 Task: Find connections with filter location Bhawānīgarh with filter topic #lawenforcementwith filter profile language Spanish with filter current company National Payments Corporation Of India (NPCI) with filter school Lions English School with filter industry Language Schools with filter service category Financial Analysis with filter keywords title Bank Teller
Action: Mouse moved to (619, 75)
Screenshot: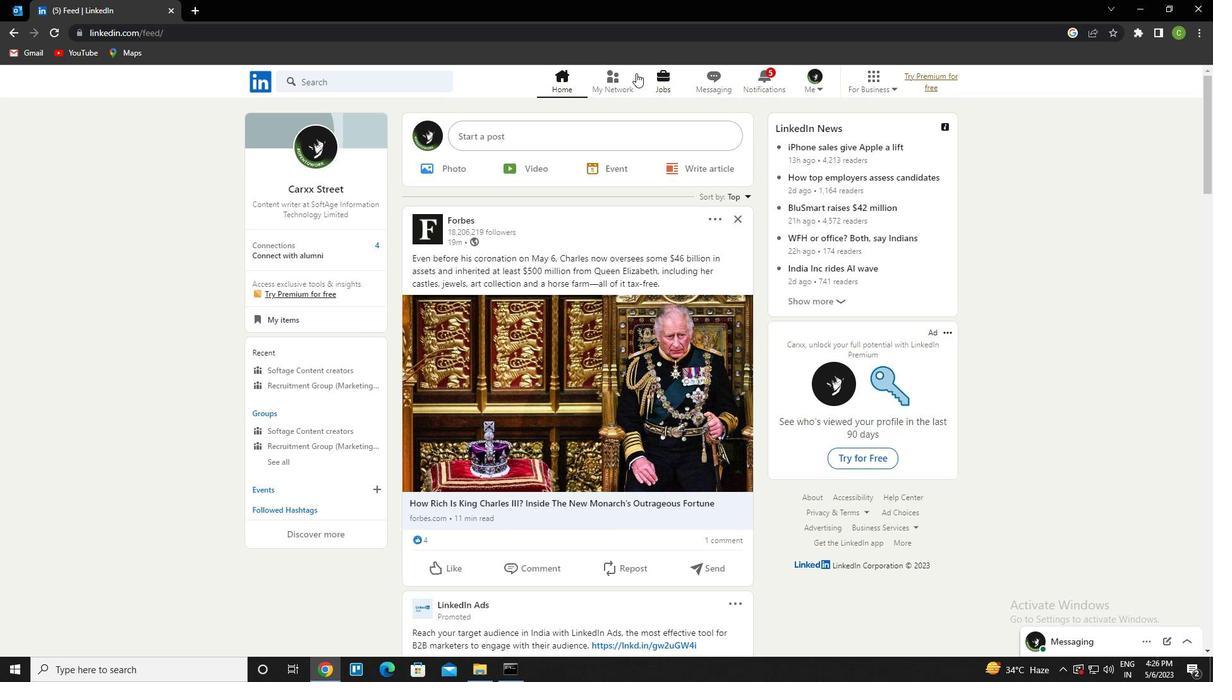 
Action: Mouse pressed left at (619, 75)
Screenshot: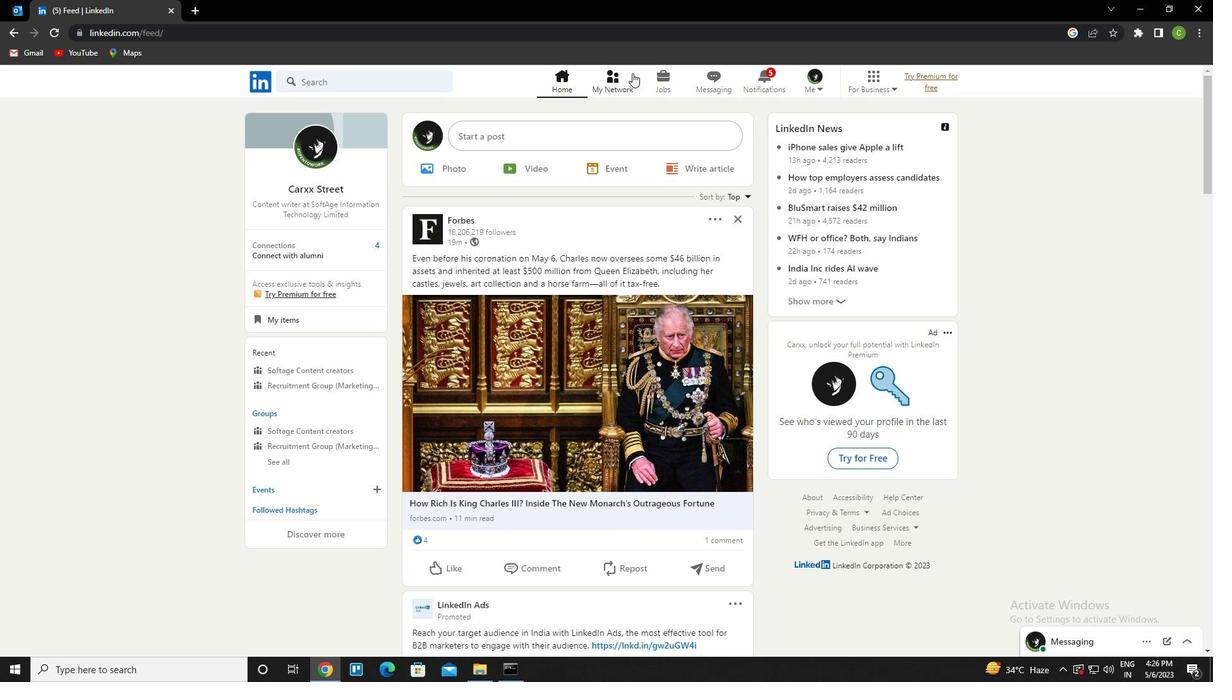 
Action: Mouse moved to (347, 147)
Screenshot: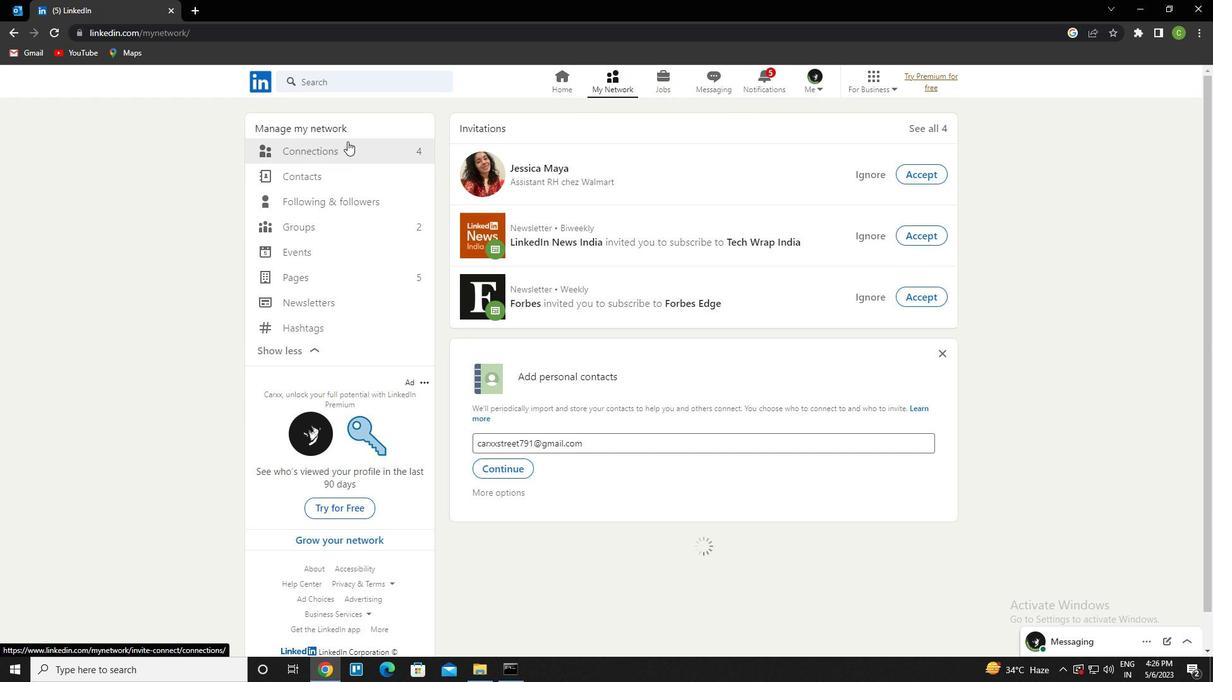 
Action: Mouse pressed left at (347, 147)
Screenshot: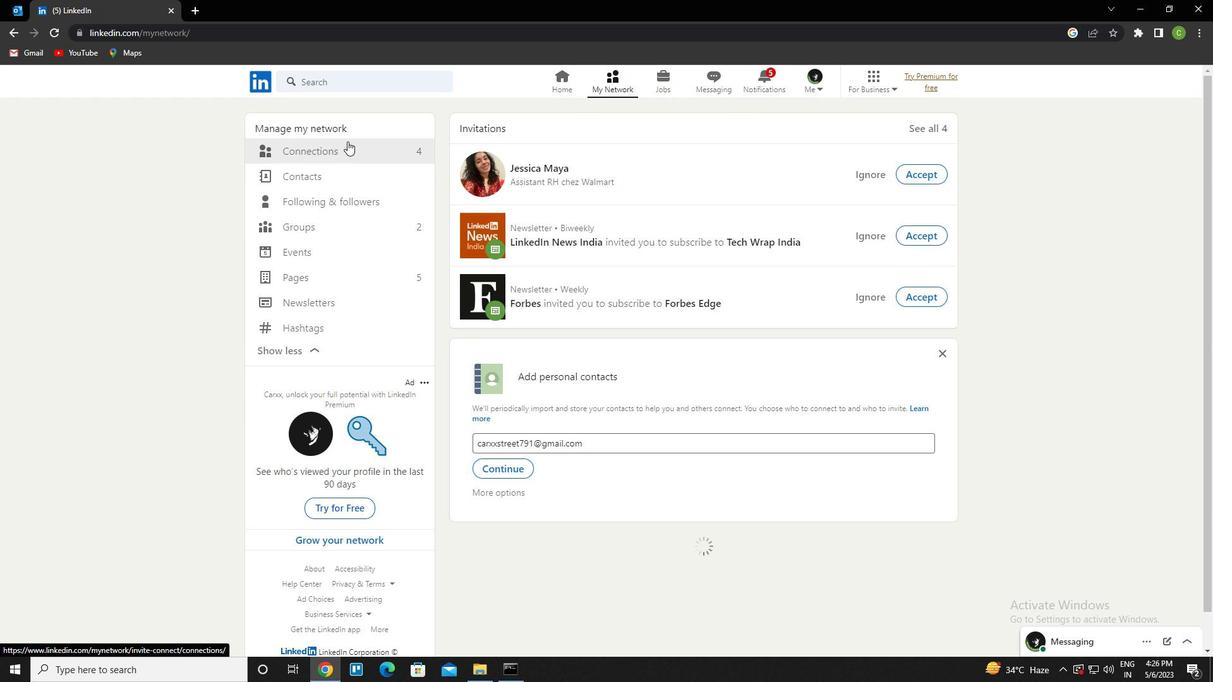 
Action: Mouse moved to (685, 147)
Screenshot: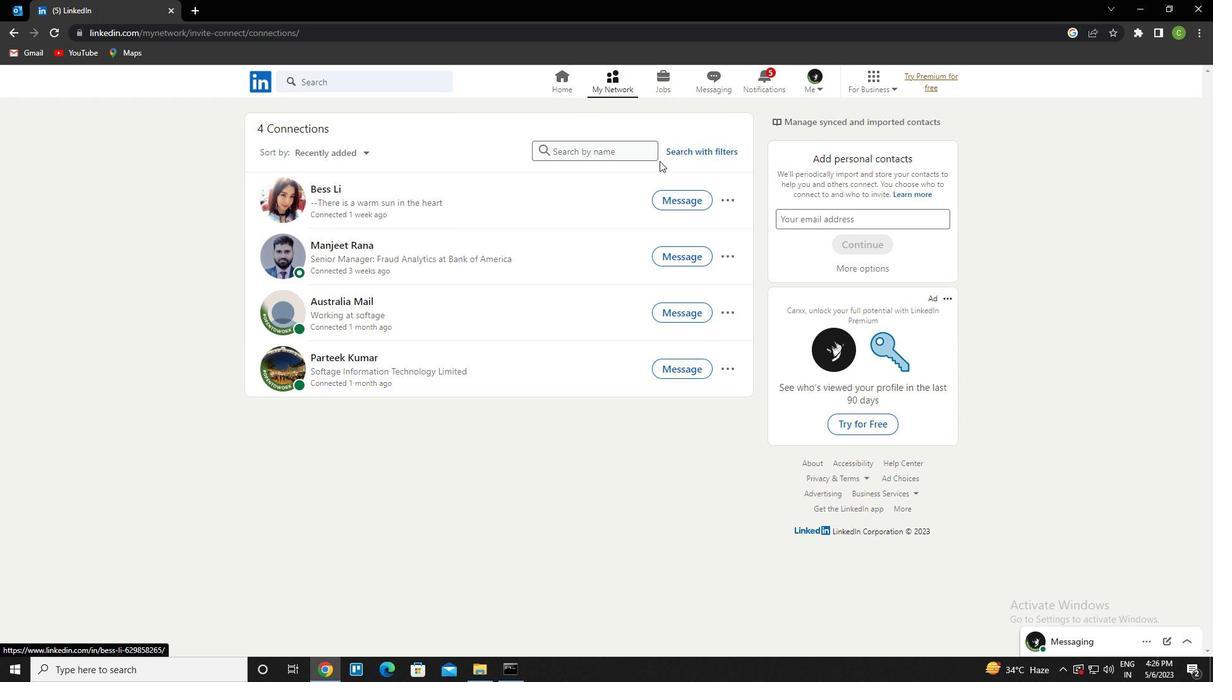 
Action: Mouse pressed left at (685, 147)
Screenshot: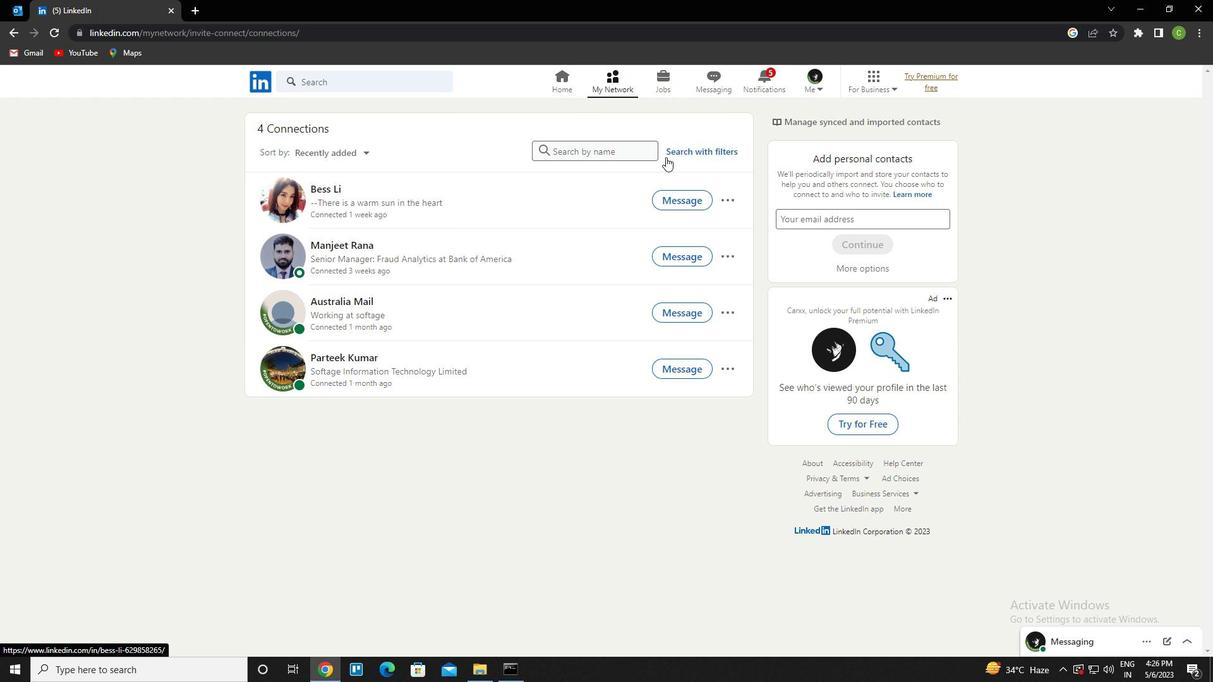 
Action: Mouse moved to (643, 115)
Screenshot: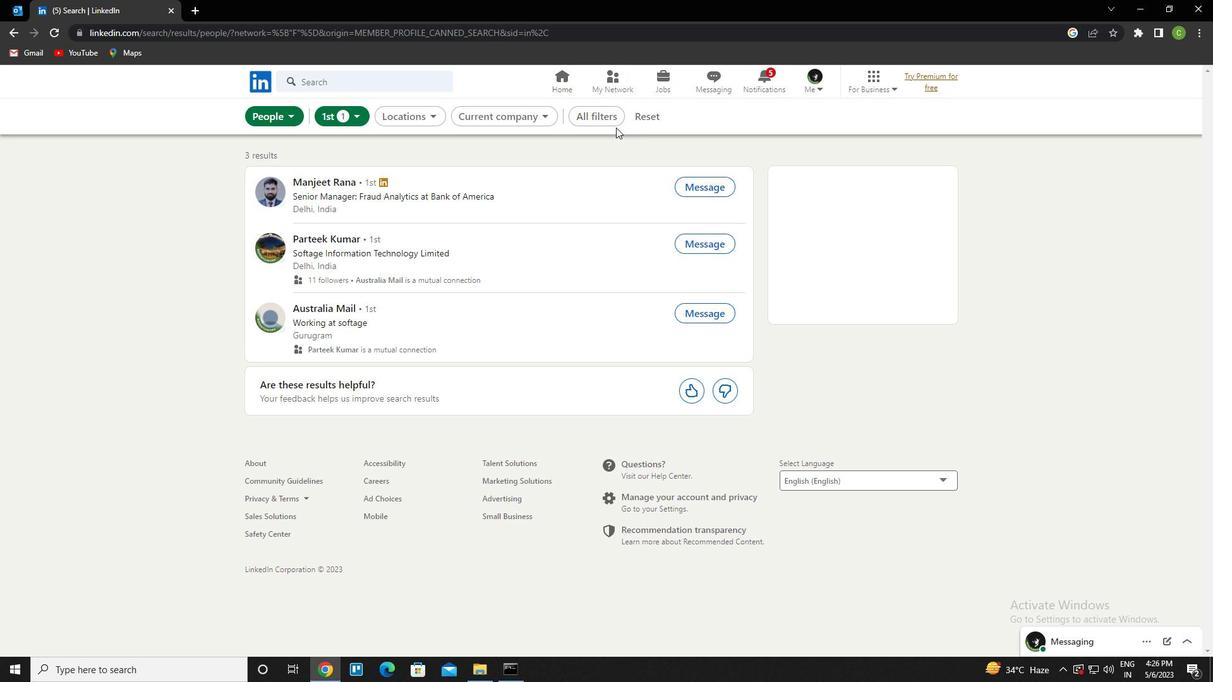 
Action: Mouse pressed left at (643, 115)
Screenshot: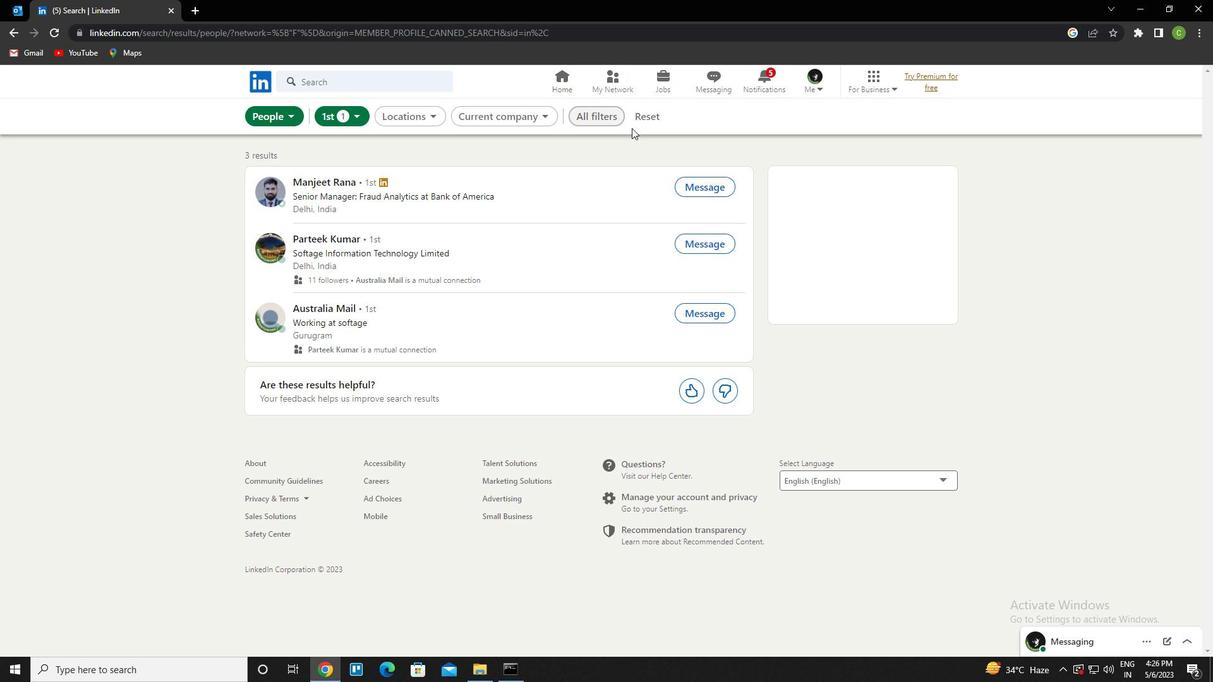 
Action: Mouse moved to (621, 115)
Screenshot: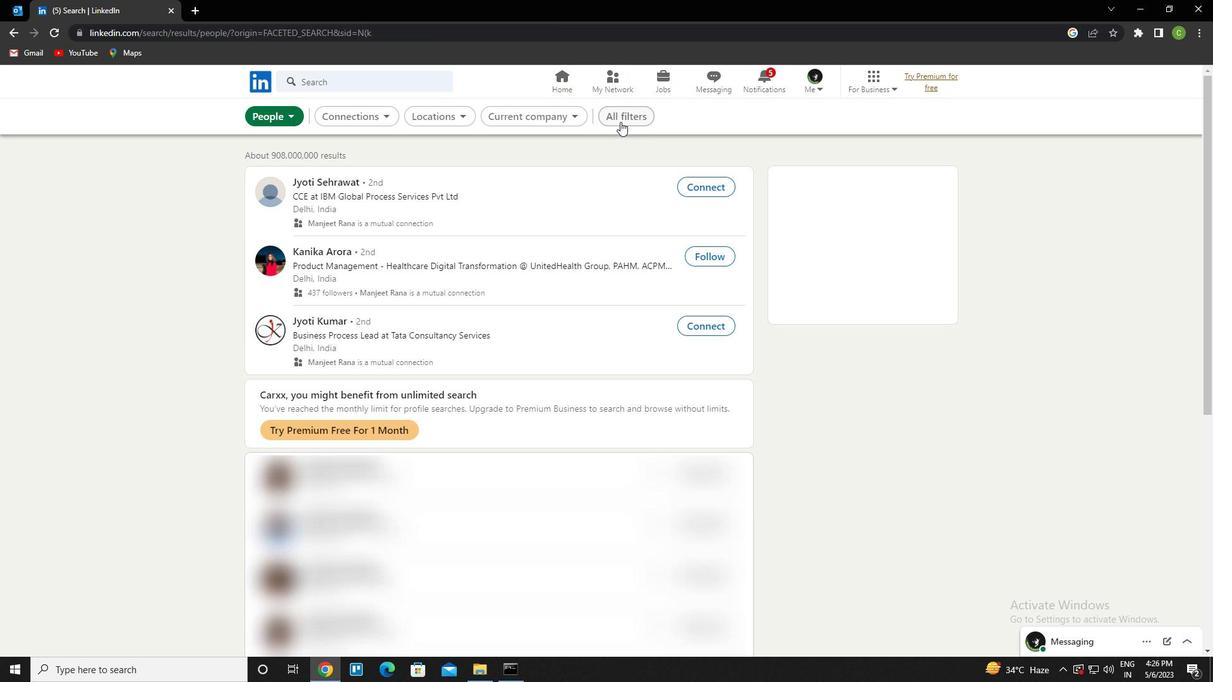 
Action: Mouse pressed left at (621, 115)
Screenshot: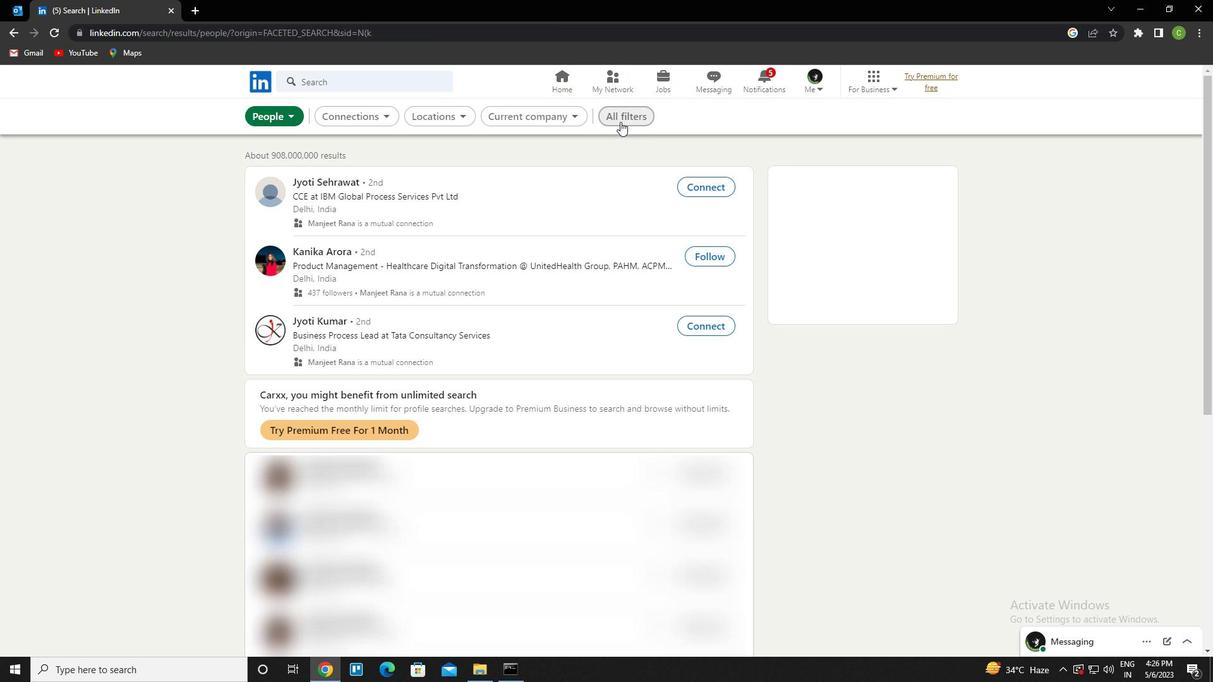 
Action: Mouse moved to (1012, 365)
Screenshot: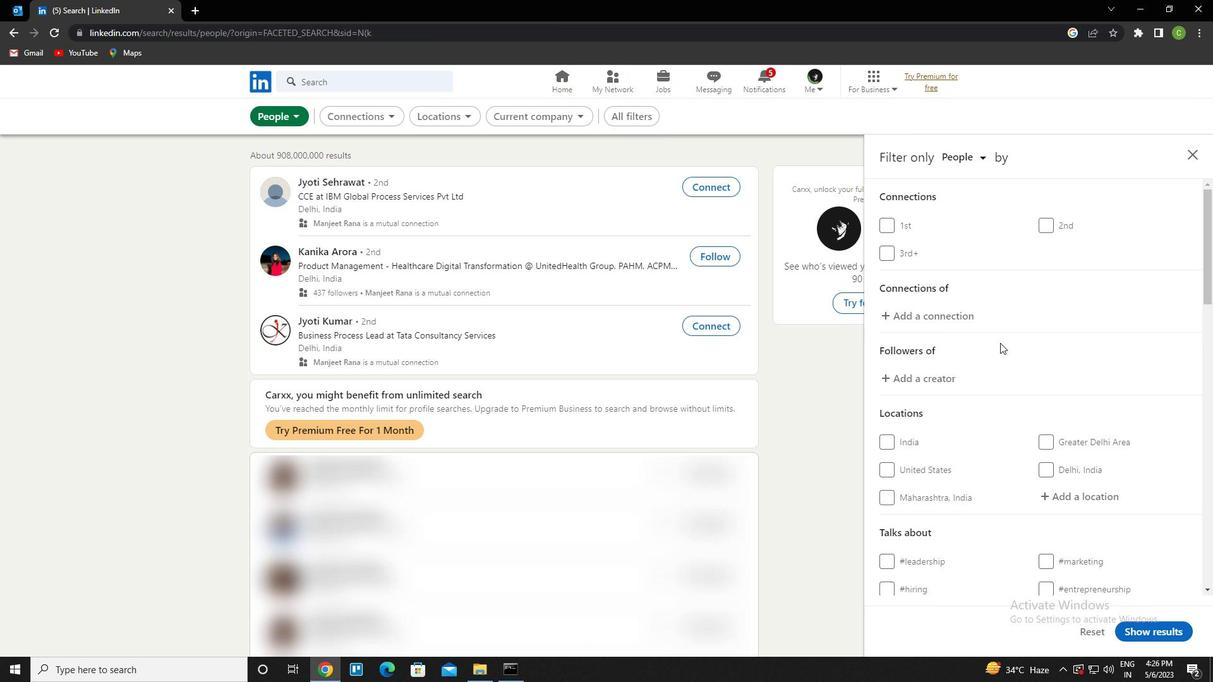 
Action: Mouse scrolled (1012, 365) with delta (0, 0)
Screenshot: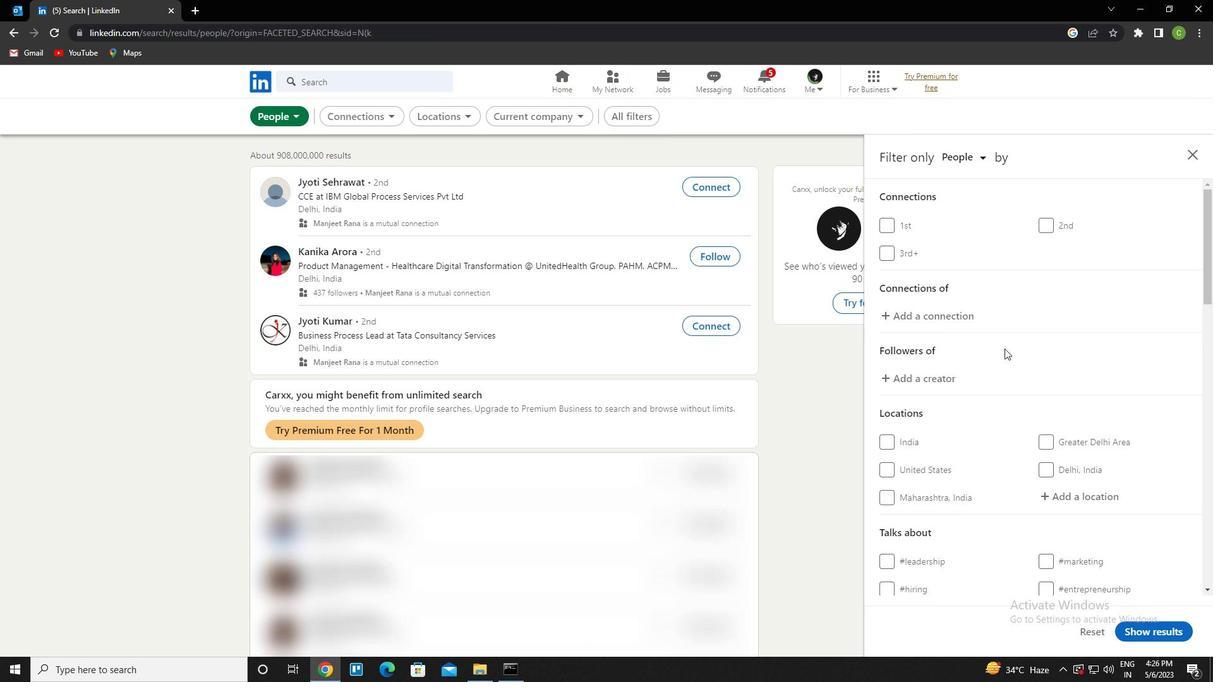 
Action: Mouse moved to (1069, 422)
Screenshot: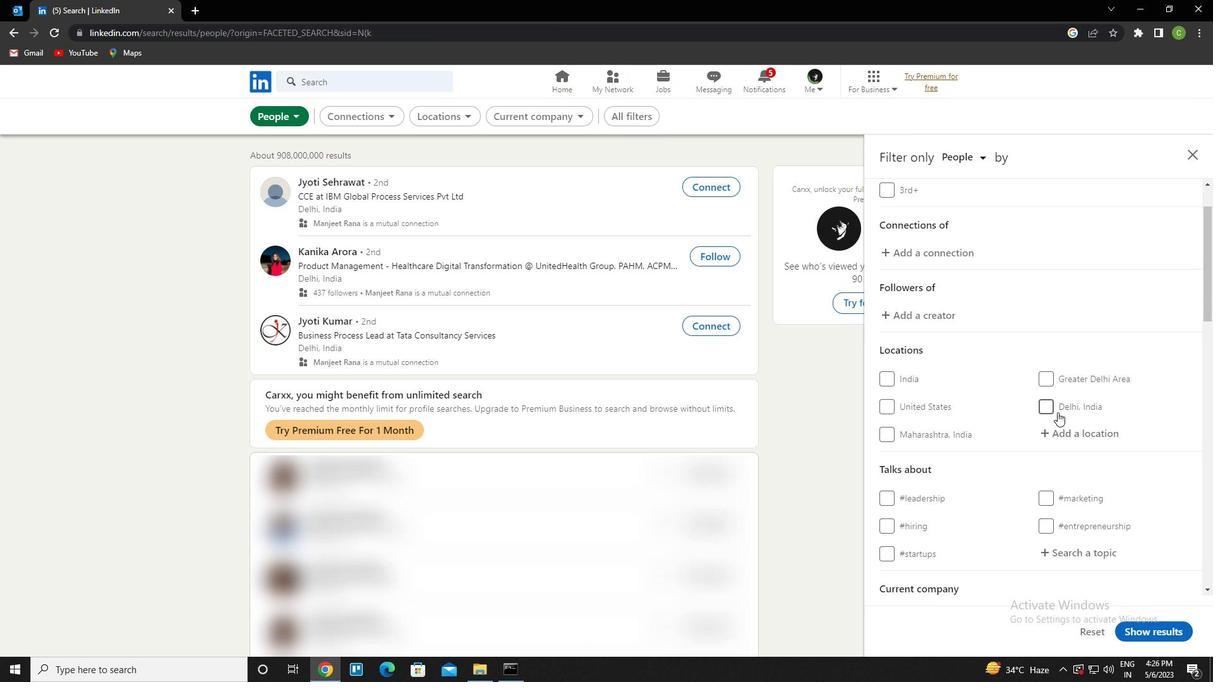 
Action: Mouse pressed left at (1069, 422)
Screenshot: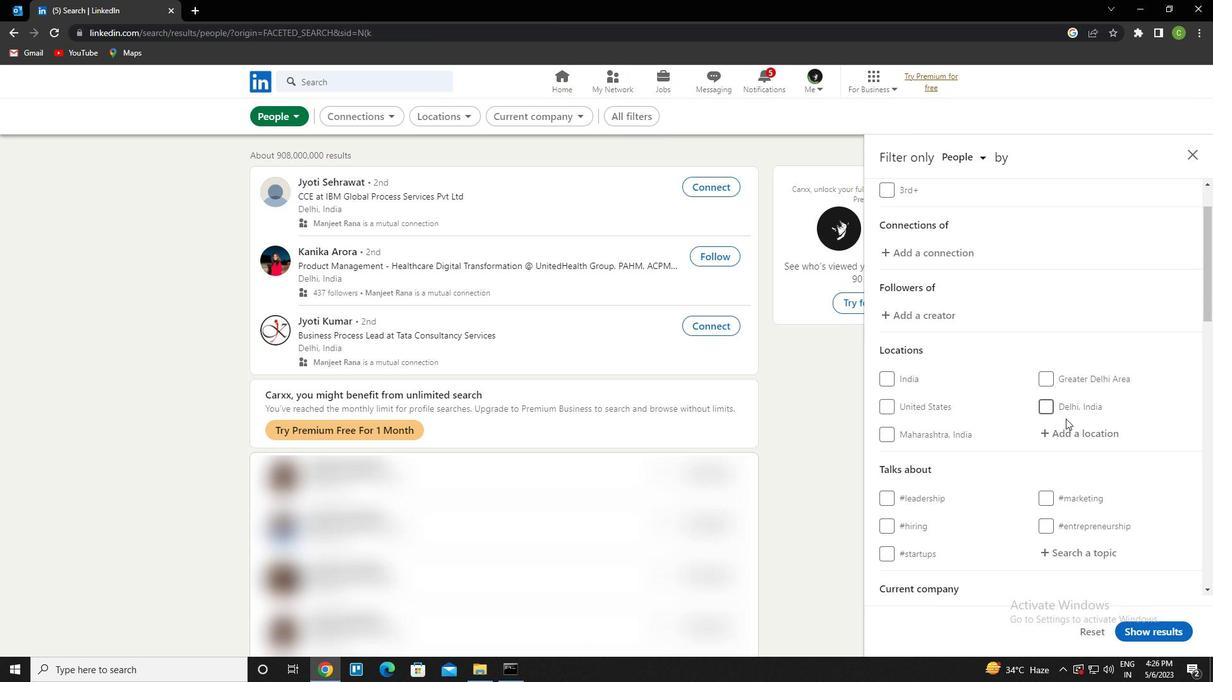 
Action: Mouse moved to (1071, 429)
Screenshot: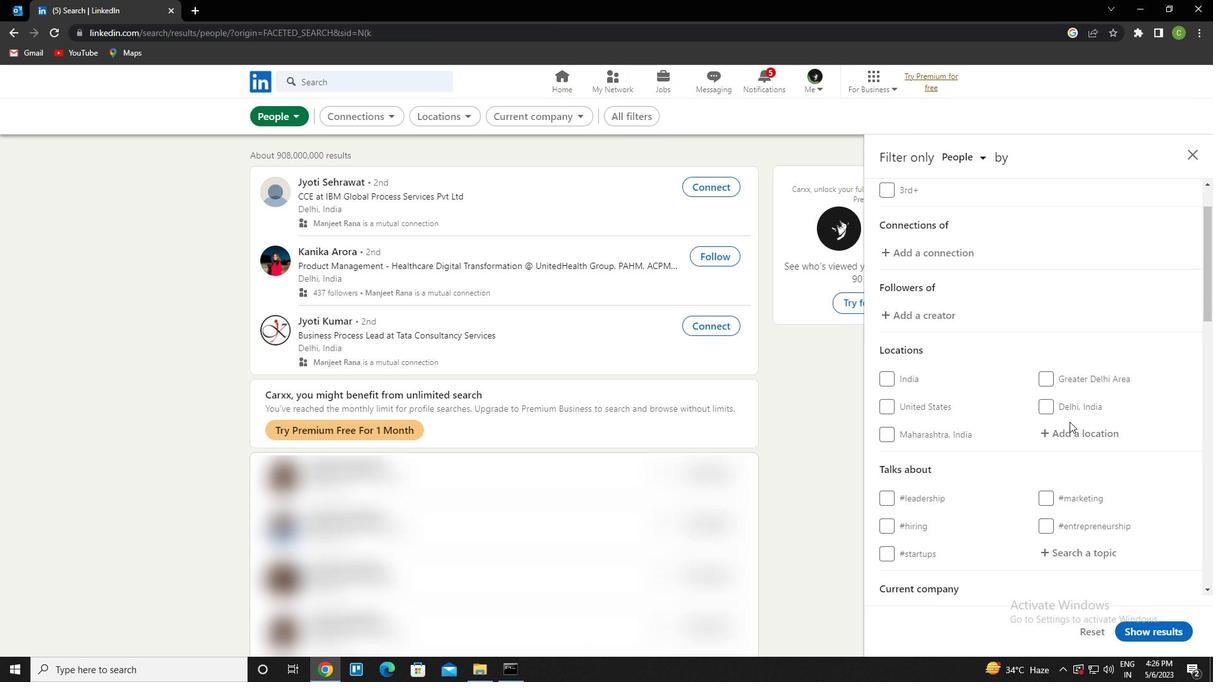 
Action: Mouse pressed left at (1071, 429)
Screenshot: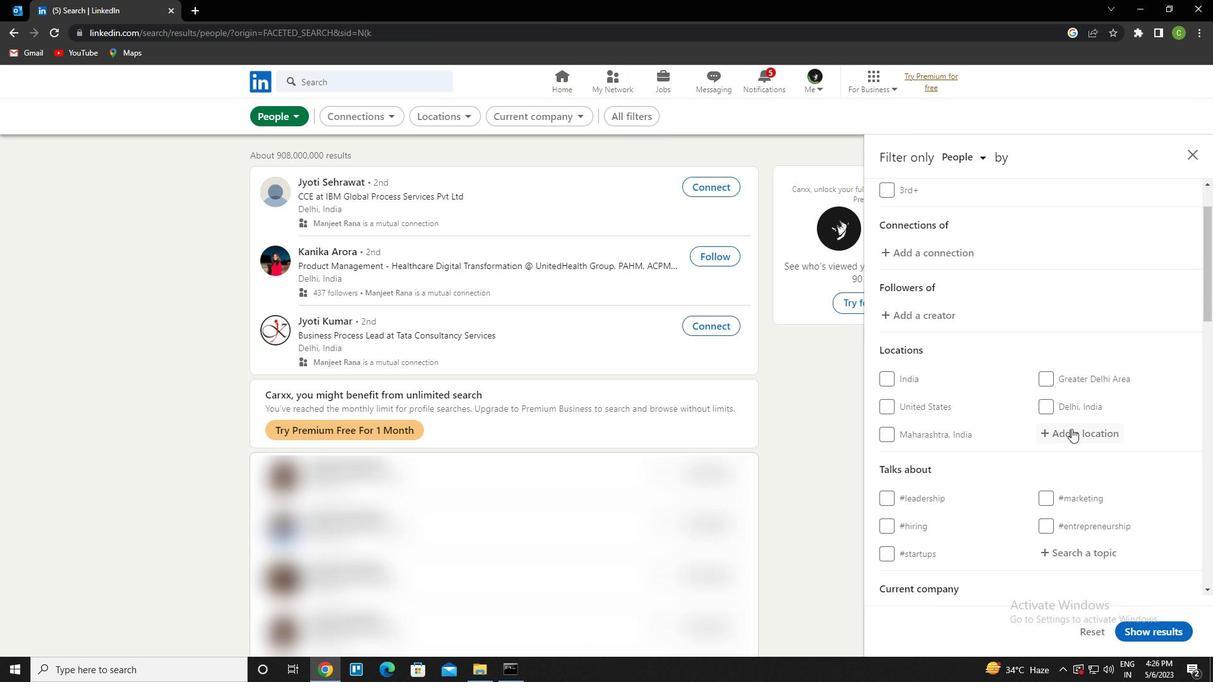 
Action: Key pressed <Key.caps_lock>b<Key.caps_lock>Havani<Key.down><Key.enter>
Screenshot: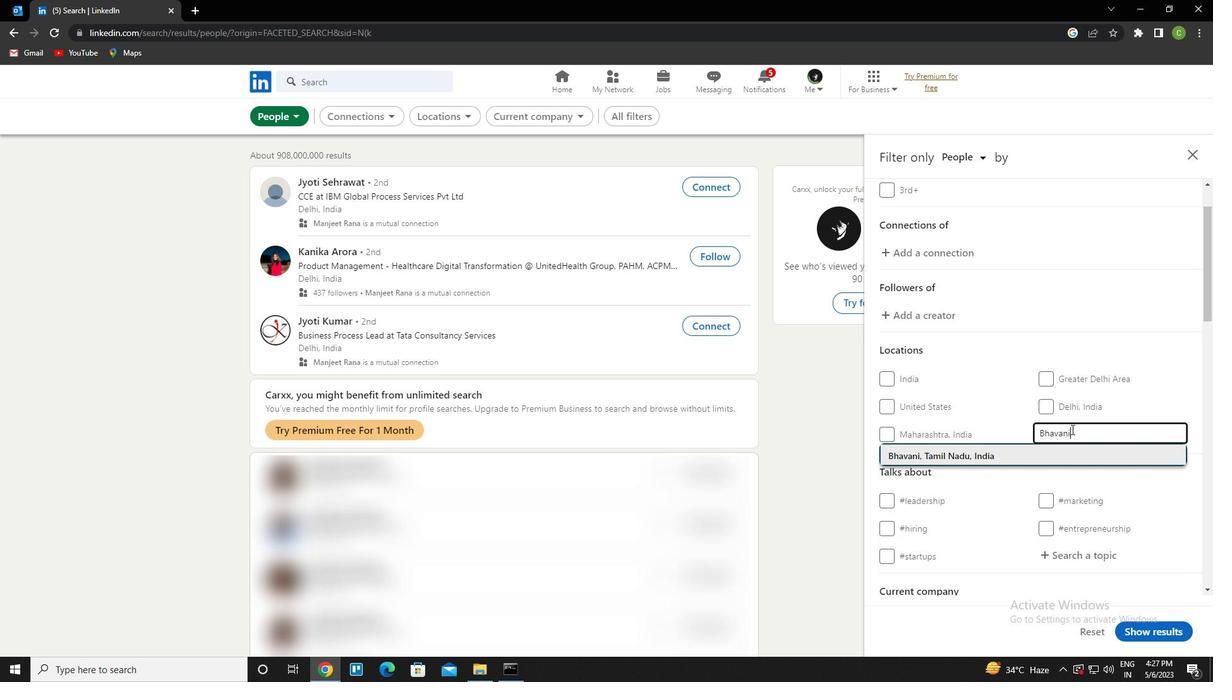 
Action: Mouse moved to (1027, 389)
Screenshot: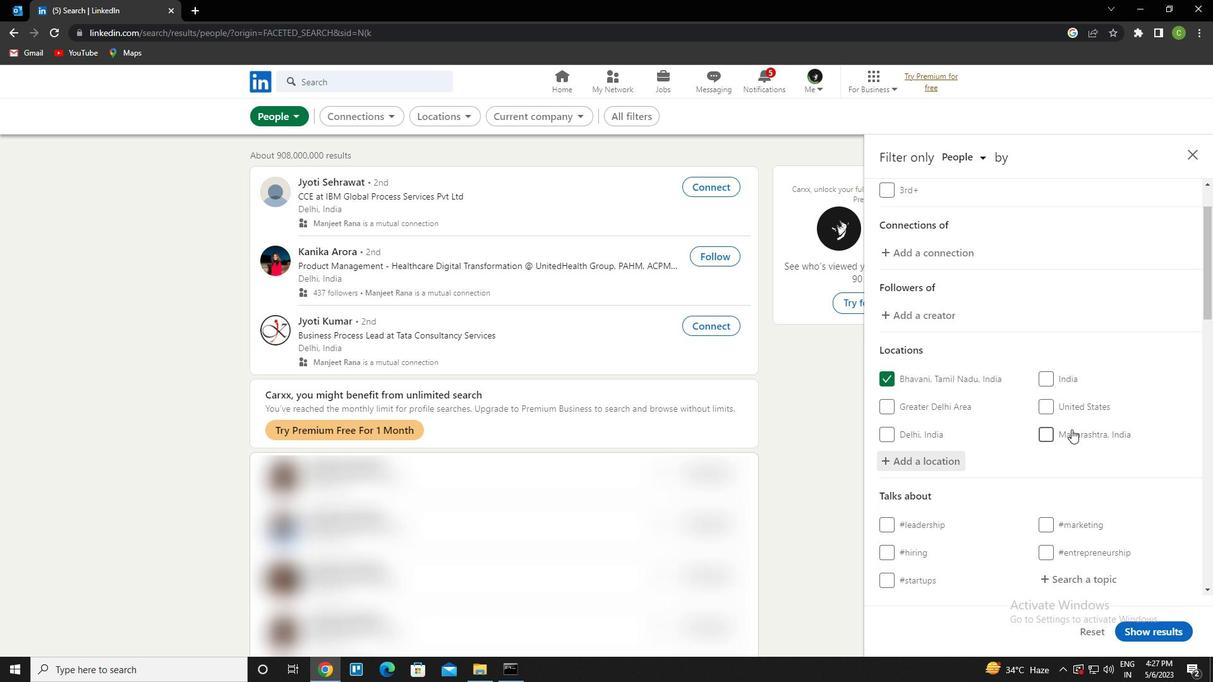 
Action: Mouse scrolled (1027, 388) with delta (0, 0)
Screenshot: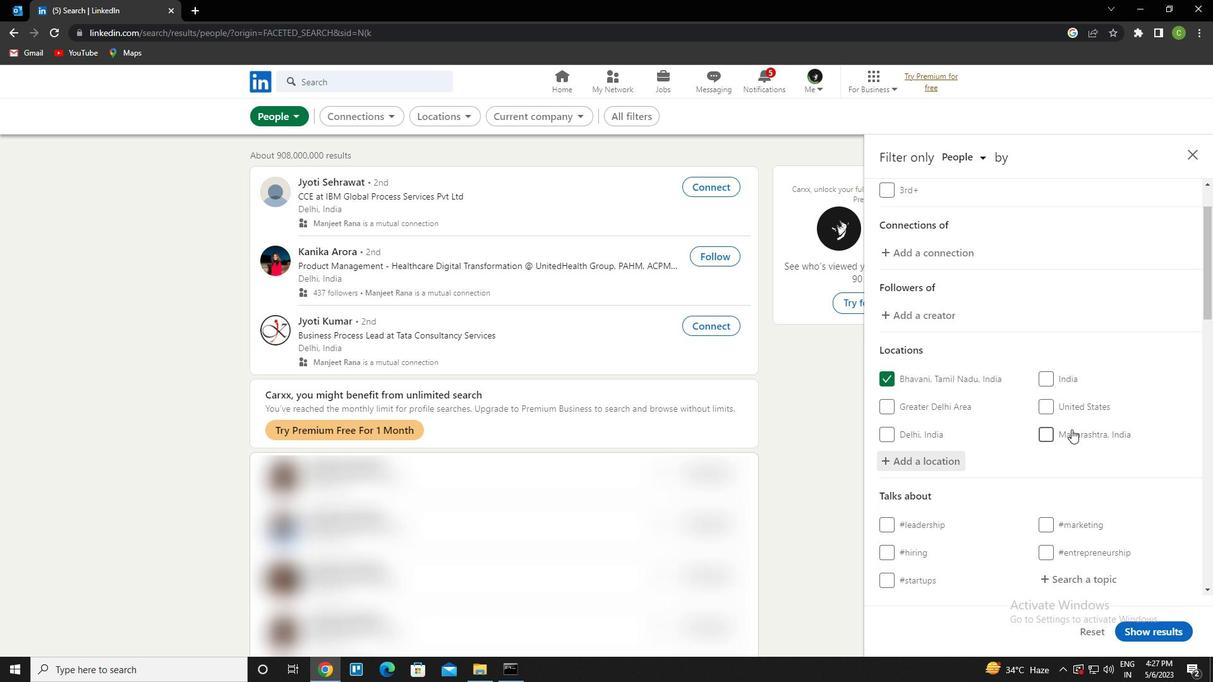 
Action: Mouse moved to (1027, 394)
Screenshot: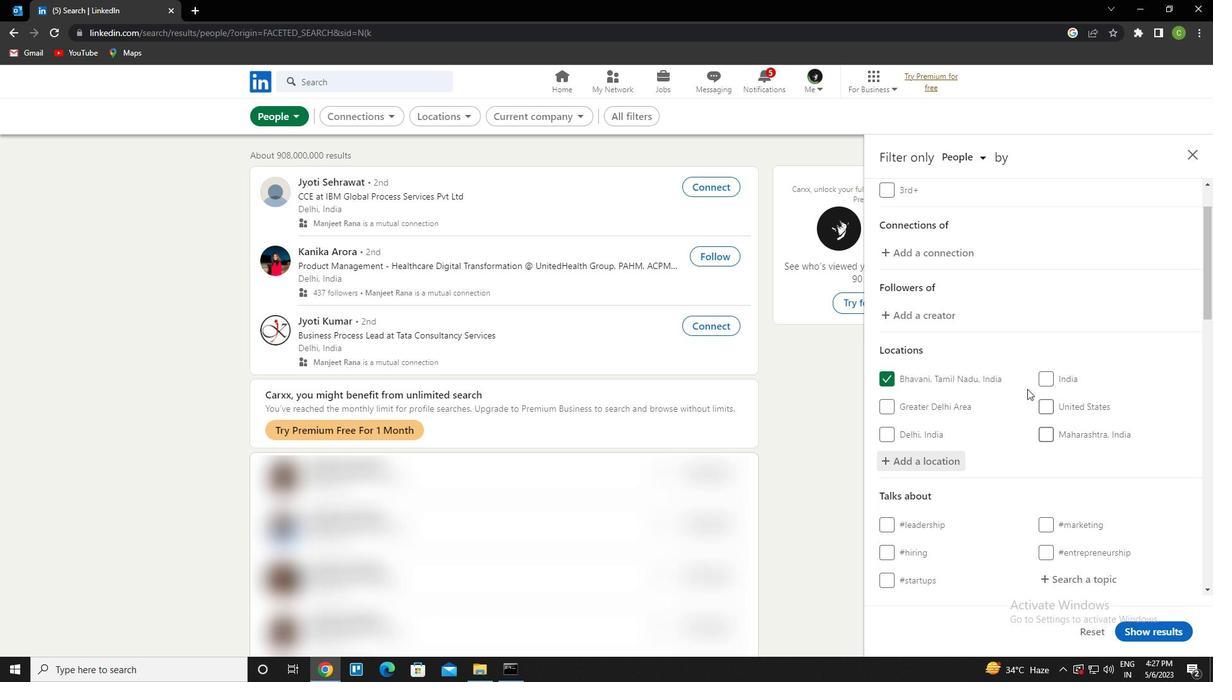 
Action: Mouse scrolled (1027, 393) with delta (0, 0)
Screenshot: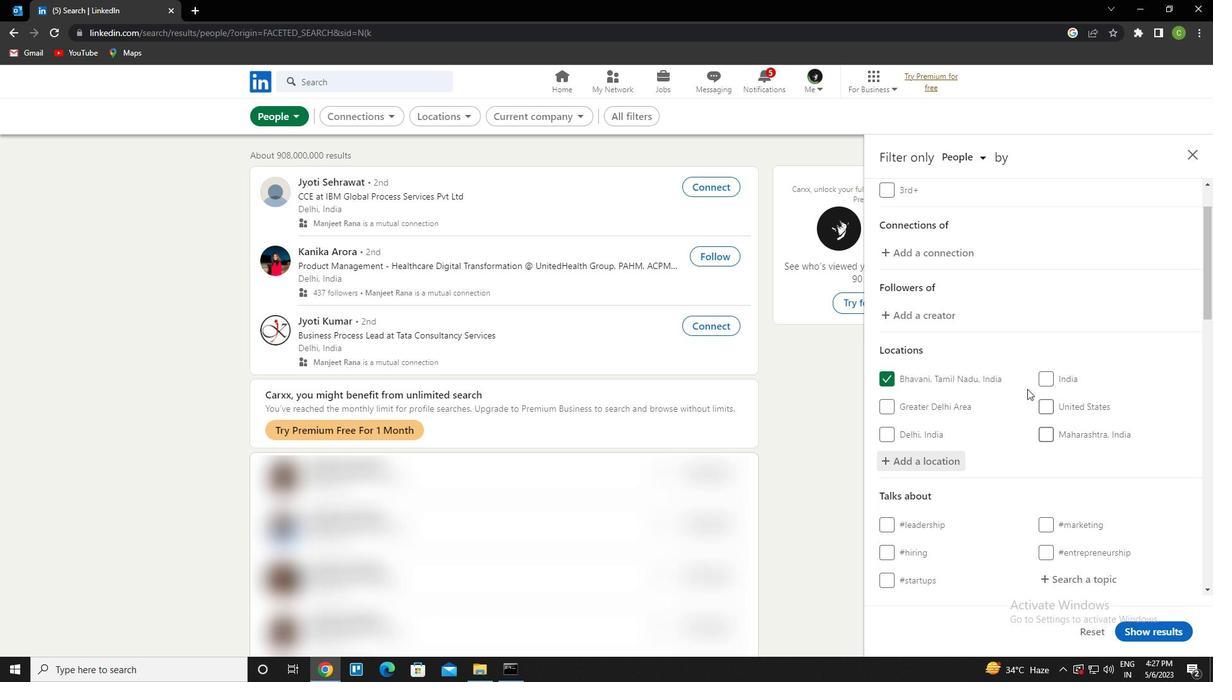 
Action: Mouse moved to (1027, 398)
Screenshot: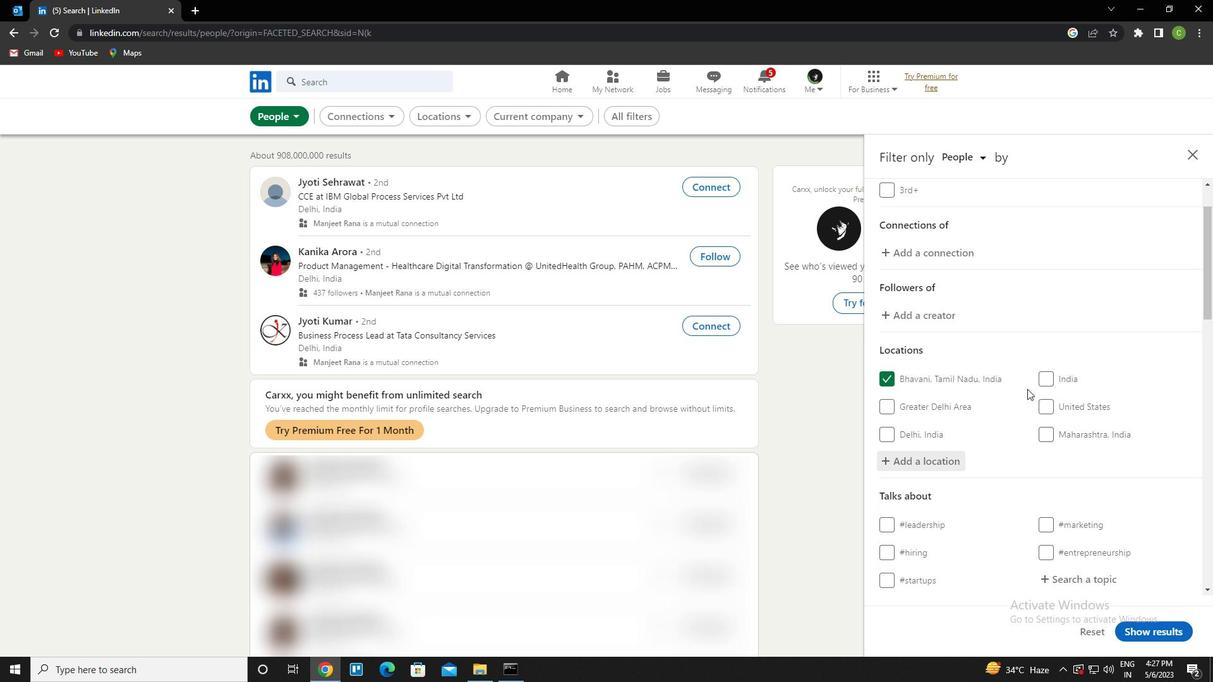 
Action: Mouse scrolled (1027, 398) with delta (0, 0)
Screenshot: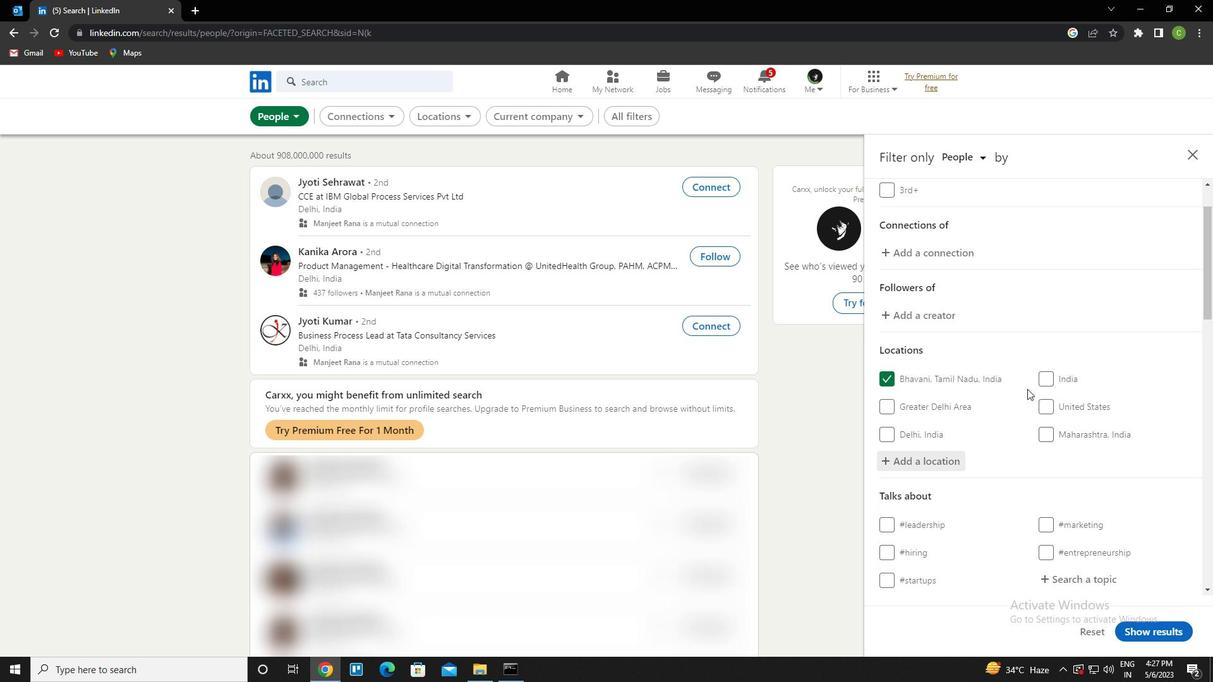 
Action: Mouse moved to (1075, 397)
Screenshot: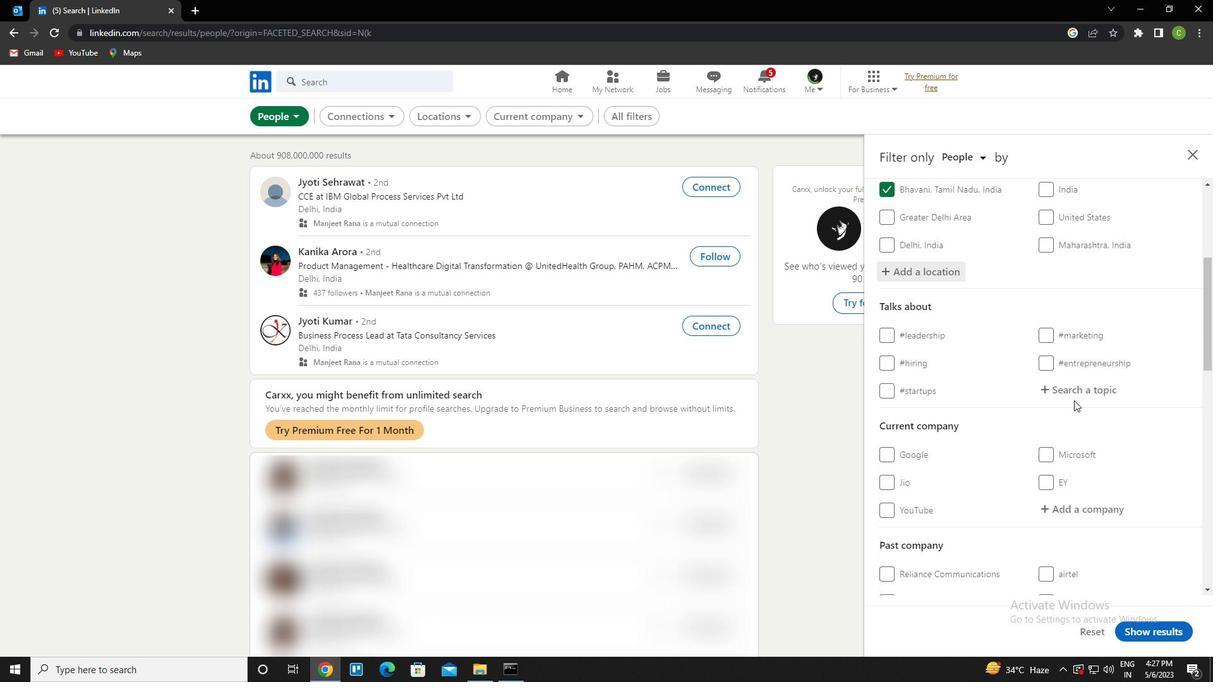 
Action: Mouse pressed left at (1075, 397)
Screenshot: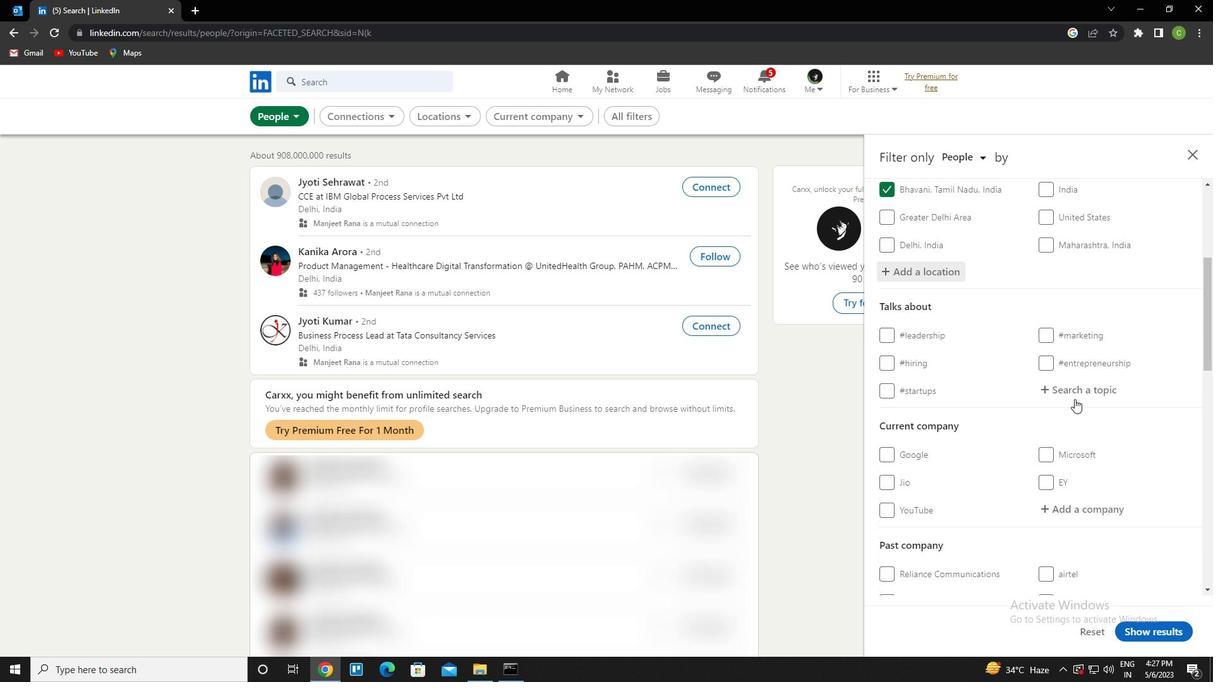 
Action: Key pressed lawenforcement<Key.down><Key.enter>
Screenshot: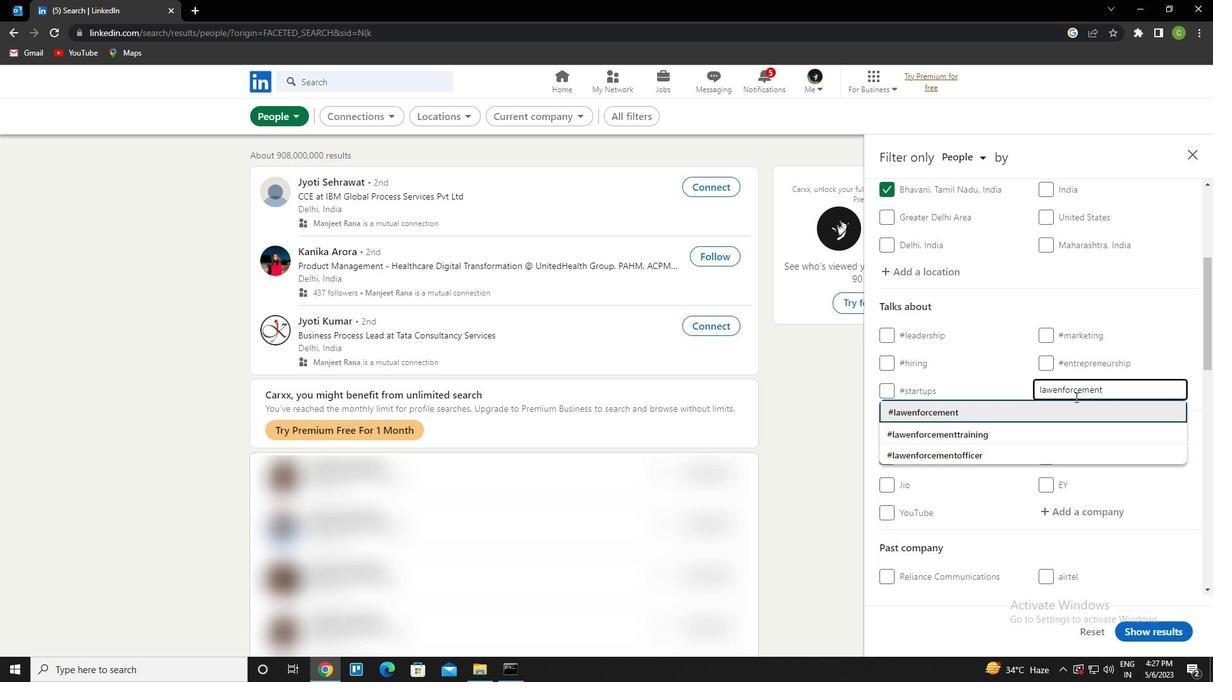 
Action: Mouse moved to (1054, 403)
Screenshot: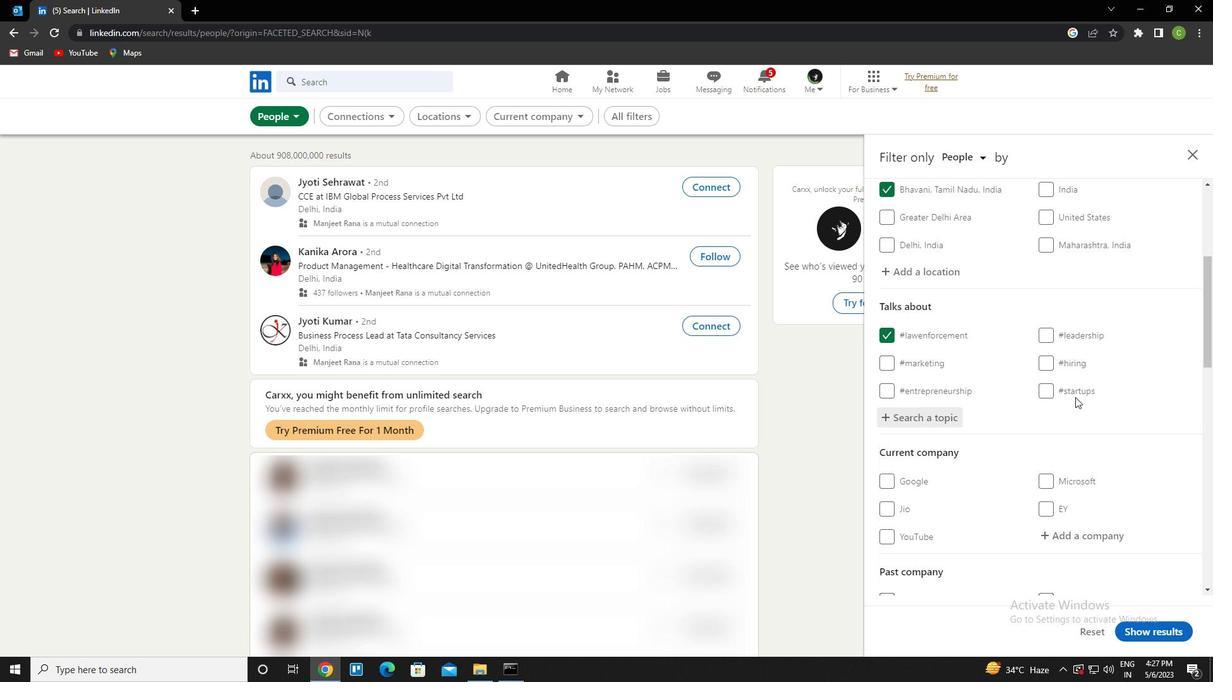 
Action: Mouse scrolled (1054, 402) with delta (0, 0)
Screenshot: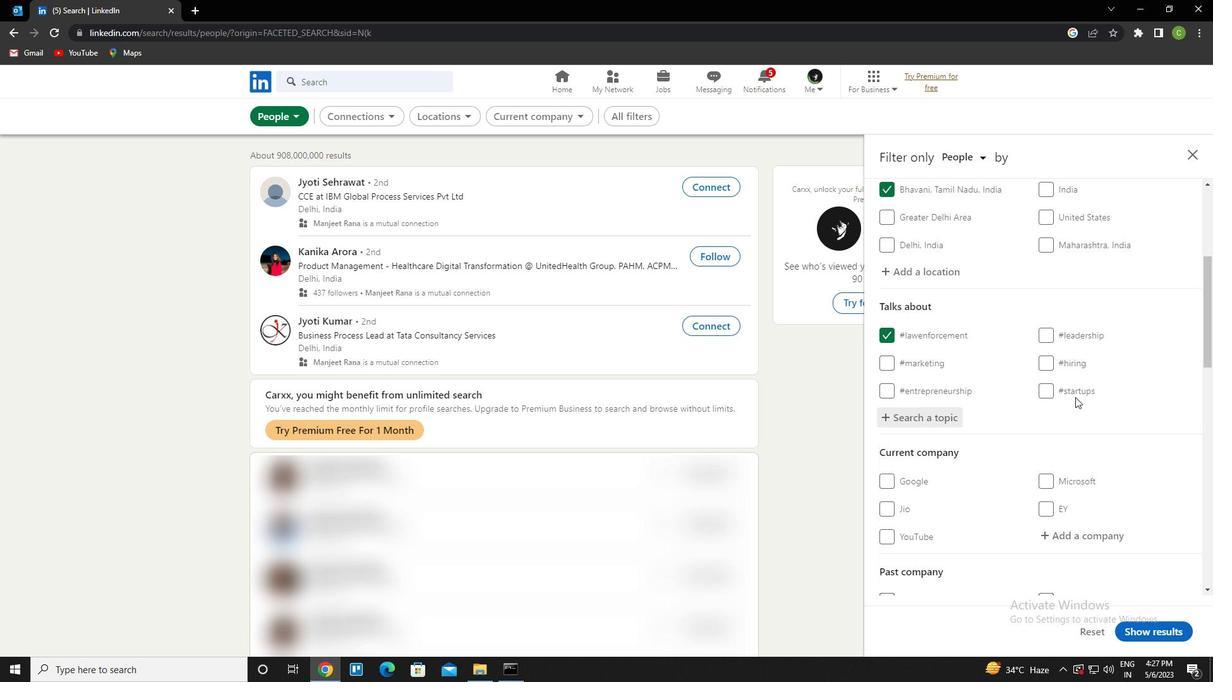 
Action: Mouse moved to (1054, 405)
Screenshot: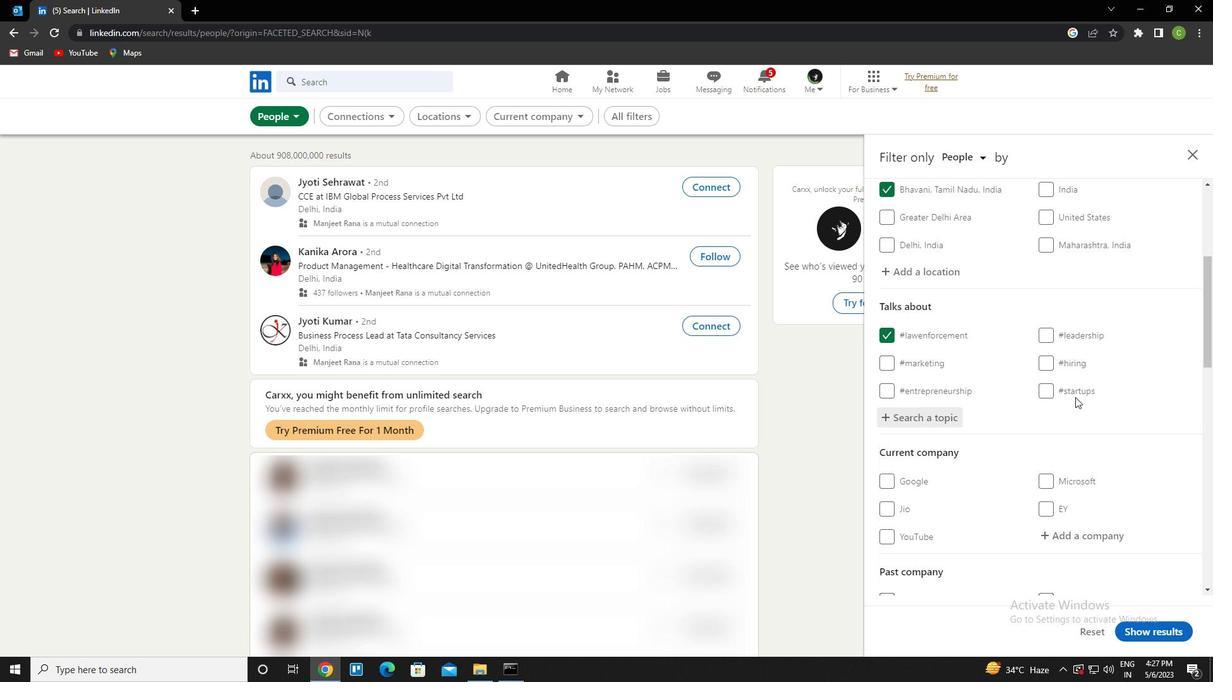 
Action: Mouse scrolled (1054, 404) with delta (0, 0)
Screenshot: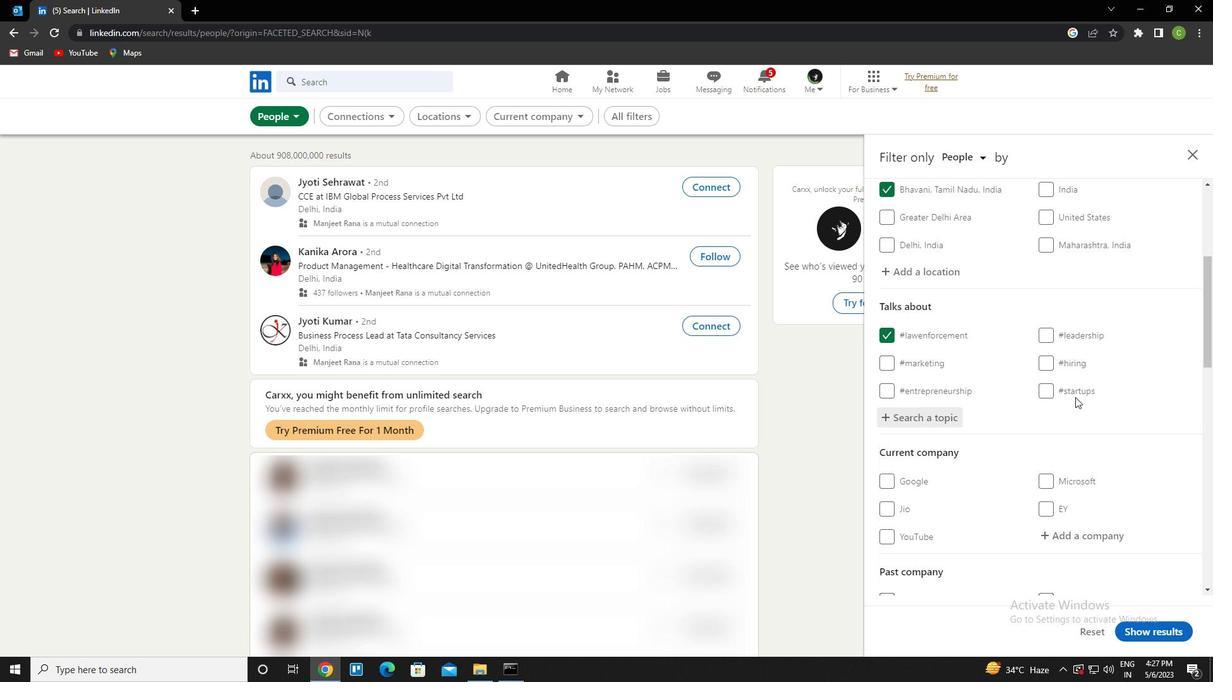 
Action: Mouse moved to (1050, 407)
Screenshot: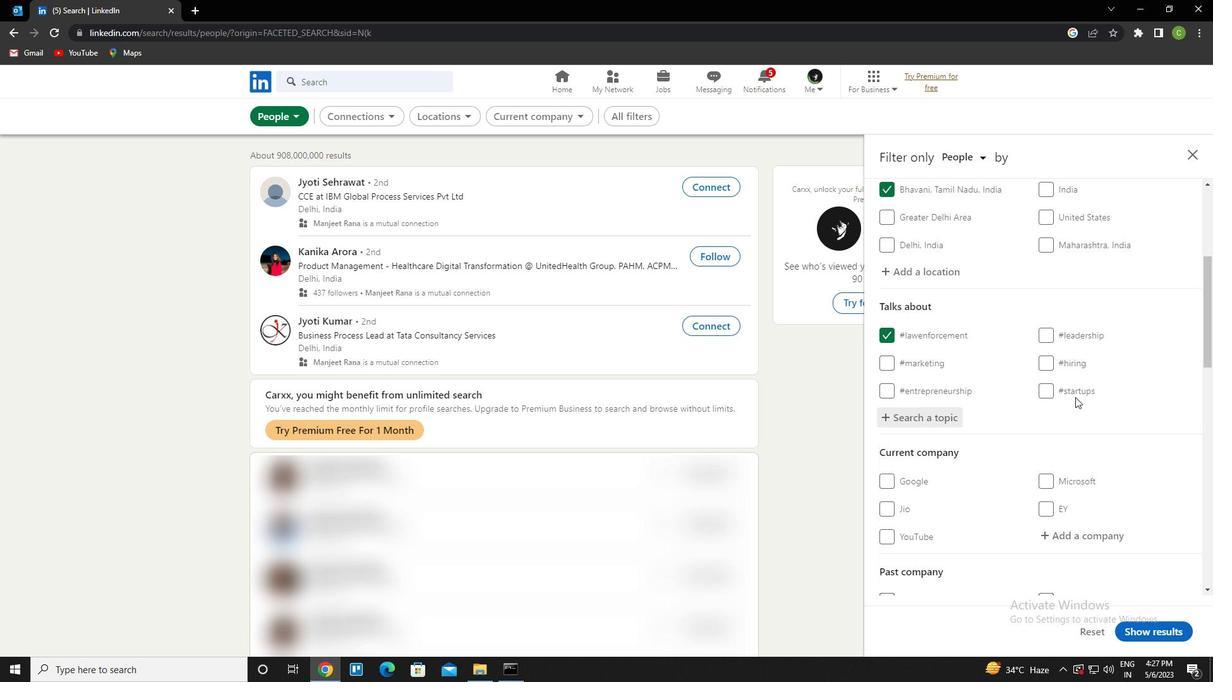 
Action: Mouse scrolled (1050, 407) with delta (0, 0)
Screenshot: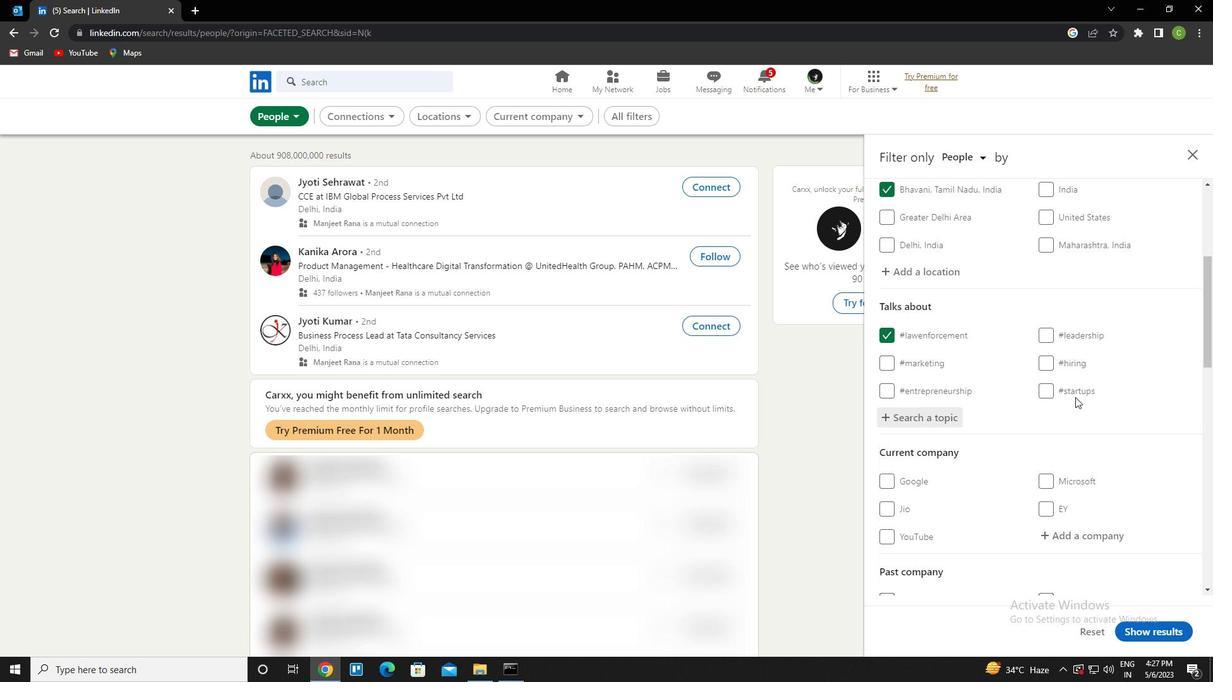 
Action: Mouse moved to (1044, 409)
Screenshot: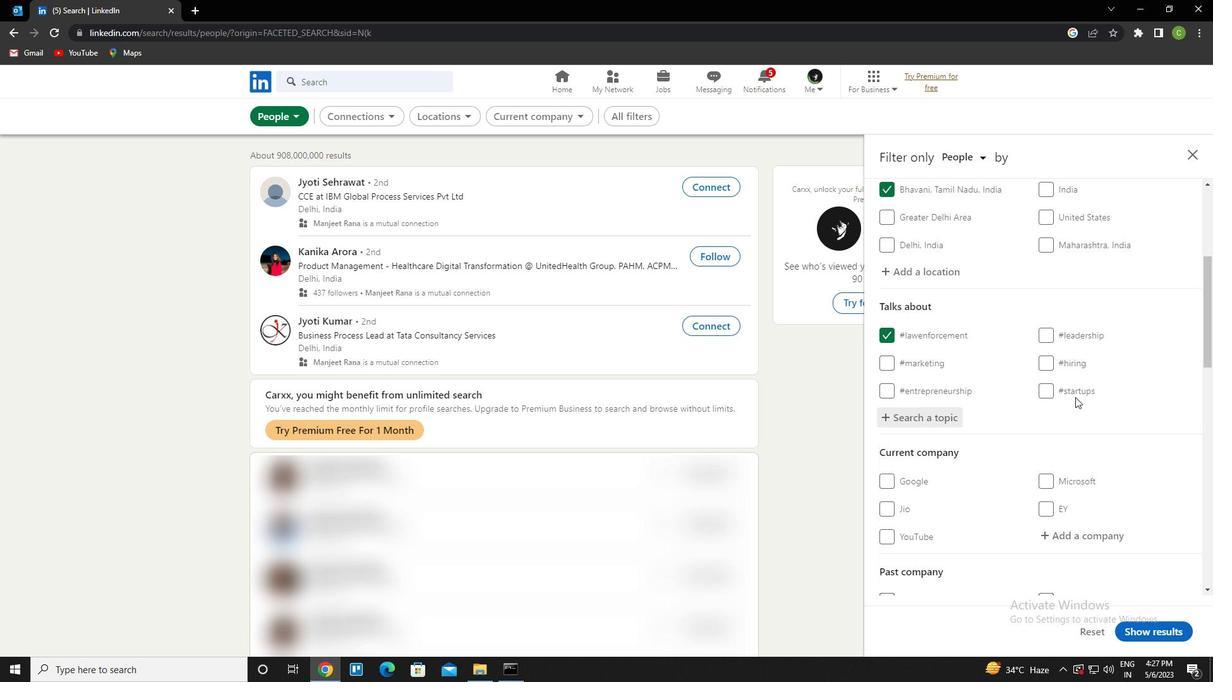 
Action: Mouse scrolled (1044, 408) with delta (0, 0)
Screenshot: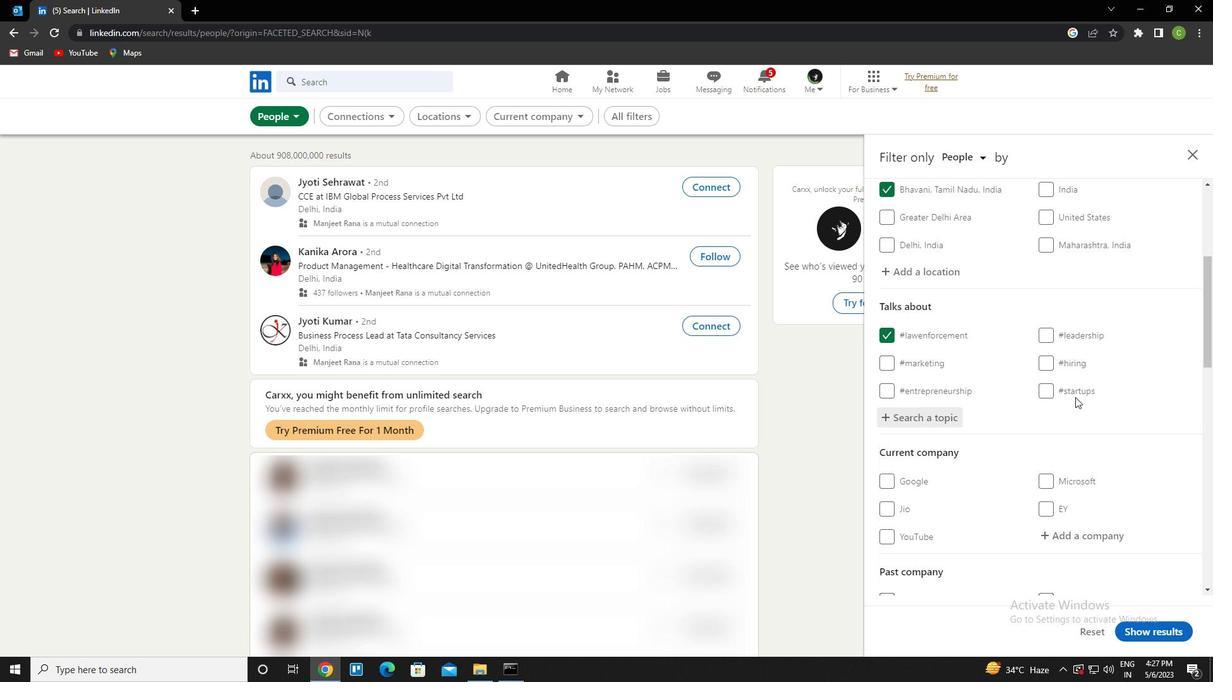 
Action: Mouse moved to (1040, 410)
Screenshot: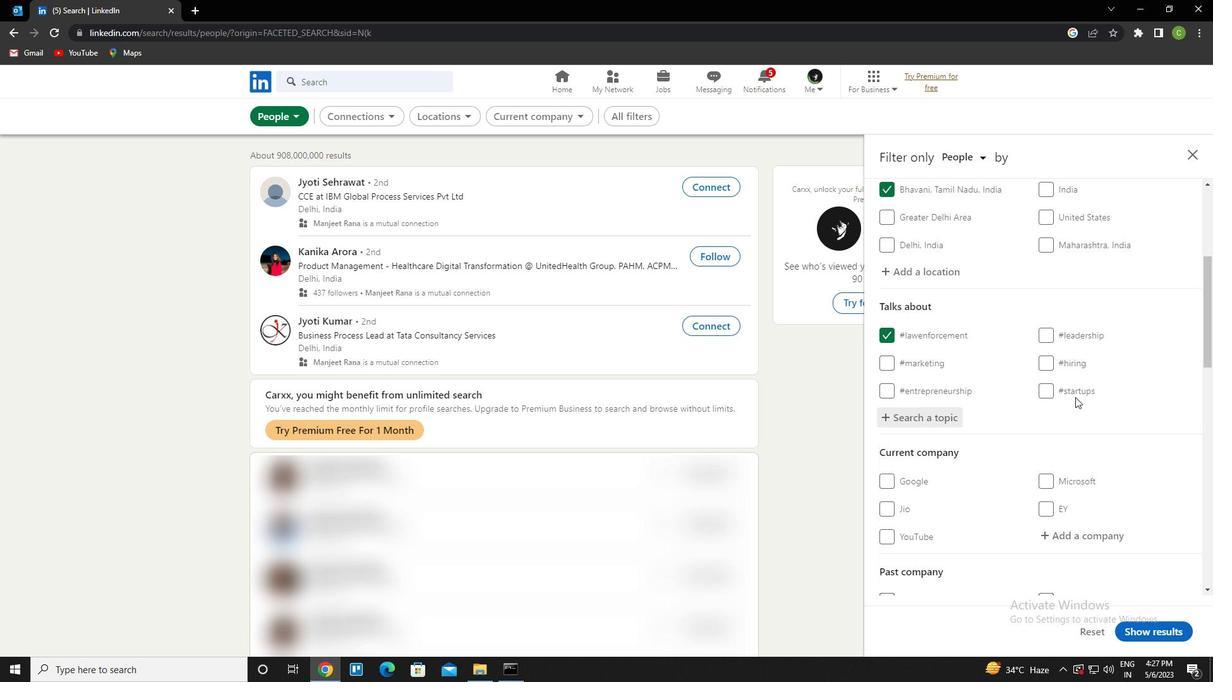 
Action: Mouse scrolled (1040, 410) with delta (0, 0)
Screenshot: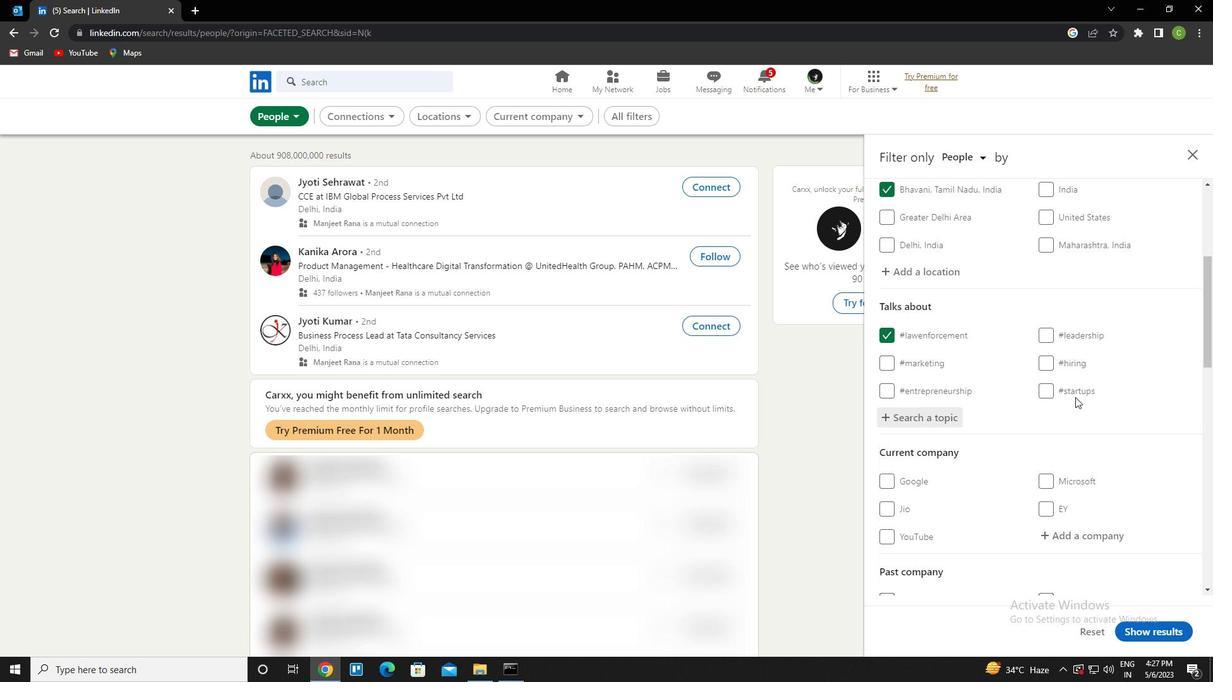 
Action: Mouse moved to (1037, 412)
Screenshot: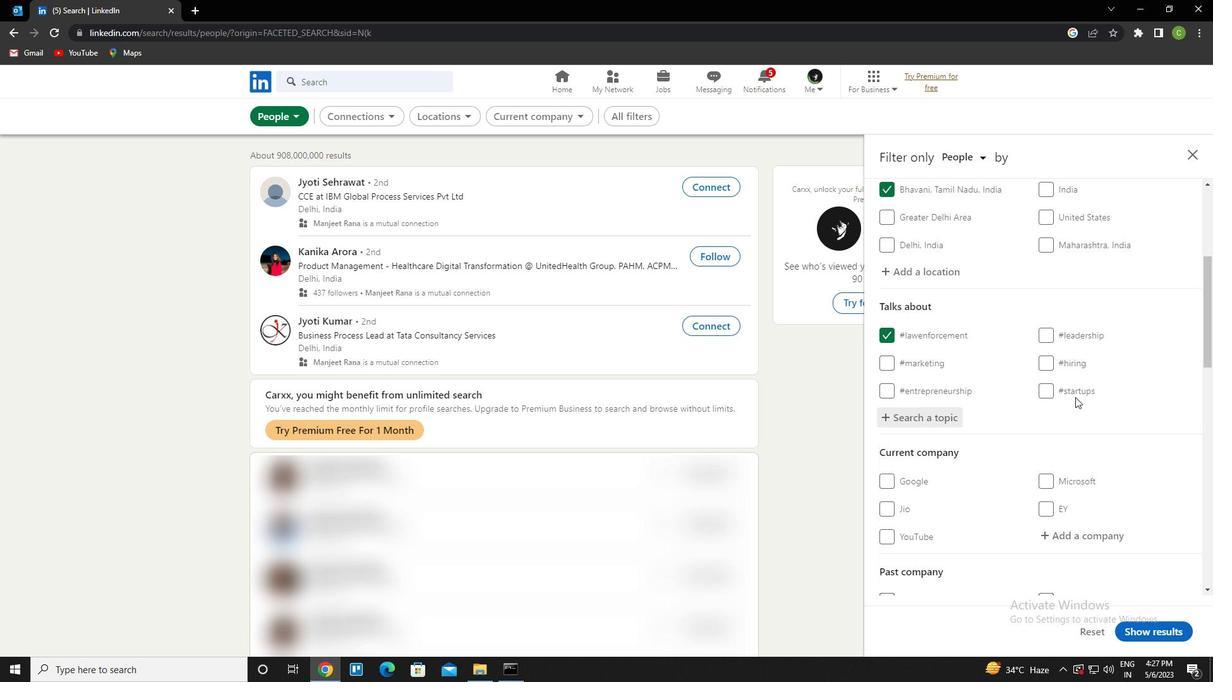 
Action: Mouse scrolled (1037, 411) with delta (0, 0)
Screenshot: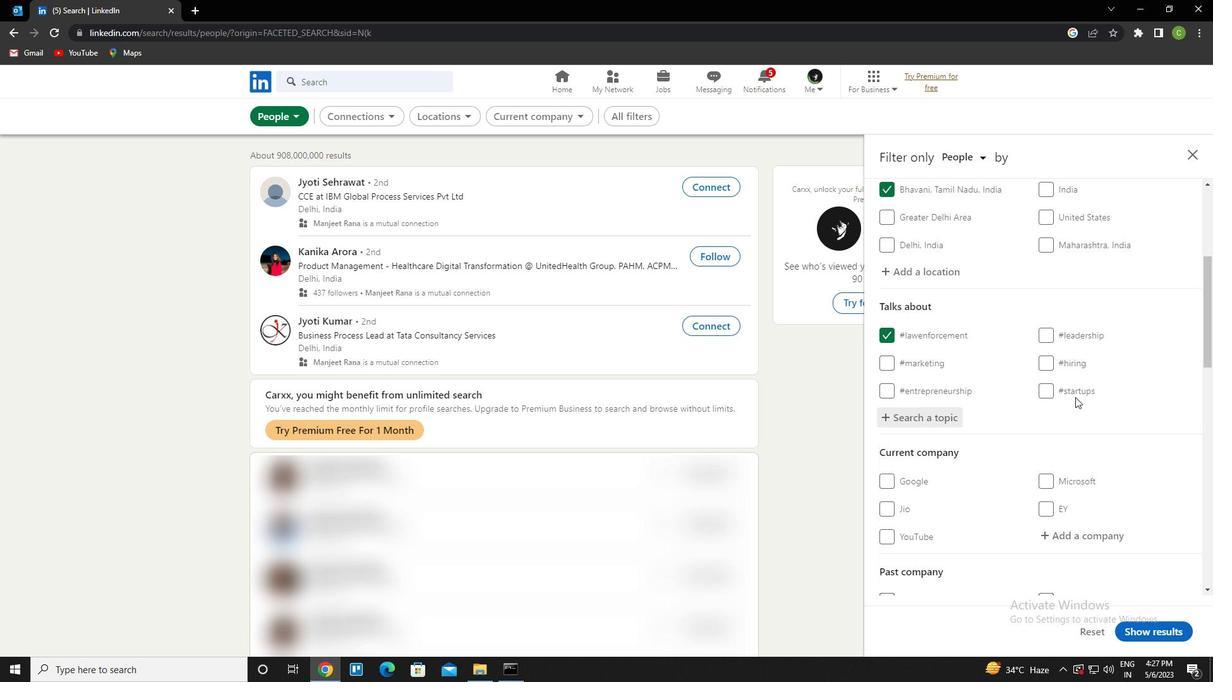 
Action: Mouse moved to (1035, 412)
Screenshot: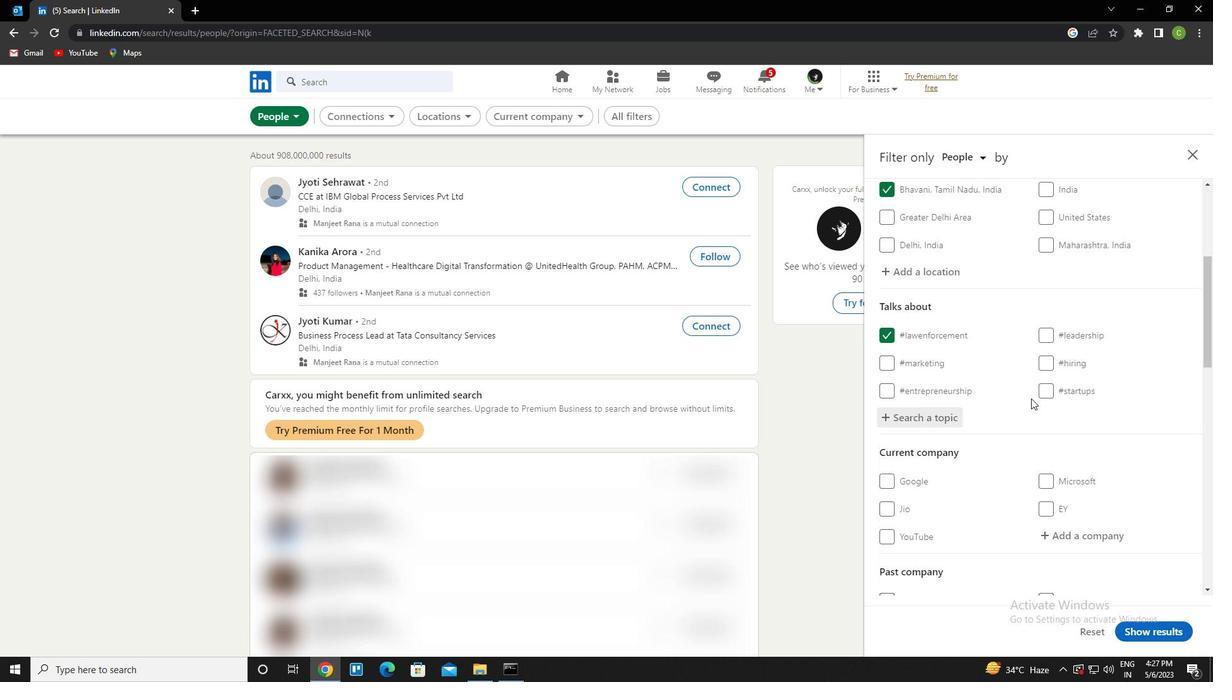 
Action: Mouse scrolled (1035, 412) with delta (0, 0)
Screenshot: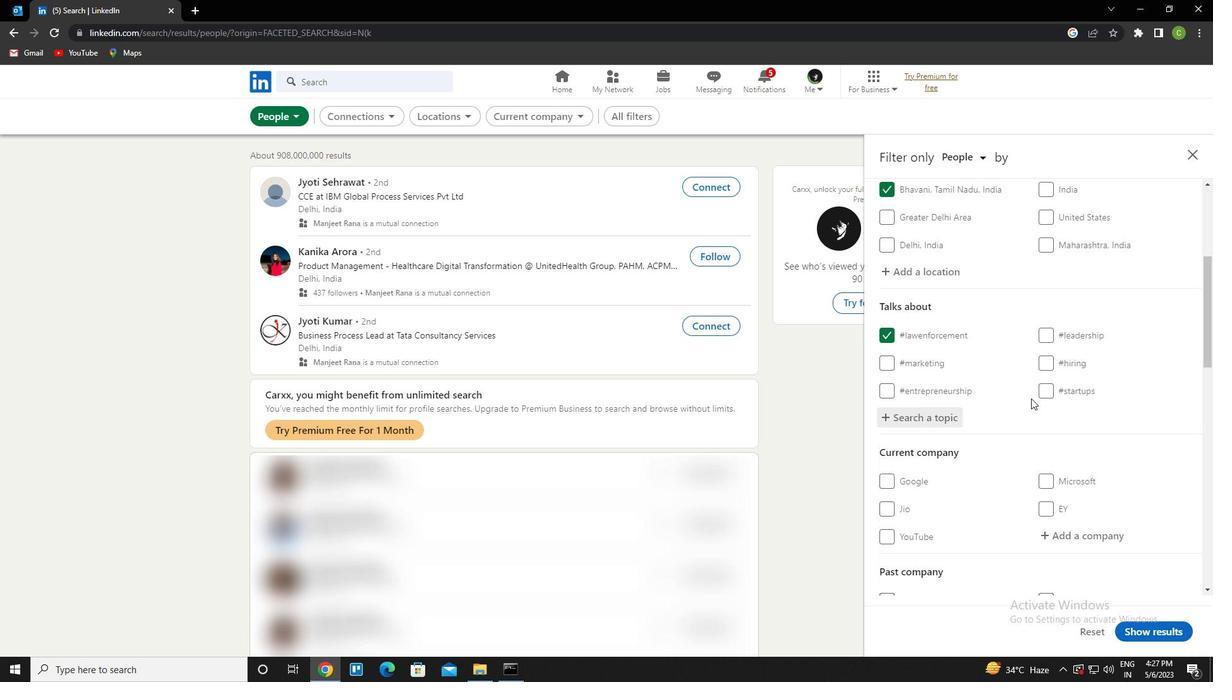 
Action: Mouse moved to (1033, 412)
Screenshot: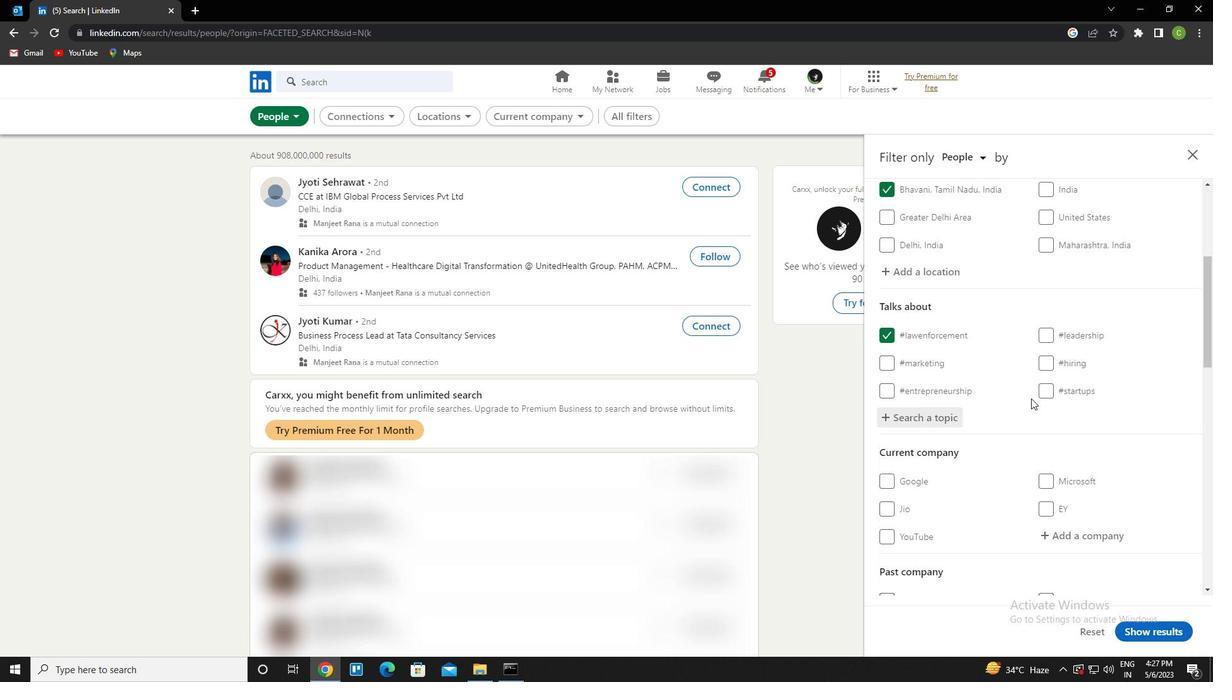 
Action: Mouse scrolled (1033, 412) with delta (0, 0)
Screenshot: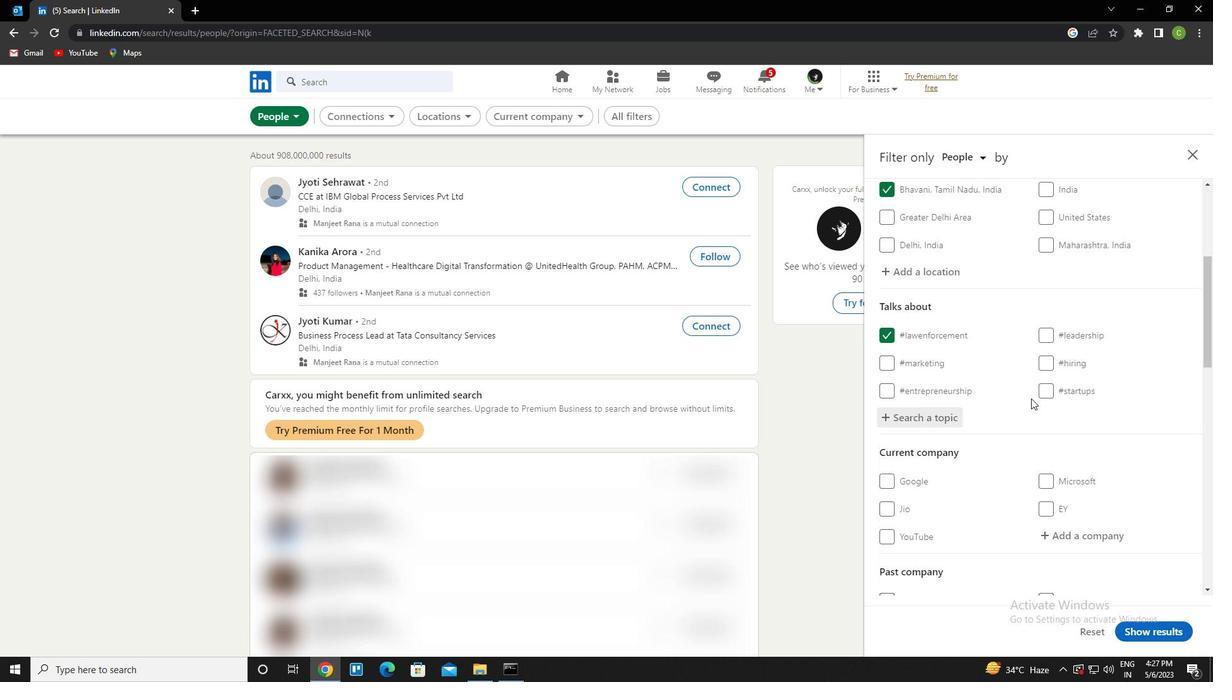 
Action: Mouse moved to (1031, 412)
Screenshot: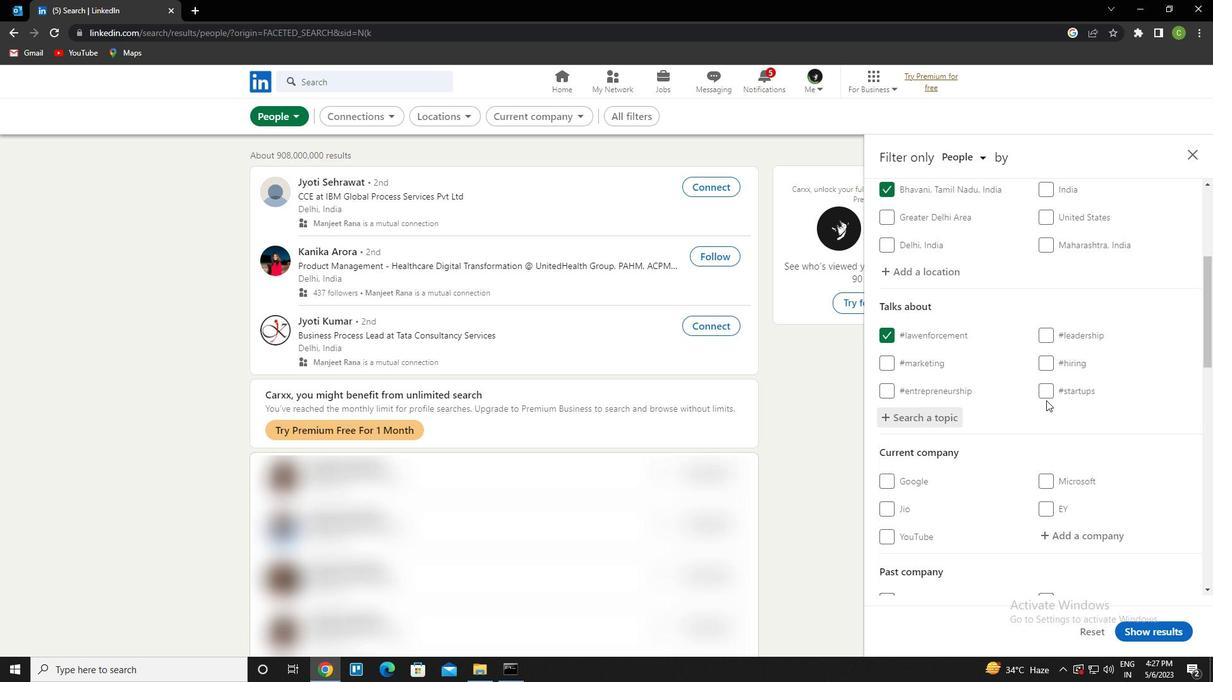 
Action: Mouse scrolled (1032, 412) with delta (0, 0)
Screenshot: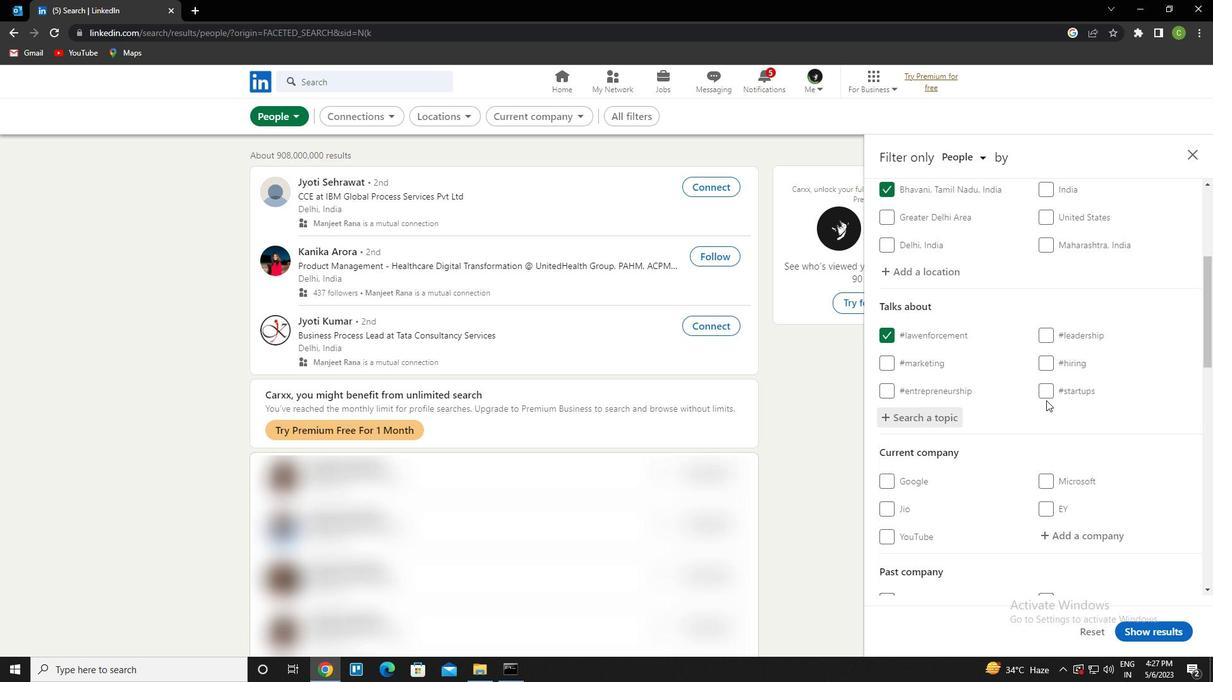 
Action: Mouse moved to (1031, 413)
Screenshot: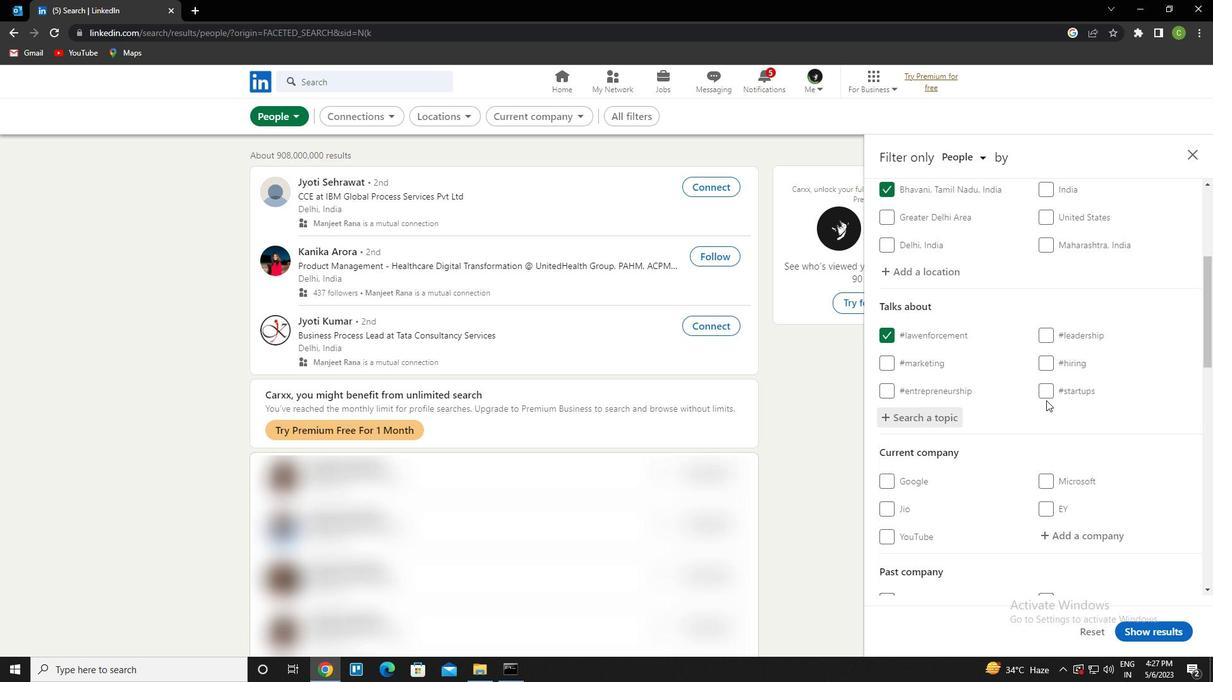 
Action: Mouse scrolled (1031, 412) with delta (0, 0)
Screenshot: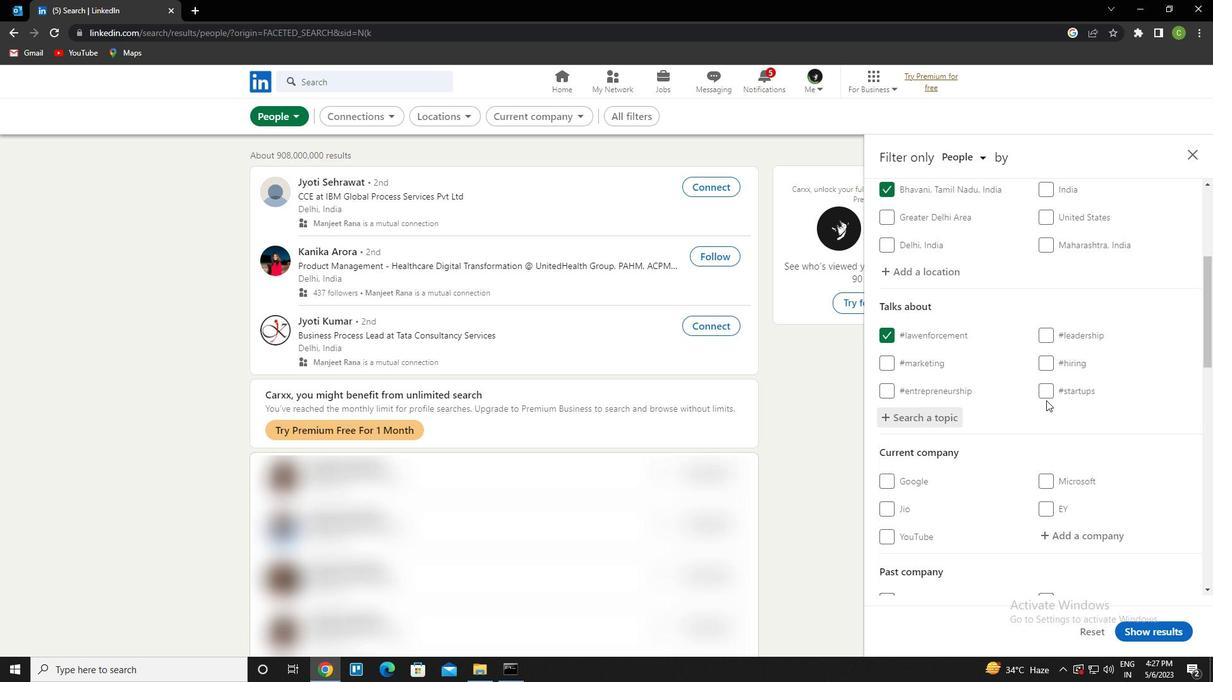 
Action: Mouse moved to (895, 382)
Screenshot: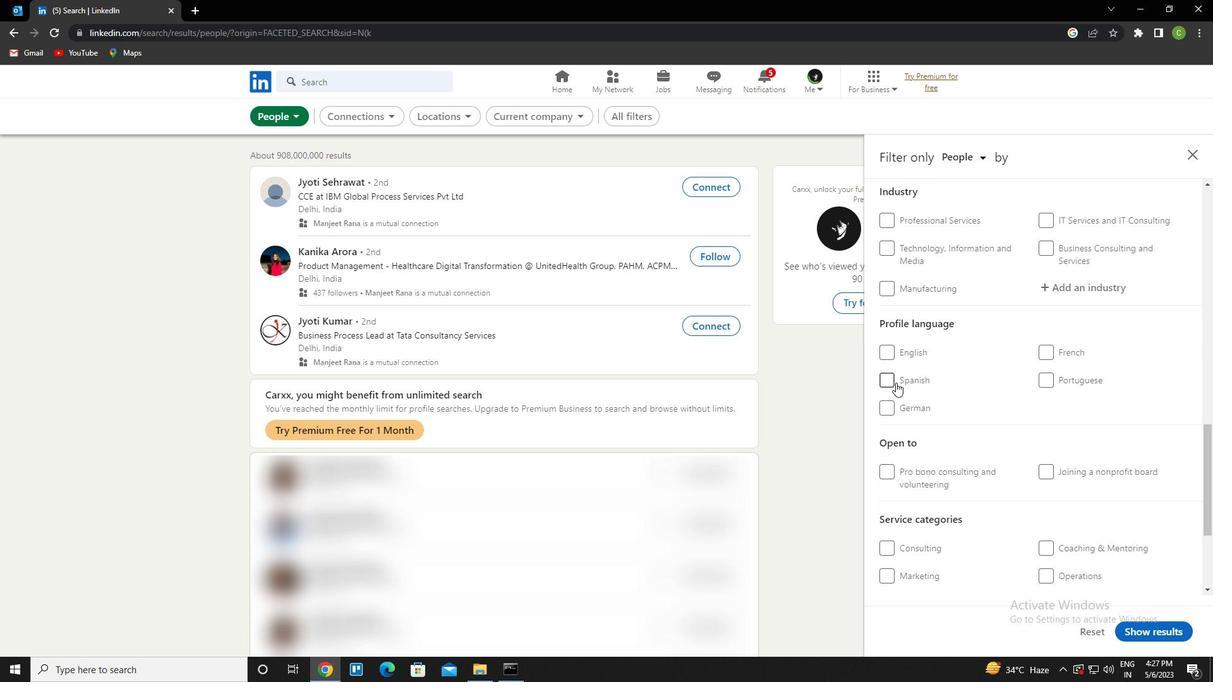 
Action: Mouse pressed left at (895, 382)
Screenshot: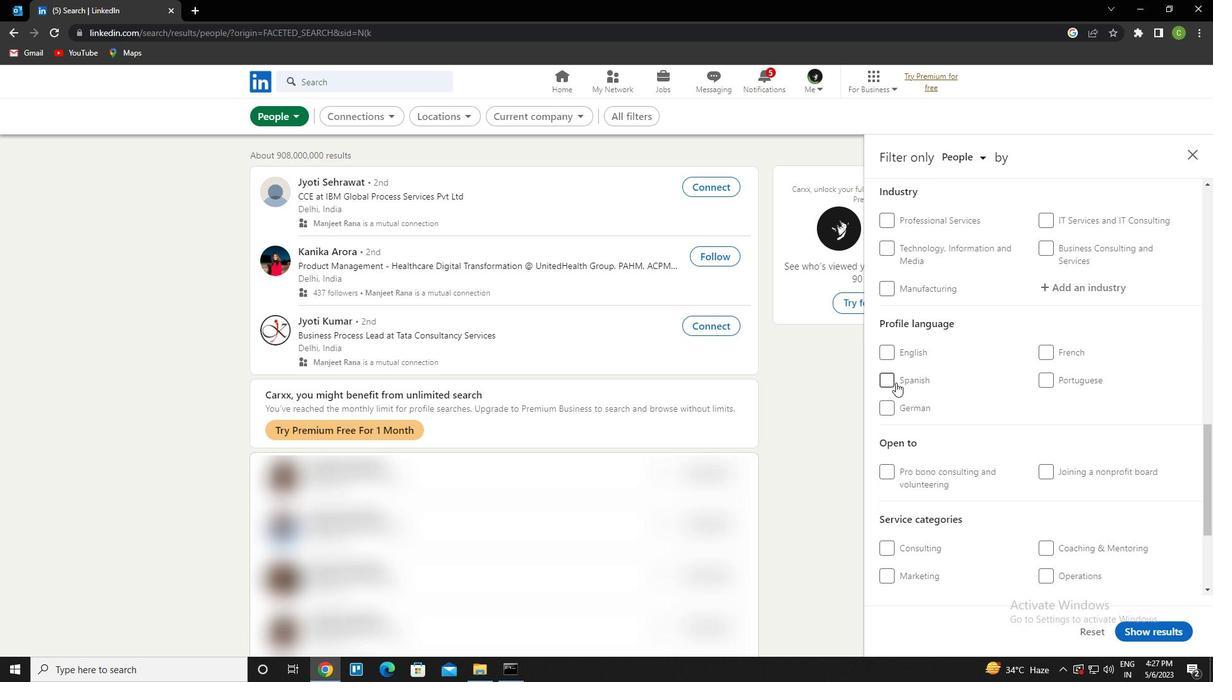 
Action: Mouse moved to (894, 382)
Screenshot: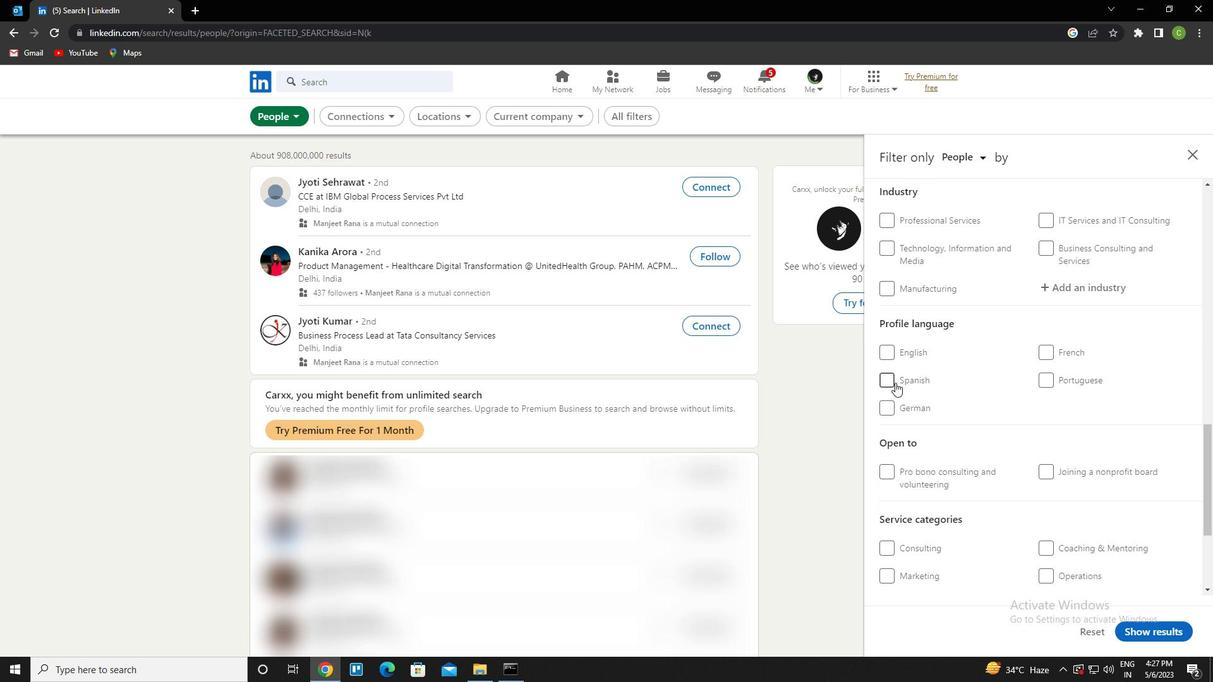
Action: Mouse scrolled (894, 382) with delta (0, 0)
Screenshot: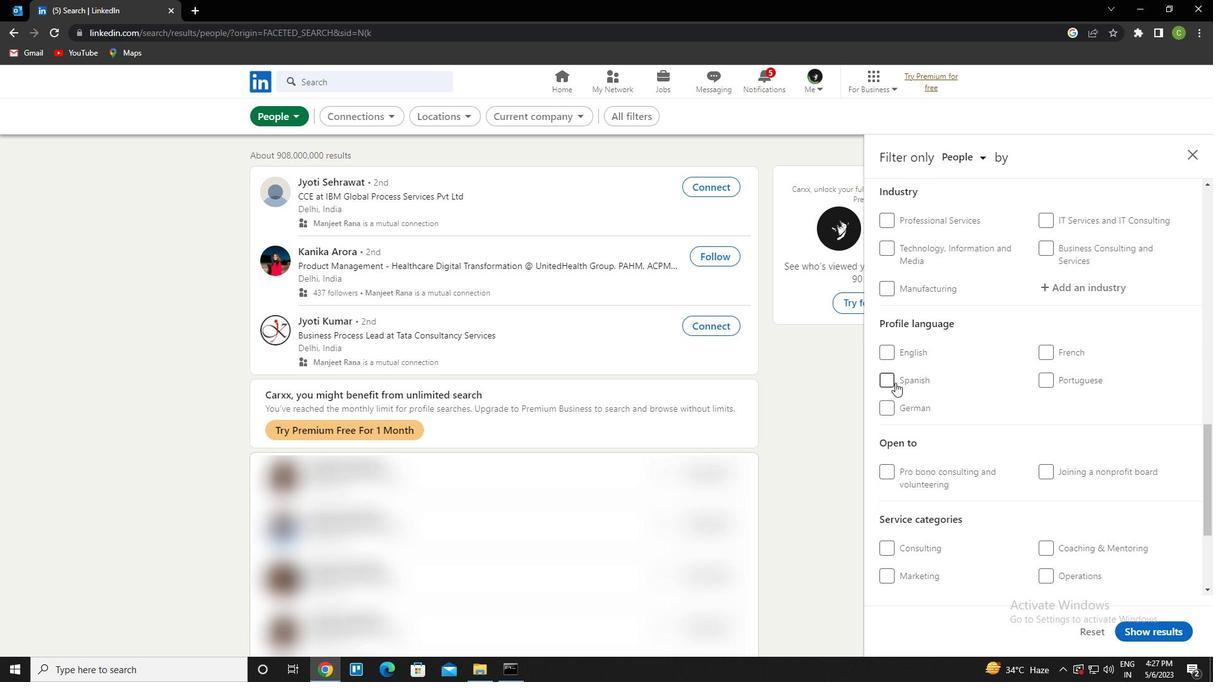 
Action: Mouse scrolled (894, 382) with delta (0, 0)
Screenshot: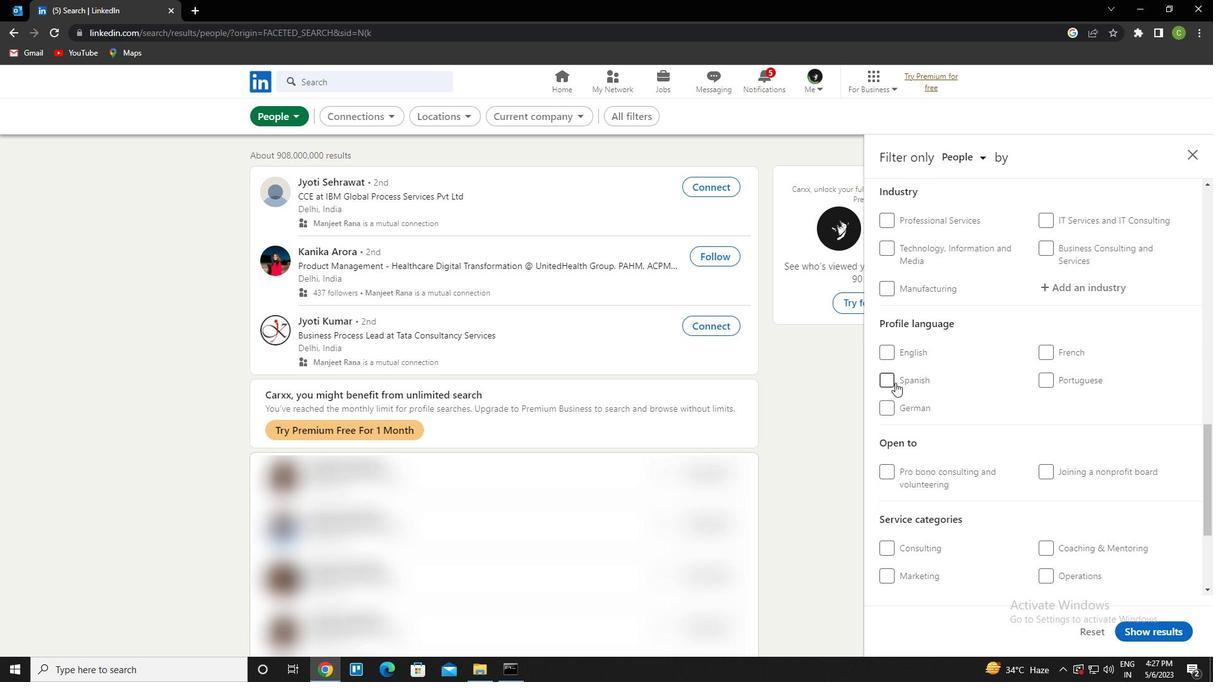 
Action: Mouse scrolled (894, 382) with delta (0, 0)
Screenshot: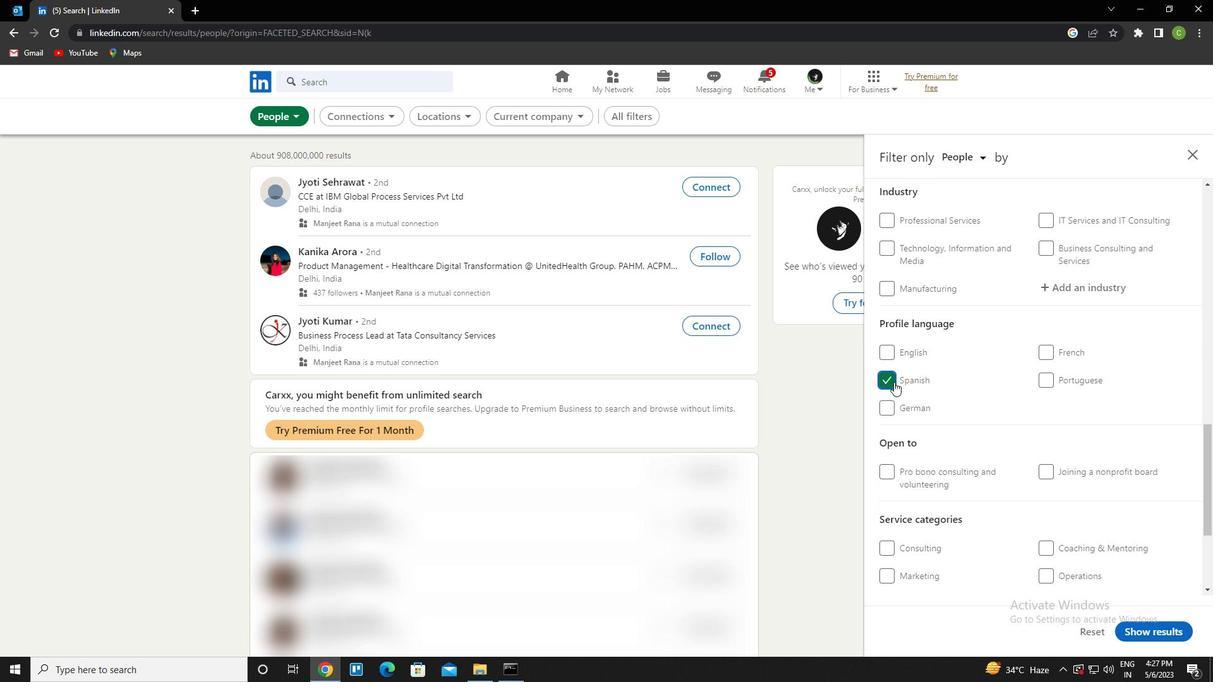 
Action: Mouse scrolled (894, 382) with delta (0, 0)
Screenshot: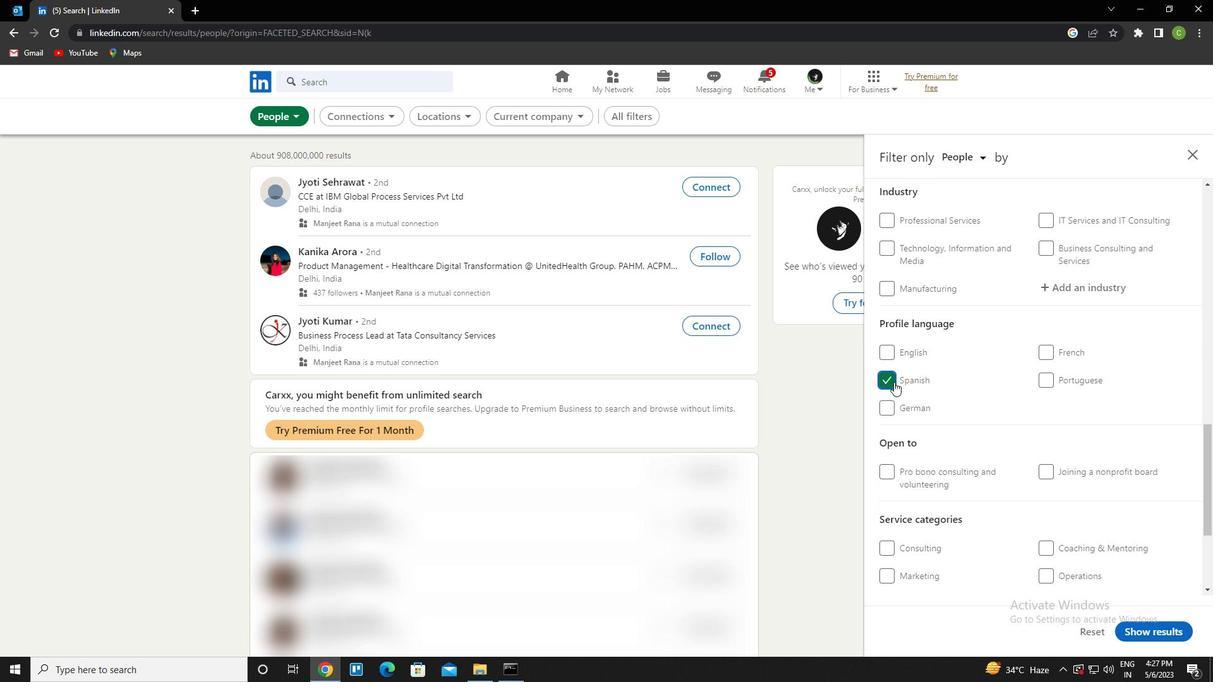 
Action: Mouse scrolled (894, 382) with delta (0, 0)
Screenshot: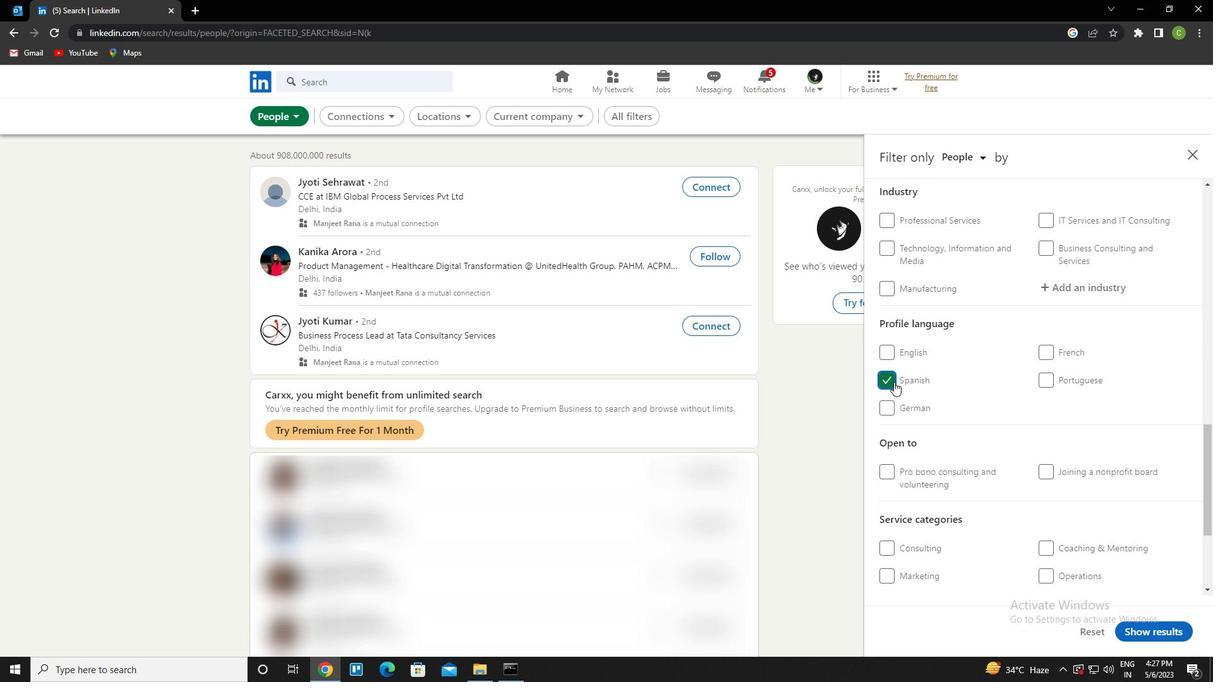 
Action: Mouse scrolled (894, 382) with delta (0, 0)
Screenshot: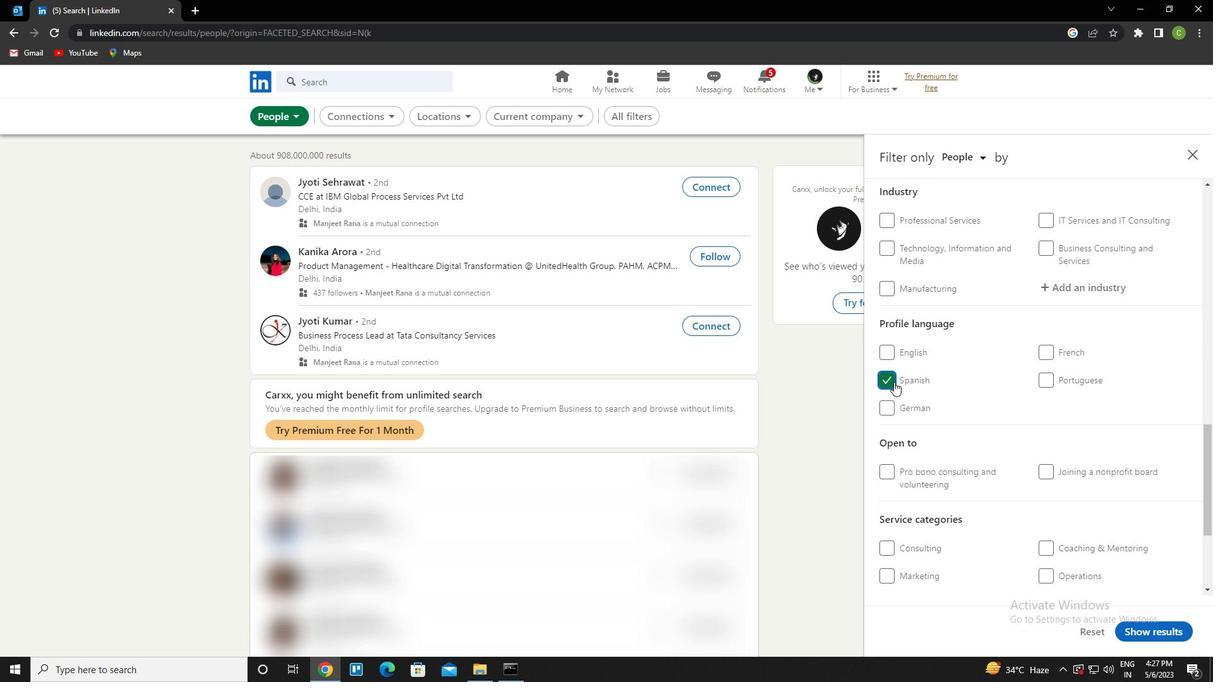 
Action: Mouse moved to (1087, 342)
Screenshot: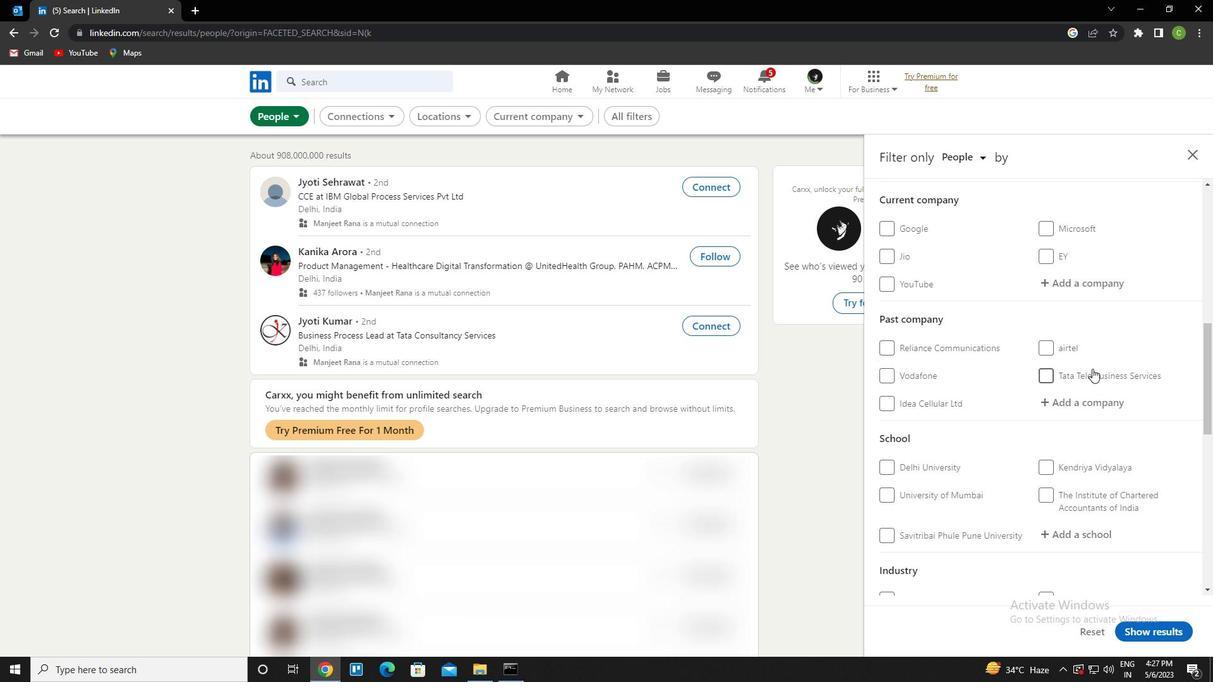 
Action: Mouse scrolled (1087, 343) with delta (0, 0)
Screenshot: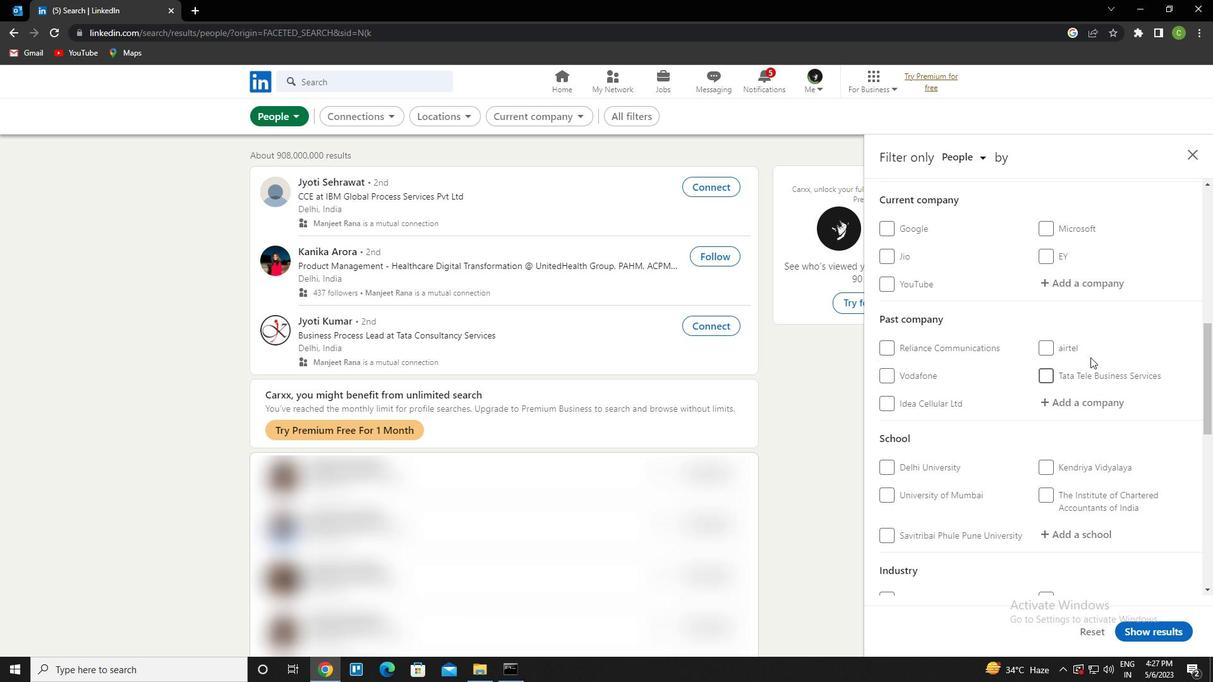 
Action: Mouse moved to (1078, 341)
Screenshot: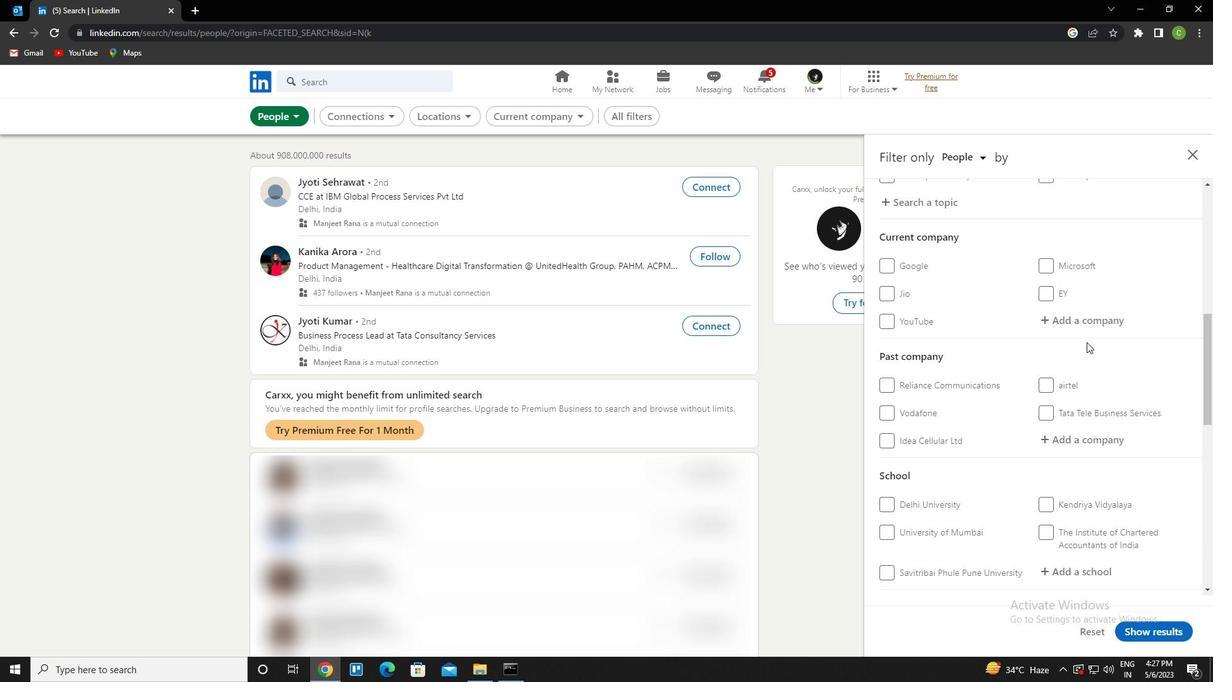 
Action: Mouse pressed left at (1078, 341)
Screenshot: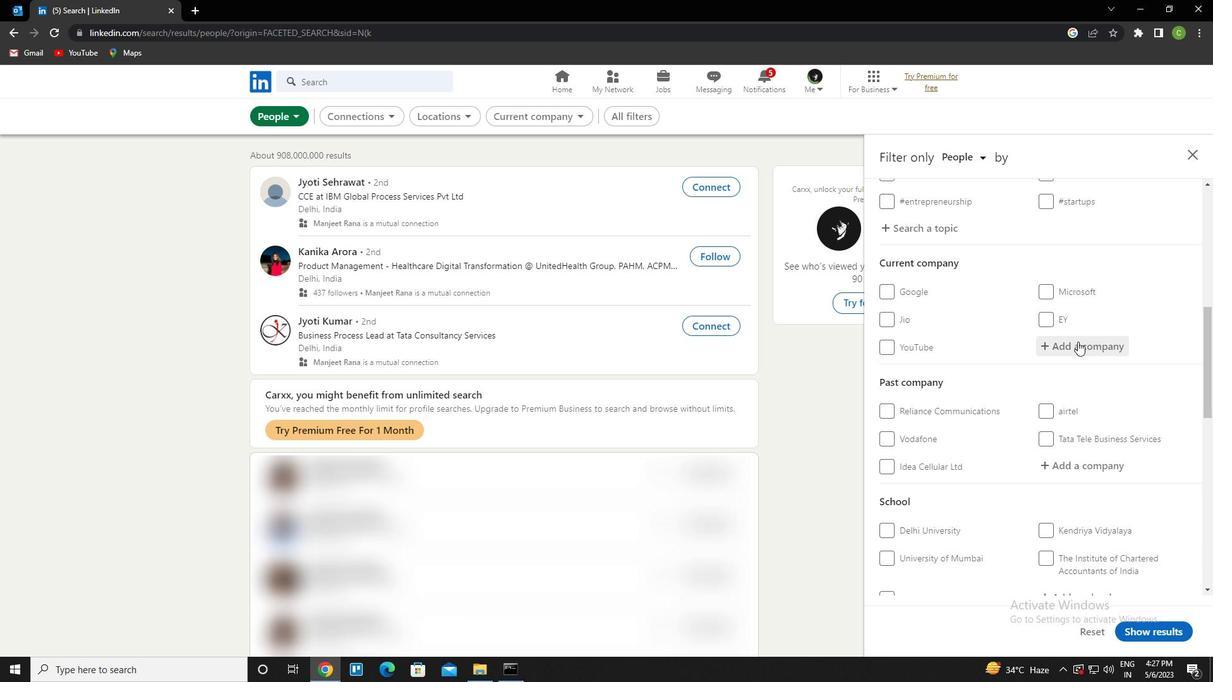 
Action: Key pressed <Key.caps_lock>npci<Key.down><Key.enter>
Screenshot: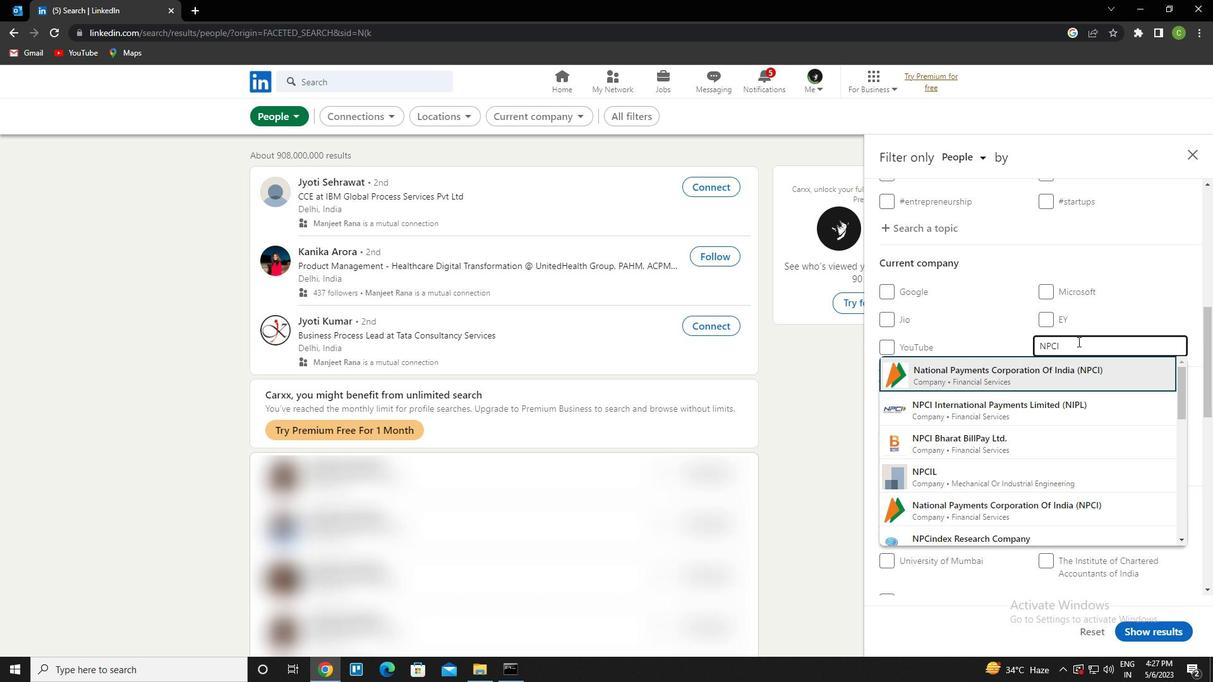 
Action: Mouse moved to (1124, 311)
Screenshot: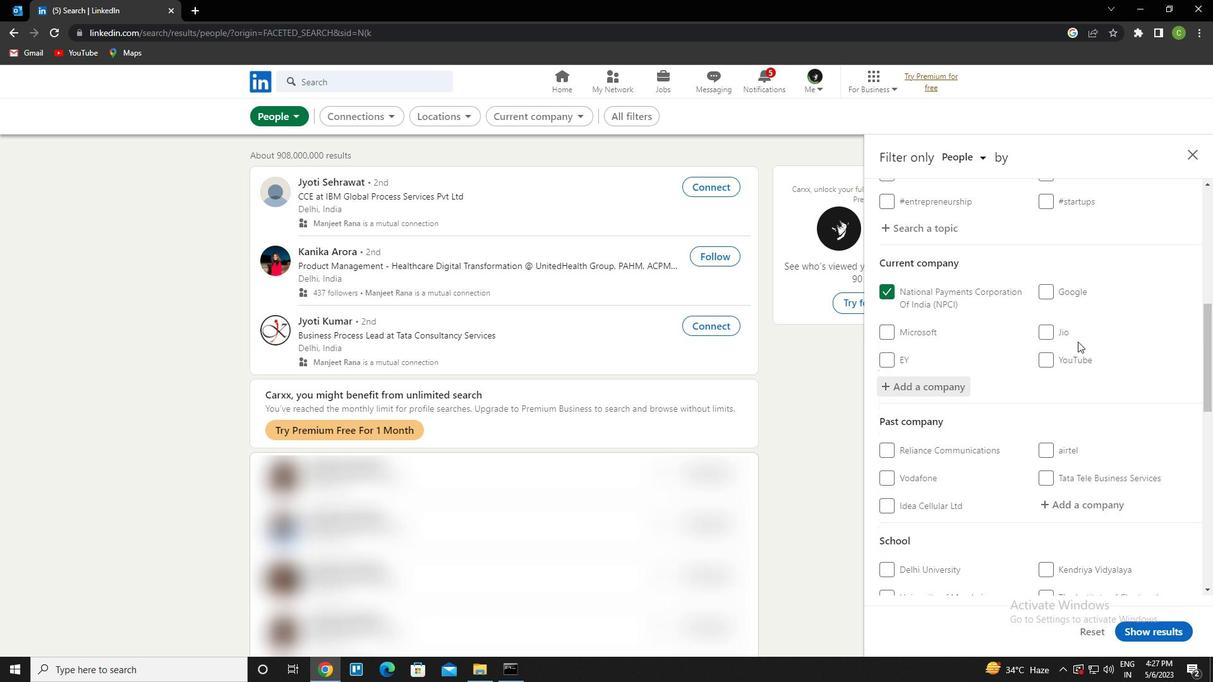 
Action: Mouse scrolled (1124, 310) with delta (0, 0)
Screenshot: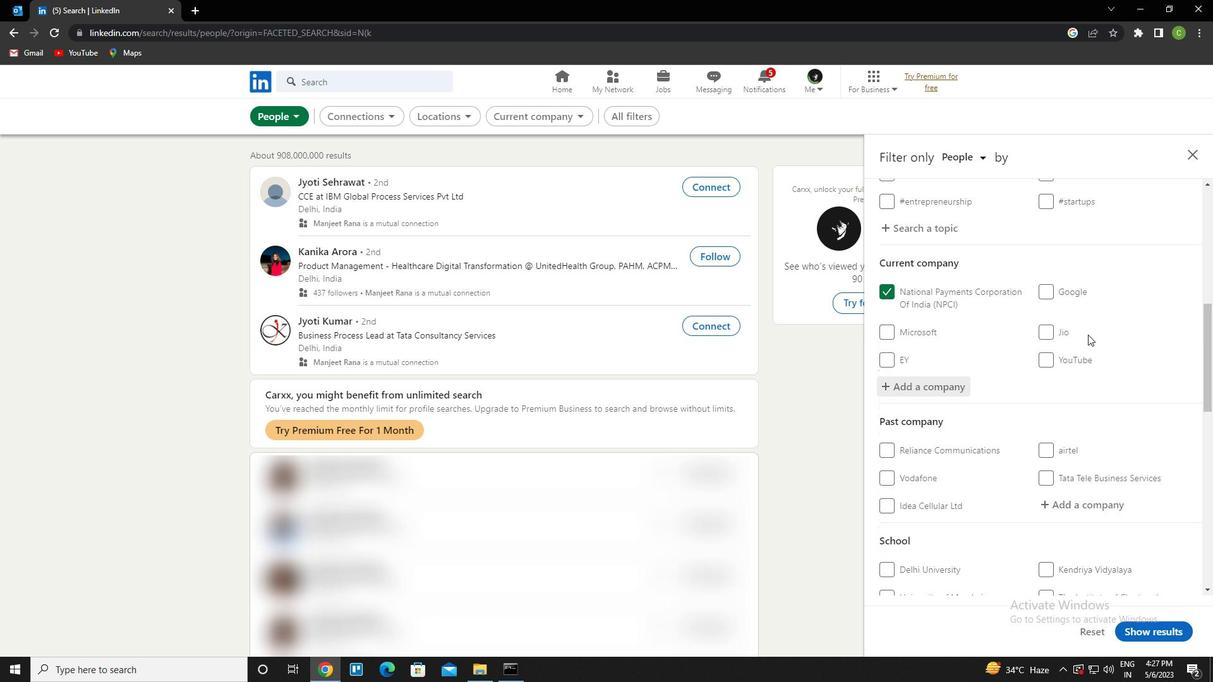
Action: Mouse moved to (1120, 314)
Screenshot: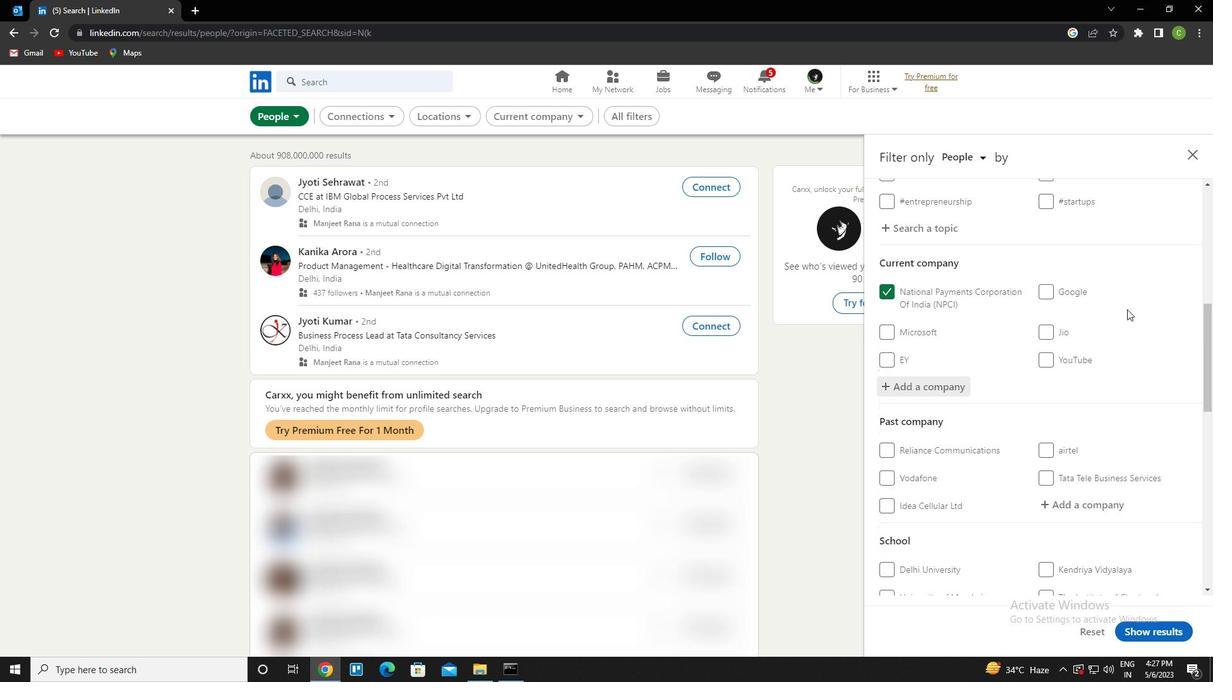 
Action: Mouse scrolled (1120, 314) with delta (0, 0)
Screenshot: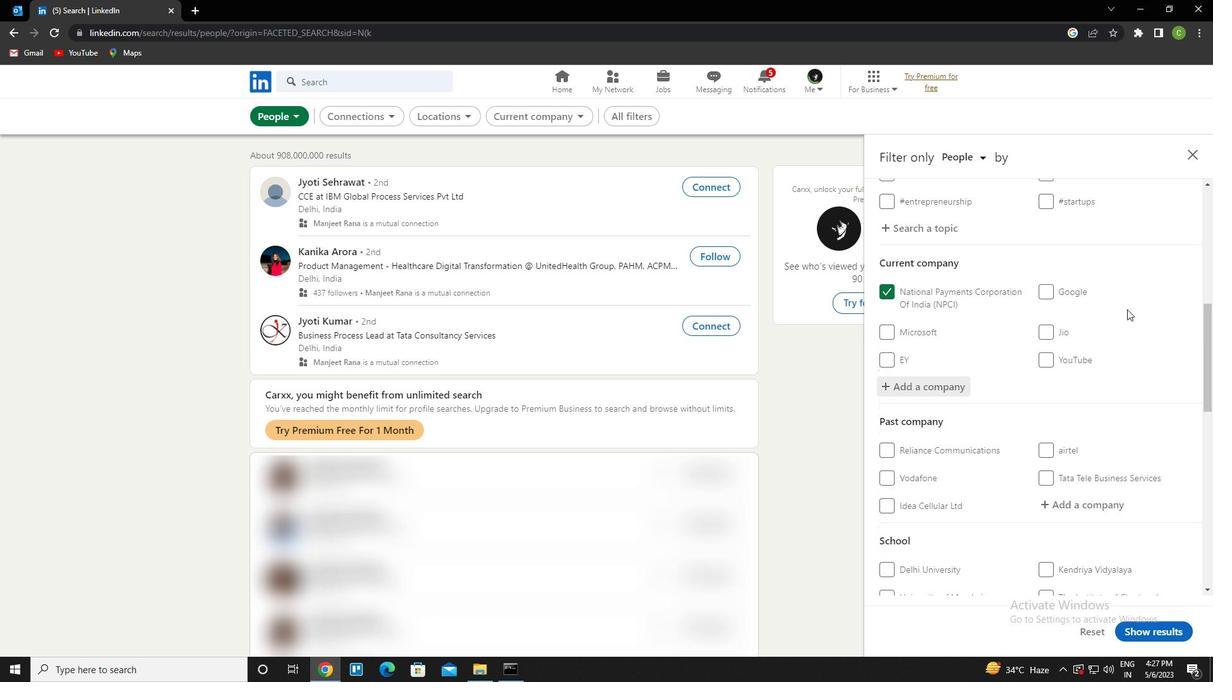 
Action: Mouse moved to (1107, 321)
Screenshot: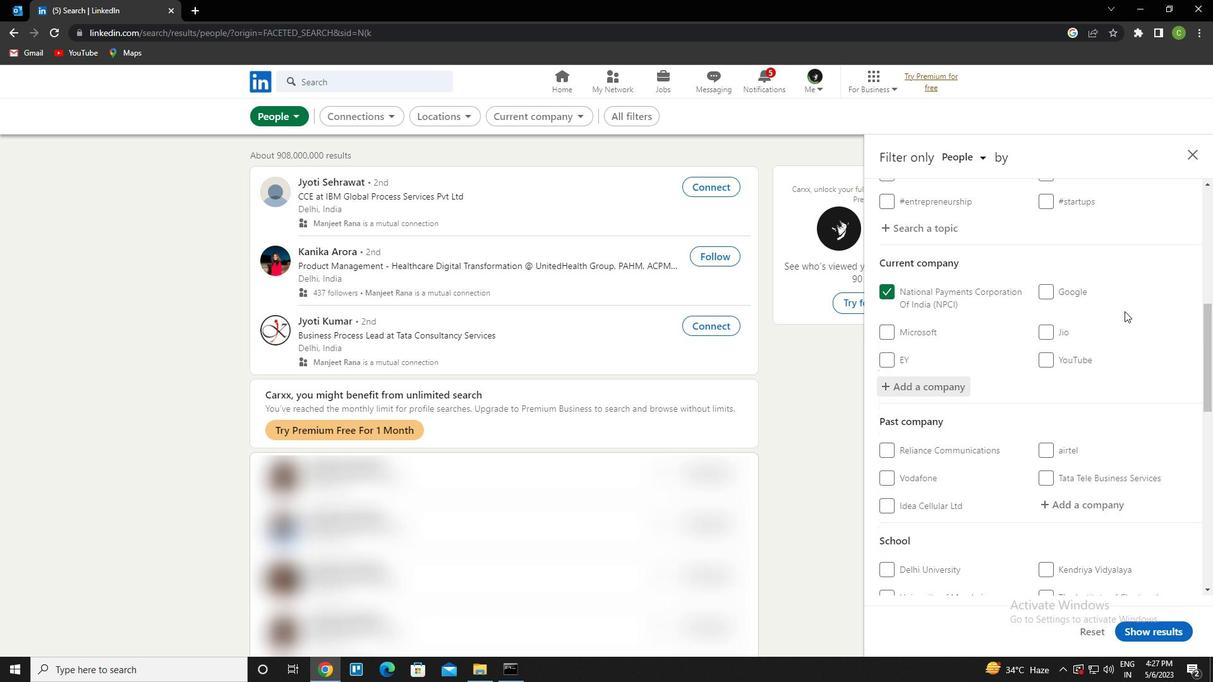 
Action: Mouse scrolled (1107, 321) with delta (0, 0)
Screenshot: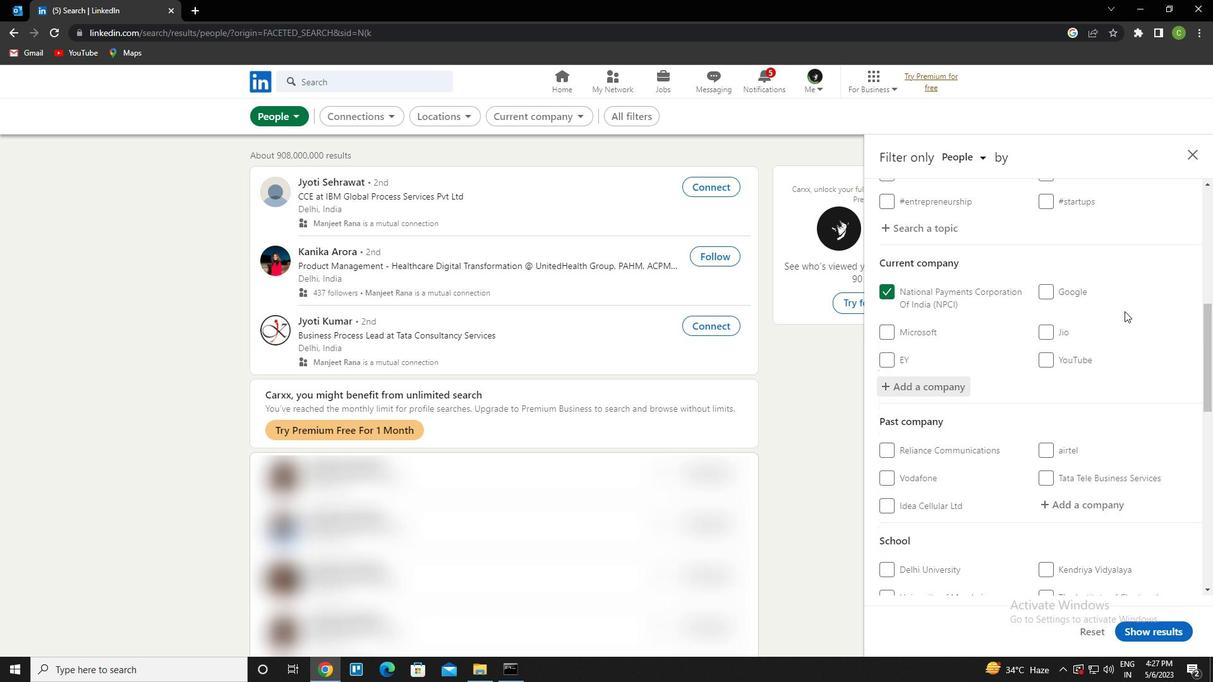 
Action: Mouse moved to (1090, 325)
Screenshot: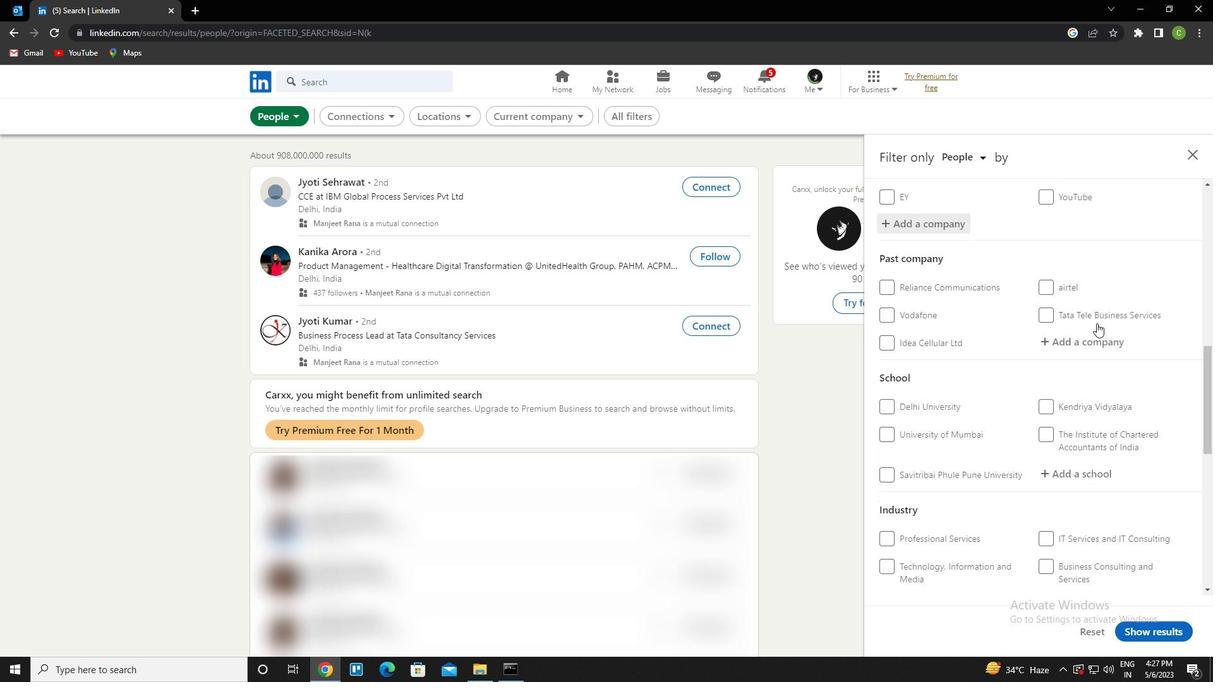 
Action: Mouse scrolled (1090, 324) with delta (0, 0)
Screenshot: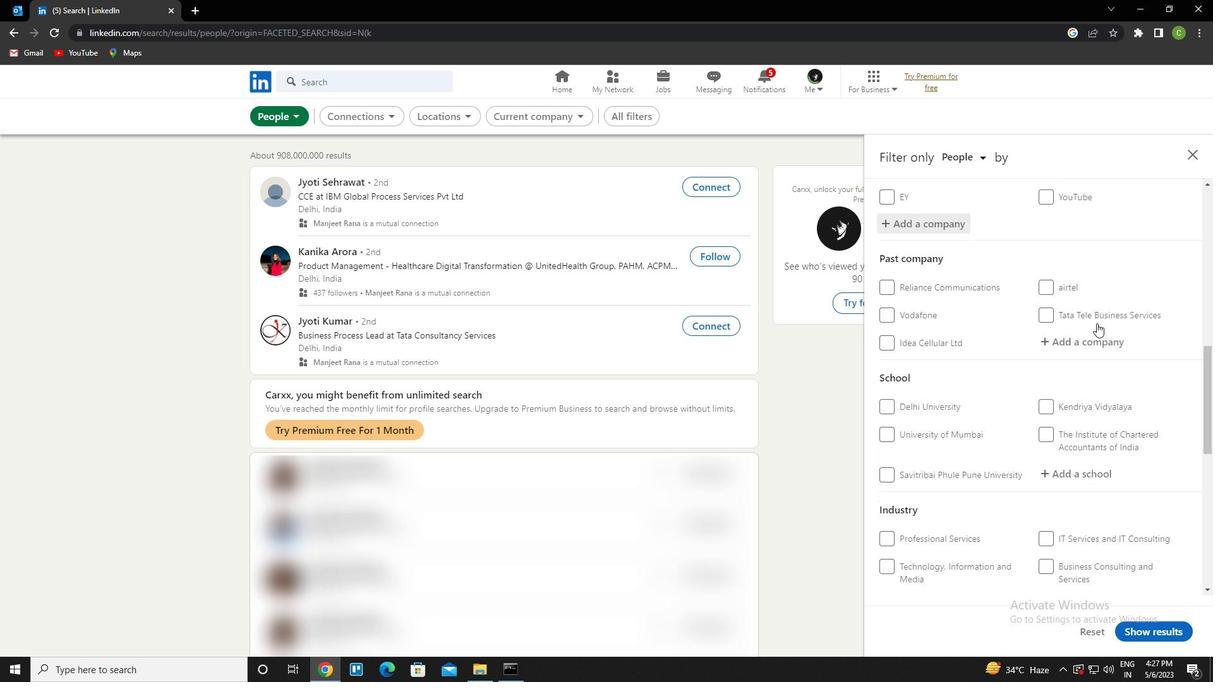 
Action: Mouse moved to (1075, 387)
Screenshot: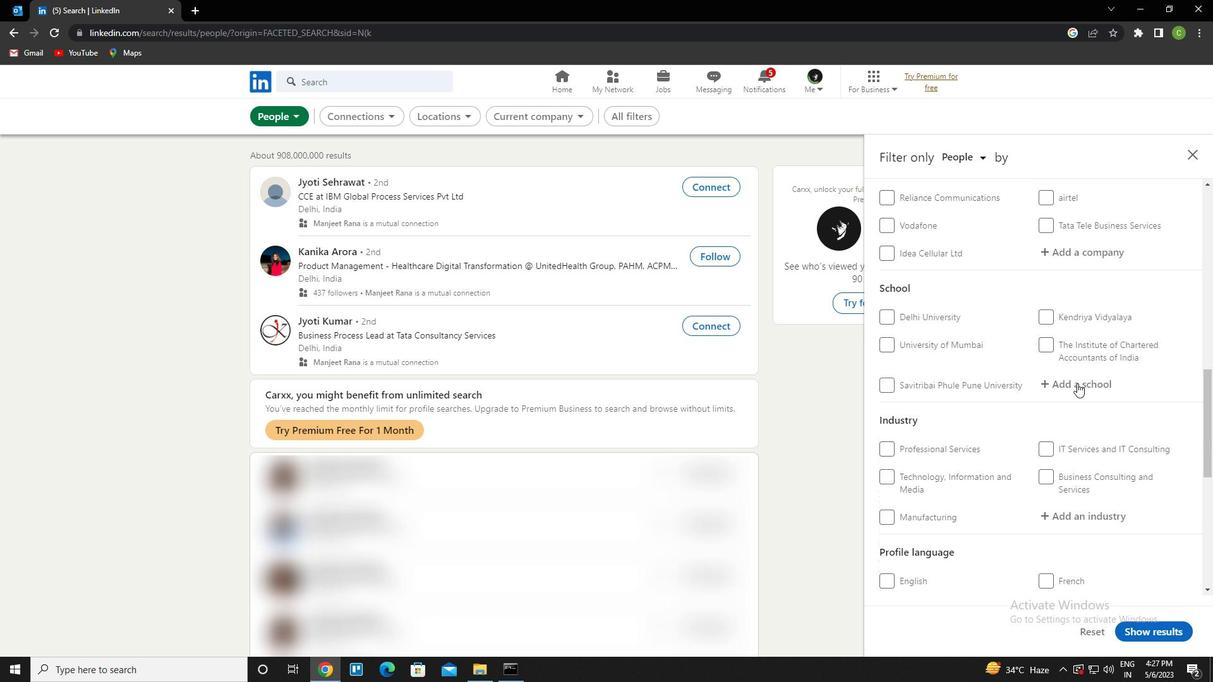 
Action: Mouse pressed left at (1075, 387)
Screenshot: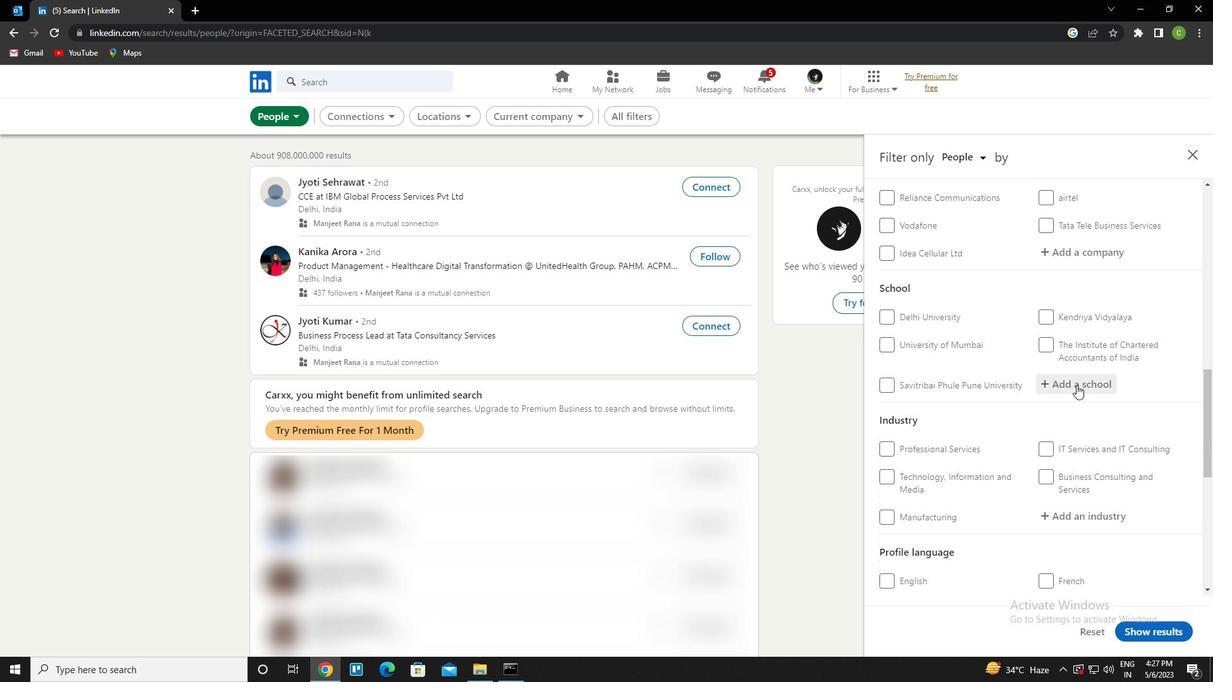 
Action: Key pressed <Key.caps_lock><Key.caps_lock>l<Key.caps_lock>ions<Key.space>english<Key.down><Key.enter>
Screenshot: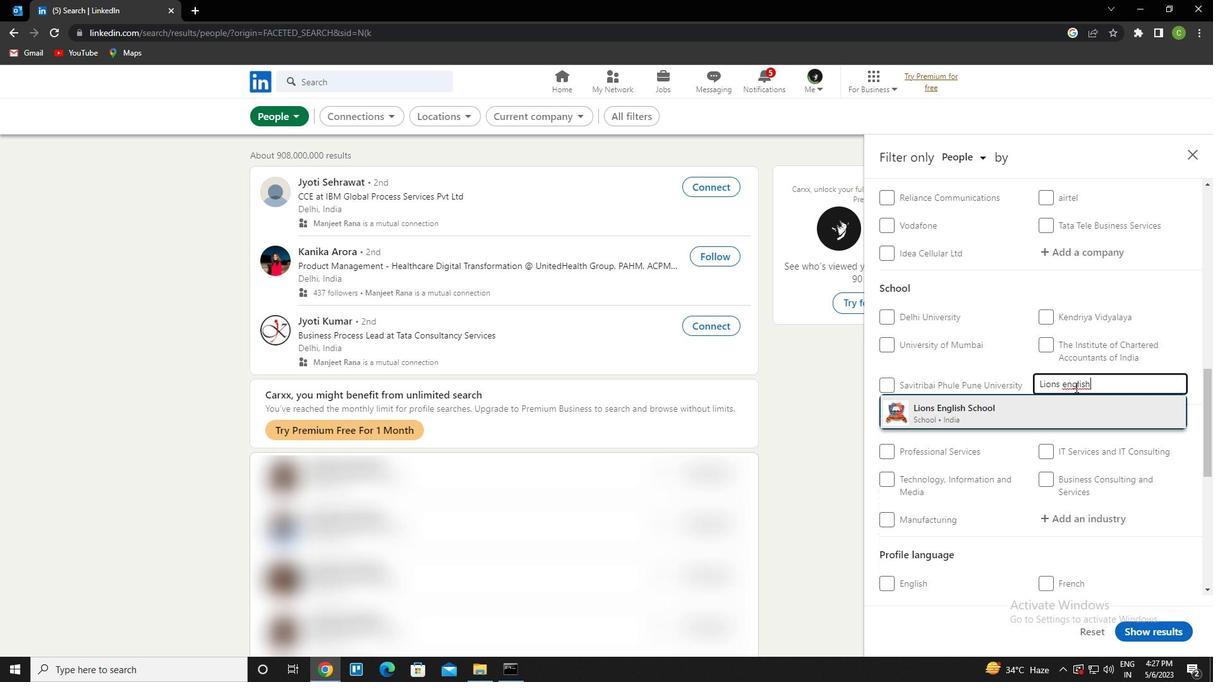 
Action: Mouse moved to (1069, 391)
Screenshot: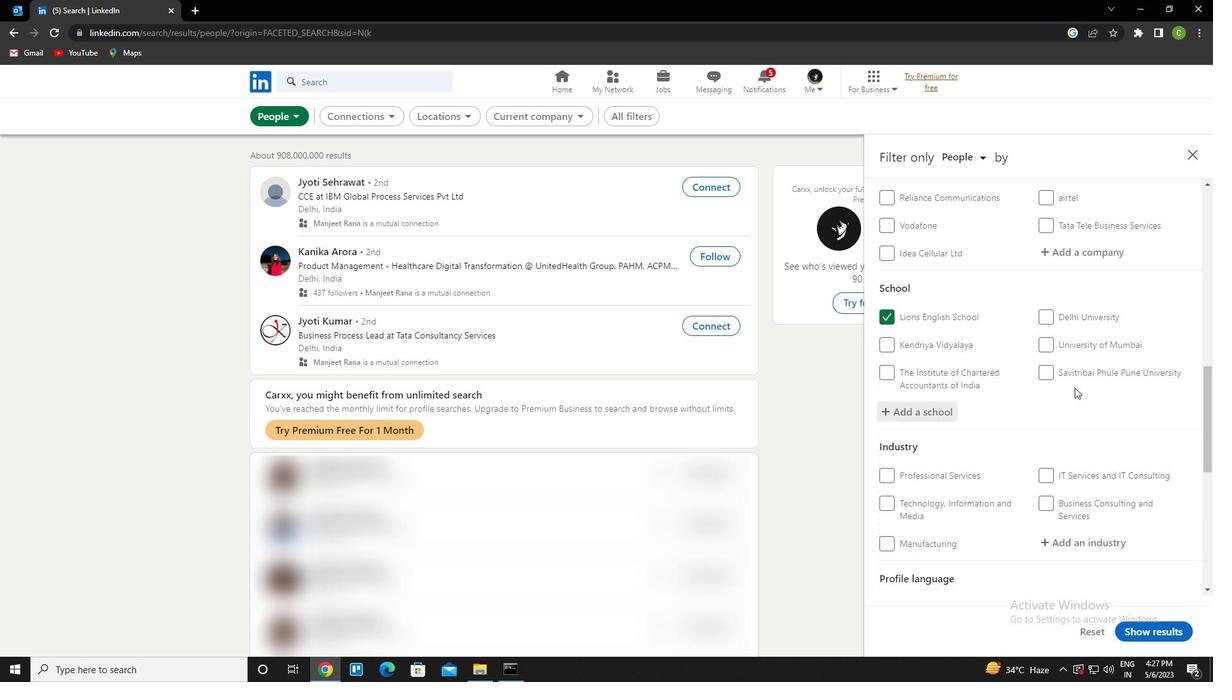 
Action: Mouse scrolled (1069, 390) with delta (0, 0)
Screenshot: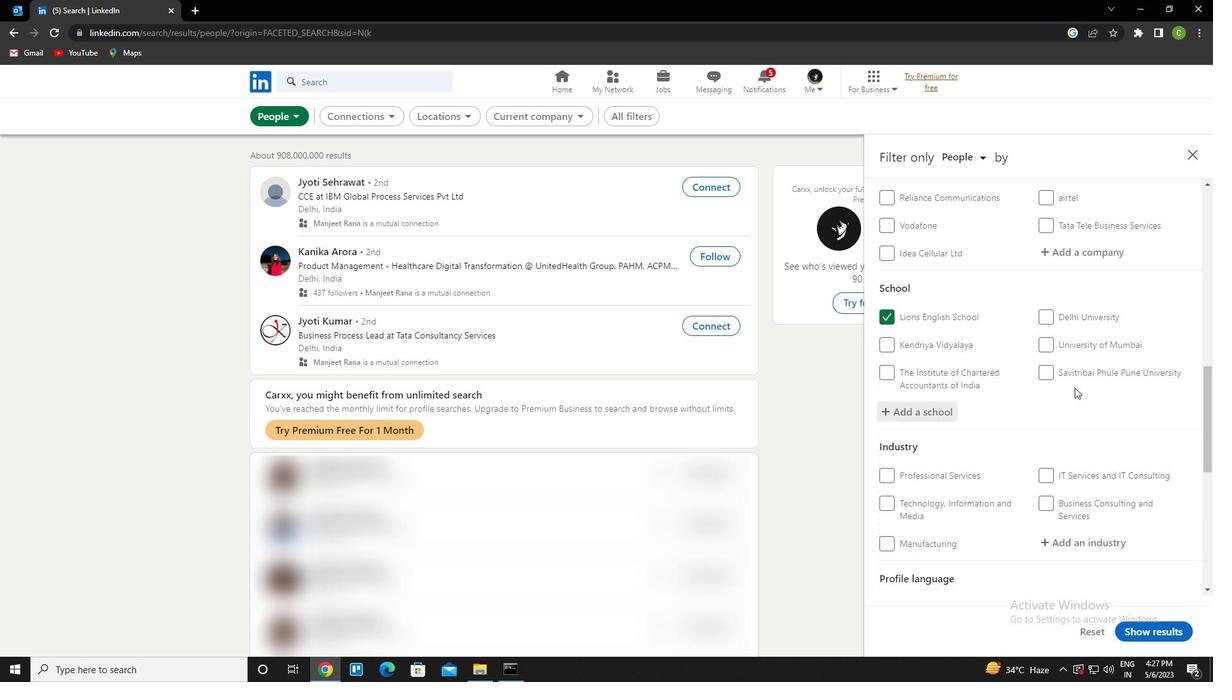 
Action: Mouse moved to (1068, 392)
Screenshot: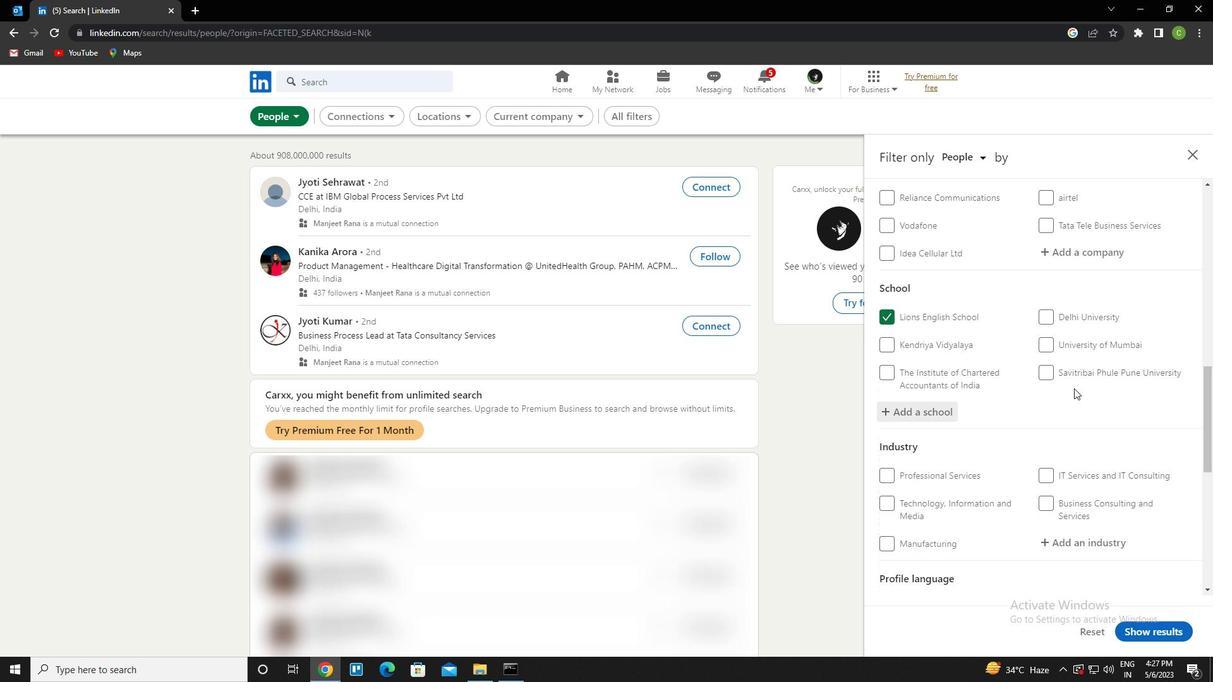 
Action: Mouse scrolled (1068, 391) with delta (0, 0)
Screenshot: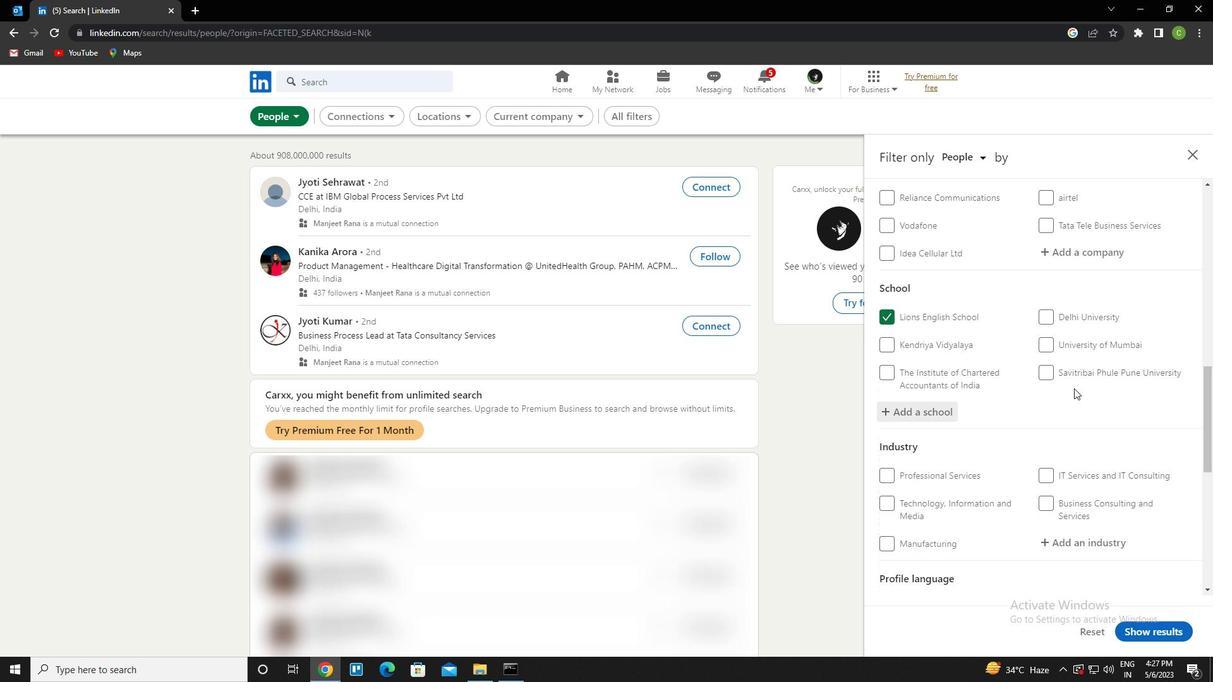 
Action: Mouse moved to (1065, 393)
Screenshot: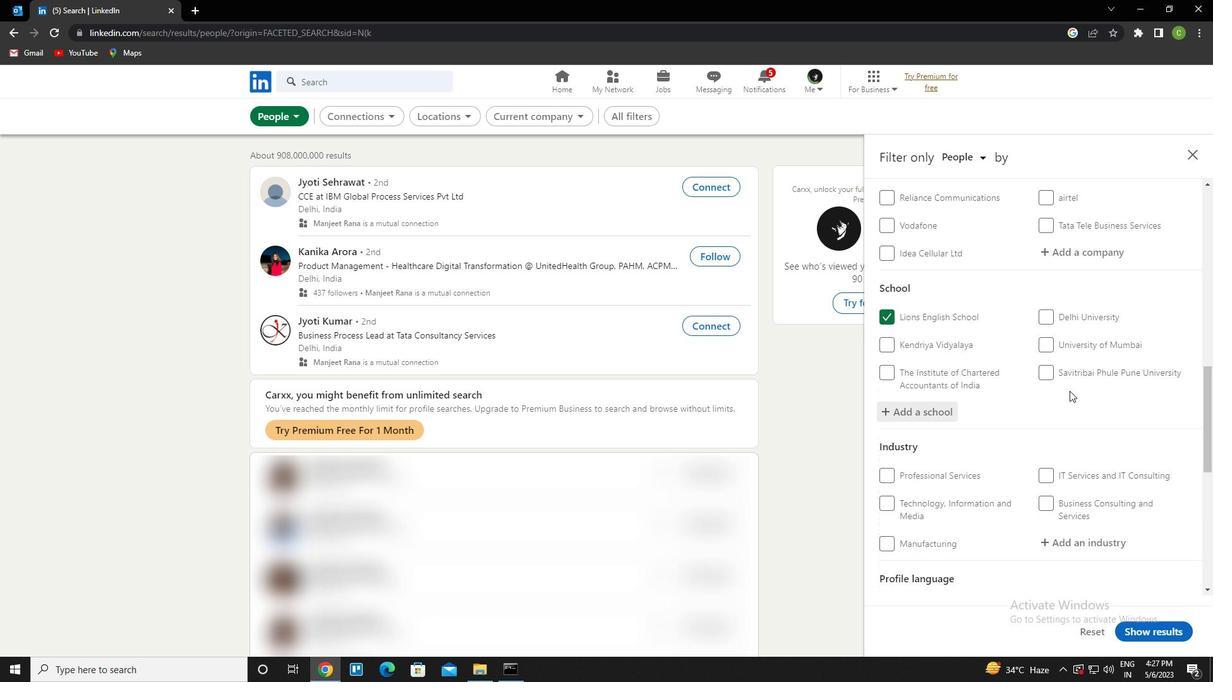 
Action: Mouse scrolled (1065, 393) with delta (0, 0)
Screenshot: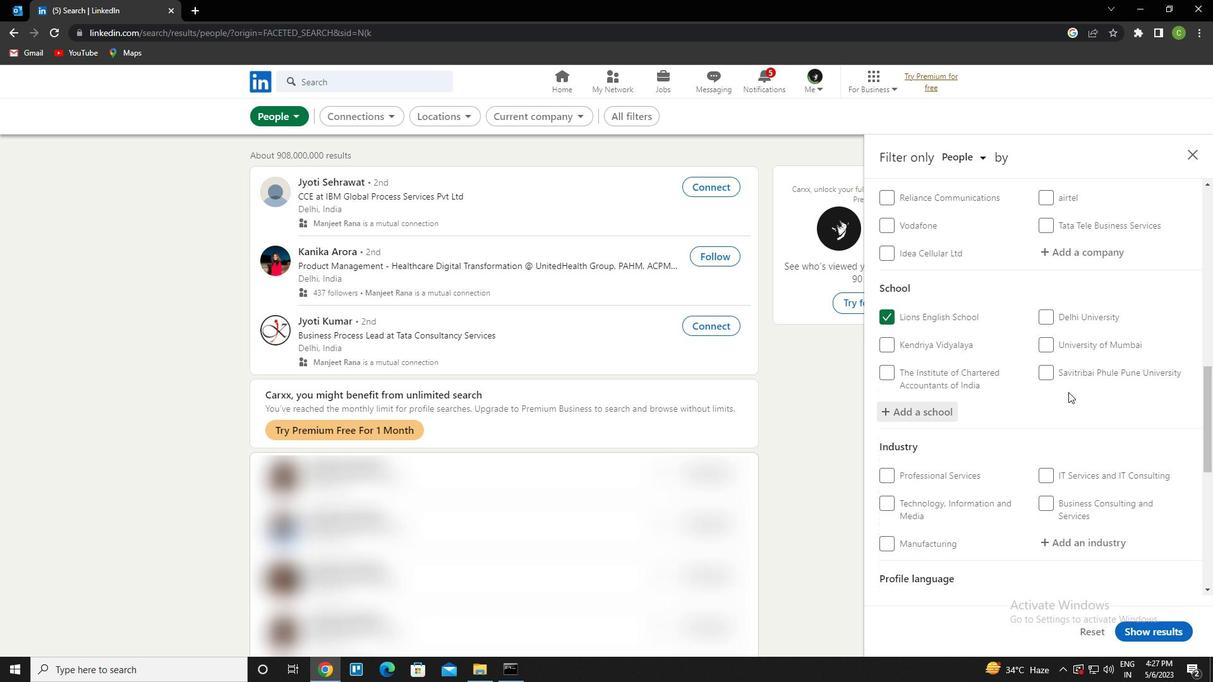 
Action: Mouse moved to (1108, 346)
Screenshot: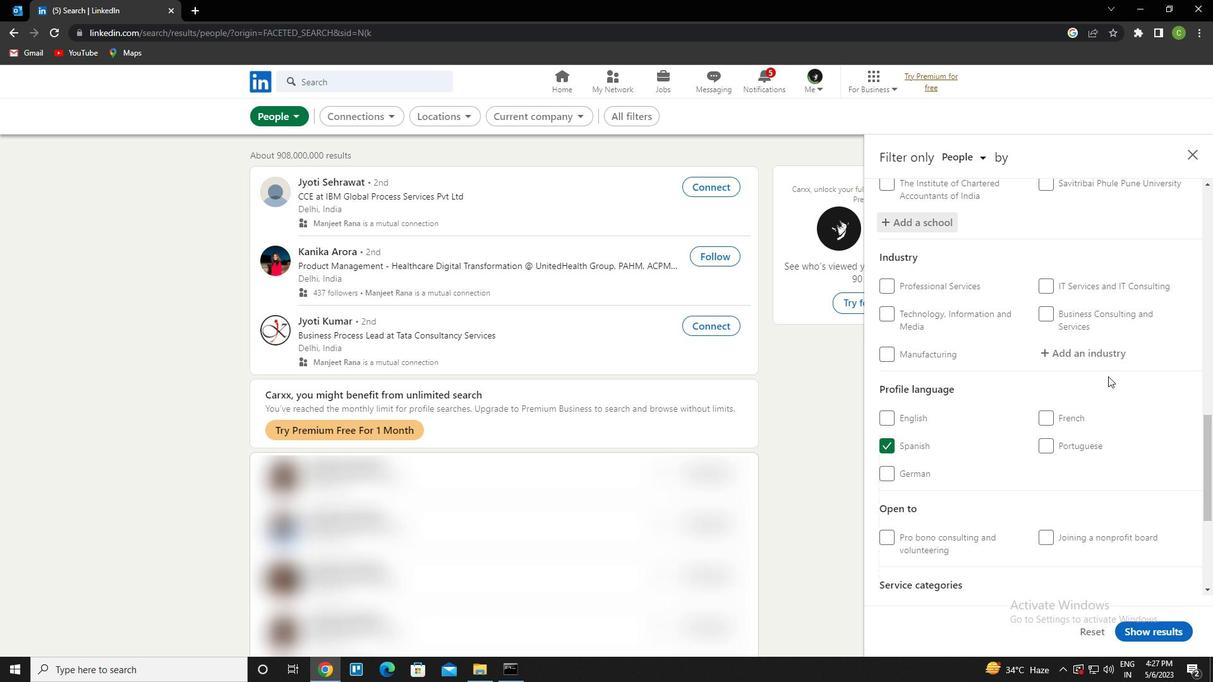 
Action: Mouse pressed left at (1108, 346)
Screenshot: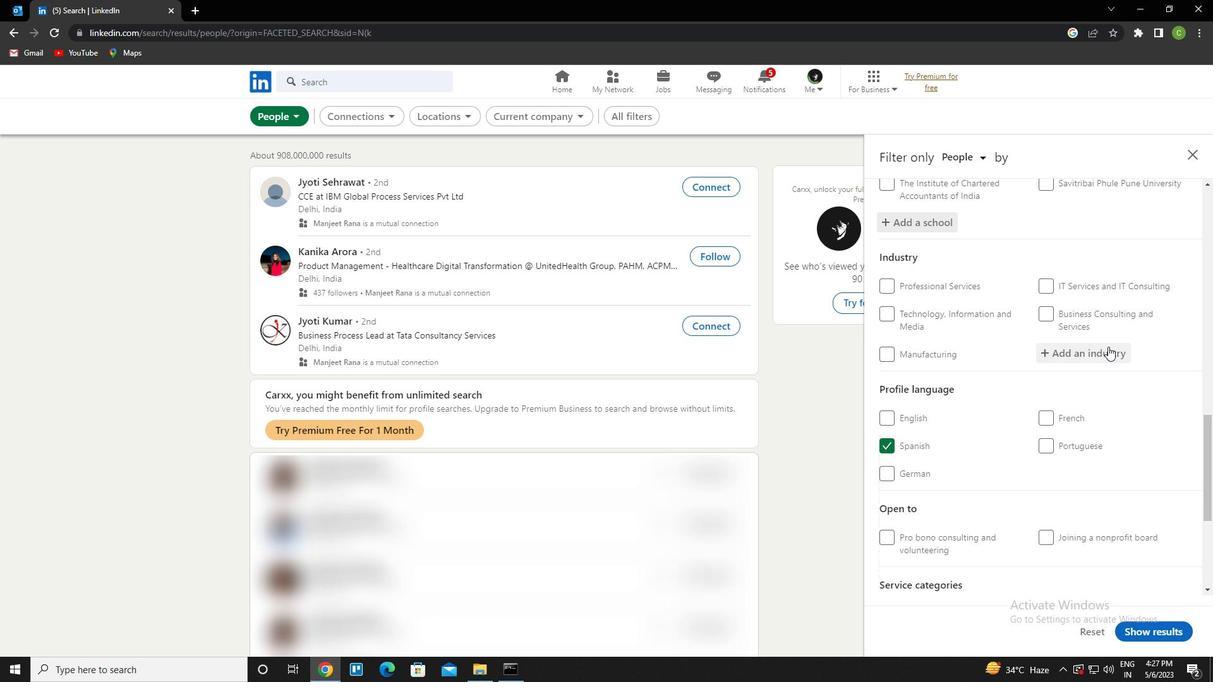 
Action: Key pressed <Key.caps_lock>l<Key.caps_lock>anguage<Key.down><Key.enter>
Screenshot: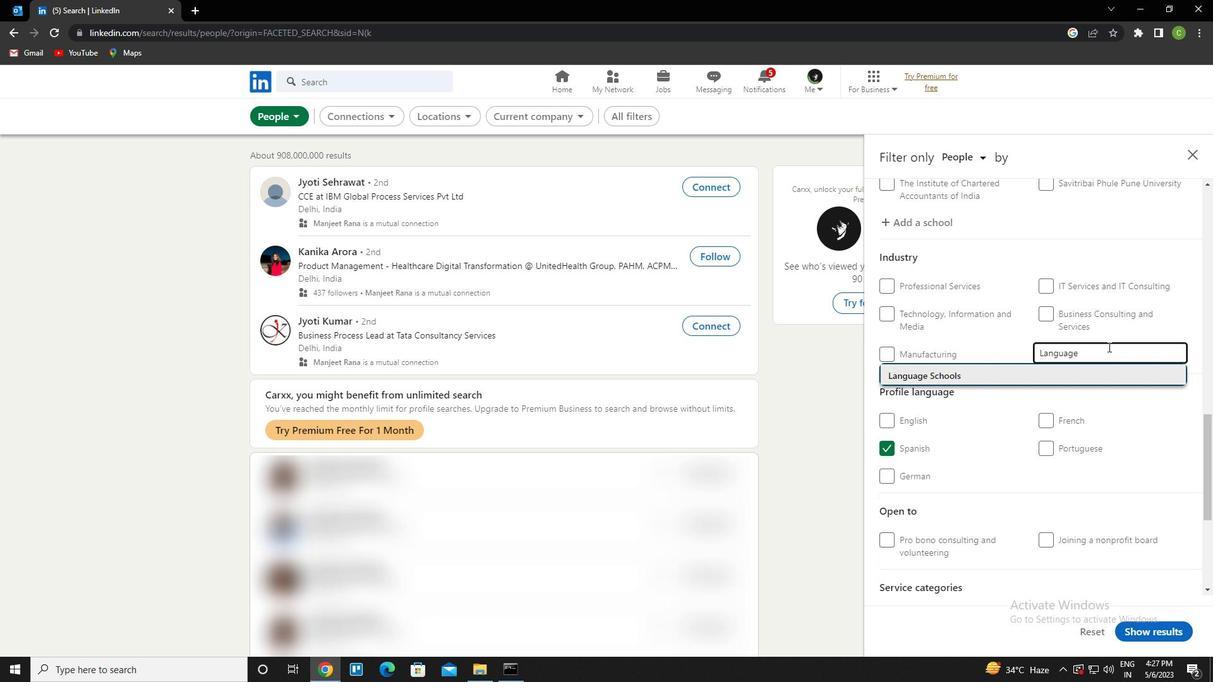 
Action: Mouse scrolled (1108, 346) with delta (0, 0)
Screenshot: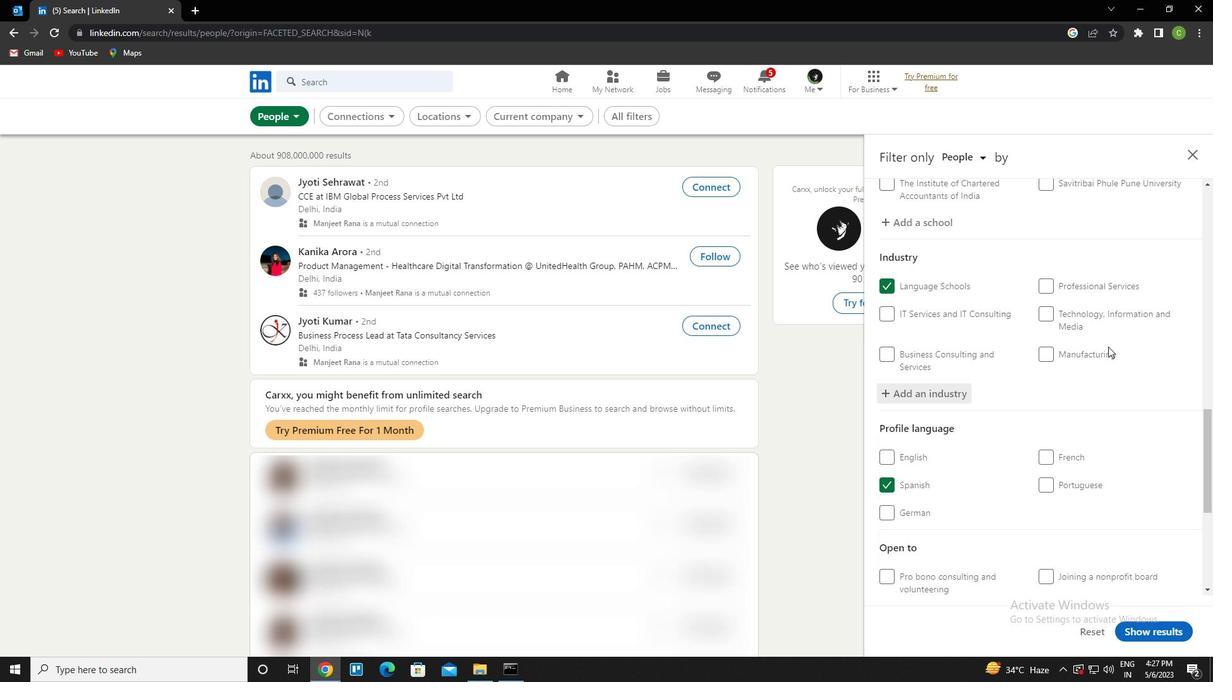 
Action: Mouse moved to (1108, 346)
Screenshot: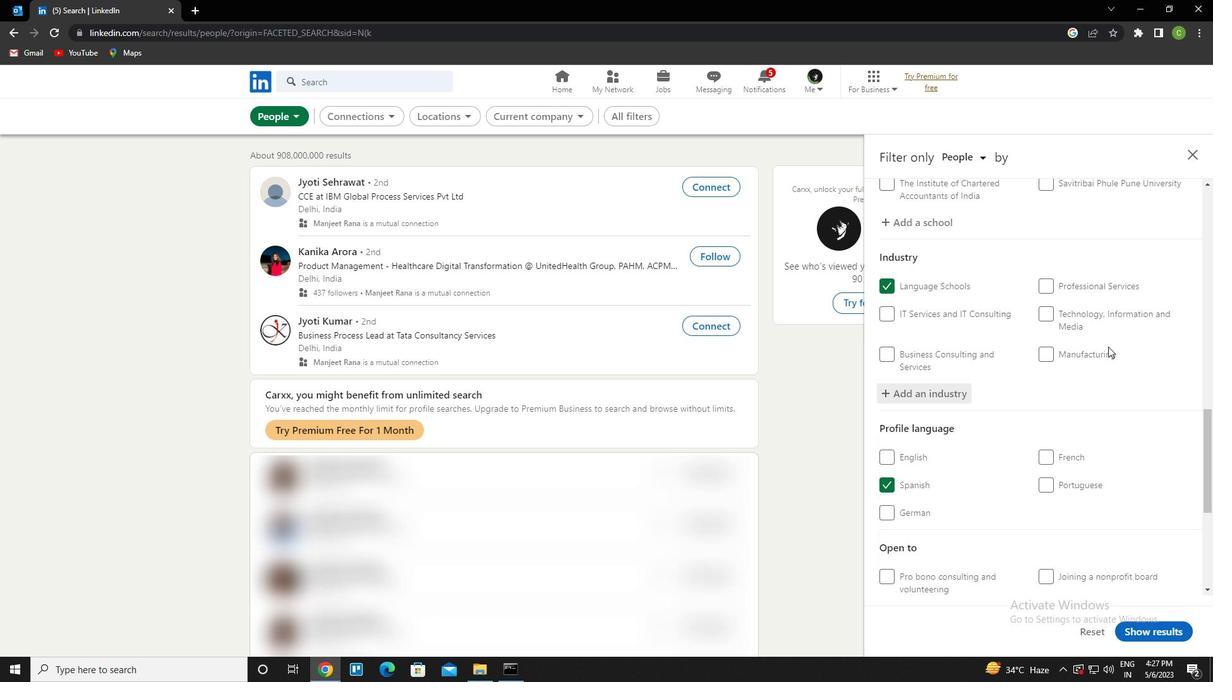 
Action: Mouse scrolled (1108, 346) with delta (0, 0)
Screenshot: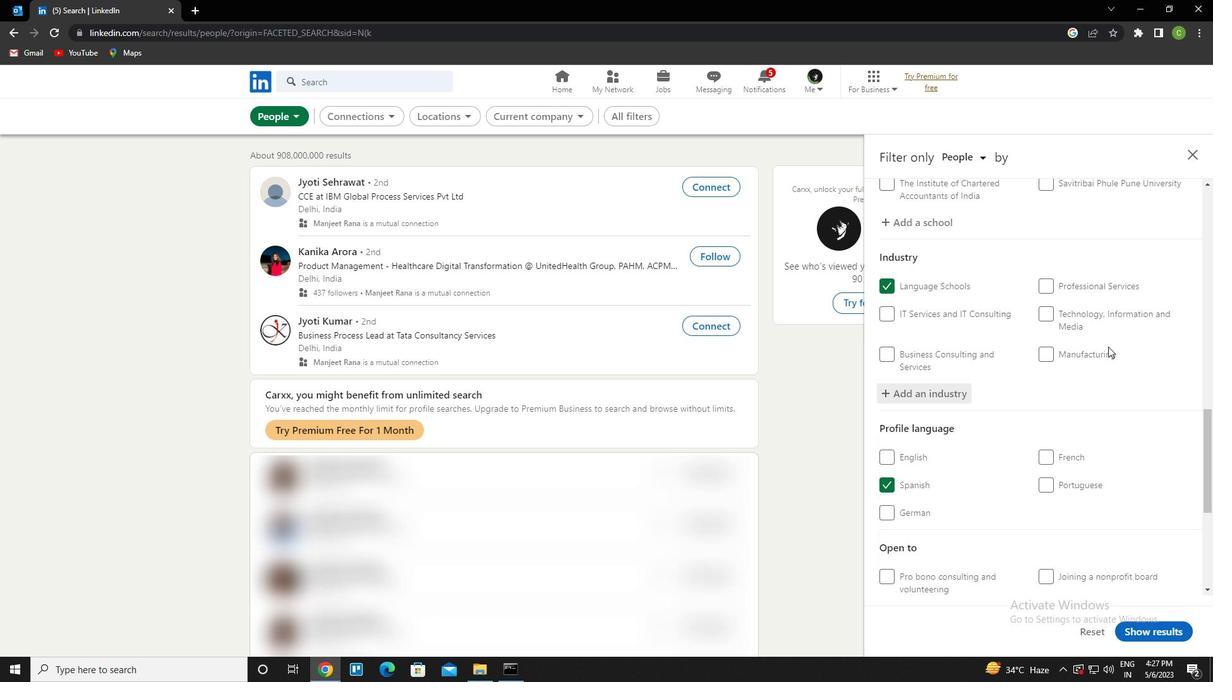 
Action: Mouse moved to (1108, 349)
Screenshot: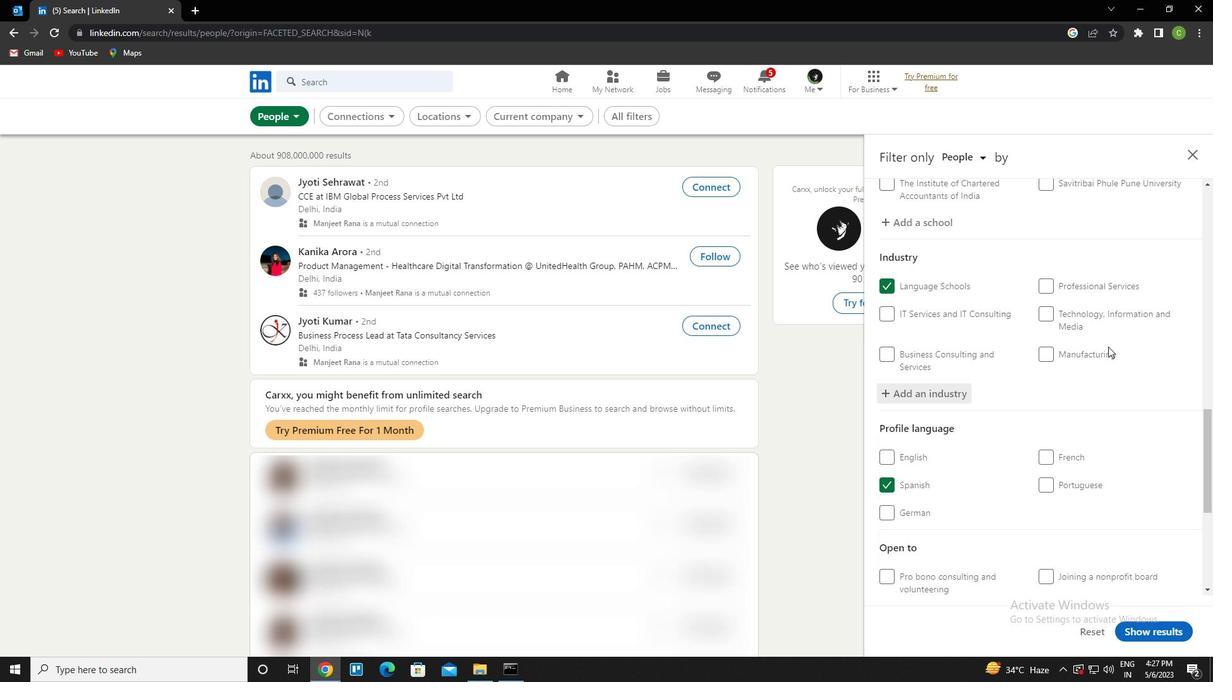 
Action: Mouse scrolled (1108, 348) with delta (0, 0)
Screenshot: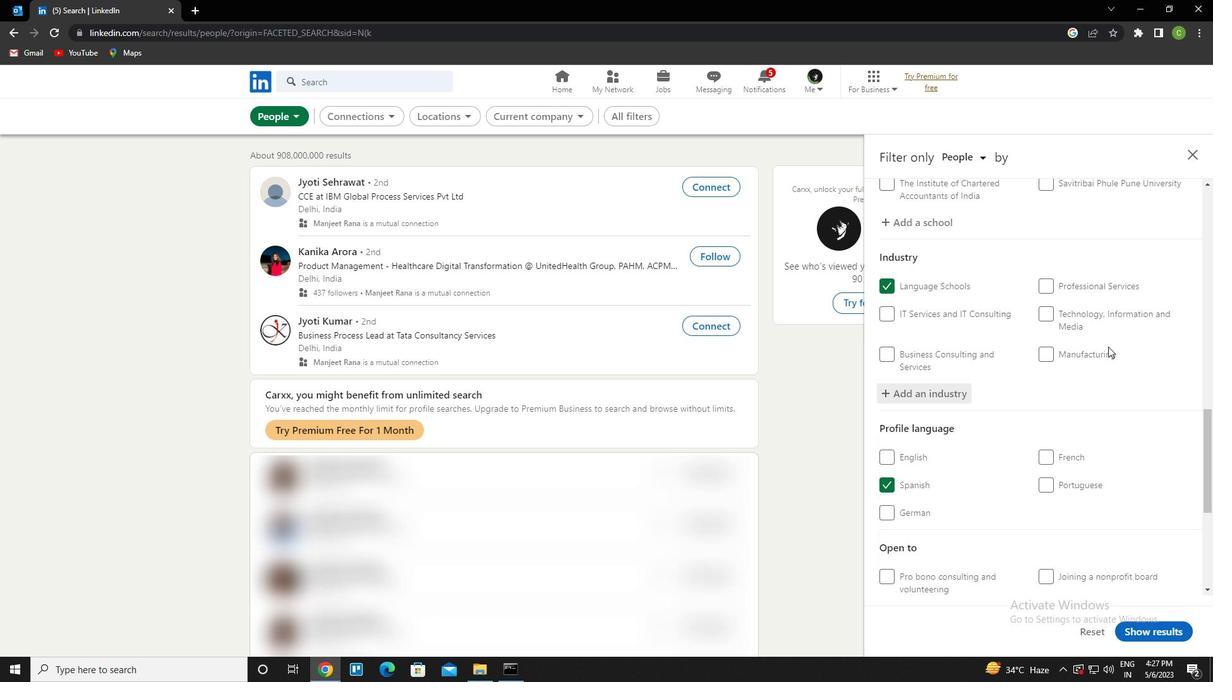 
Action: Mouse moved to (1108, 352)
Screenshot: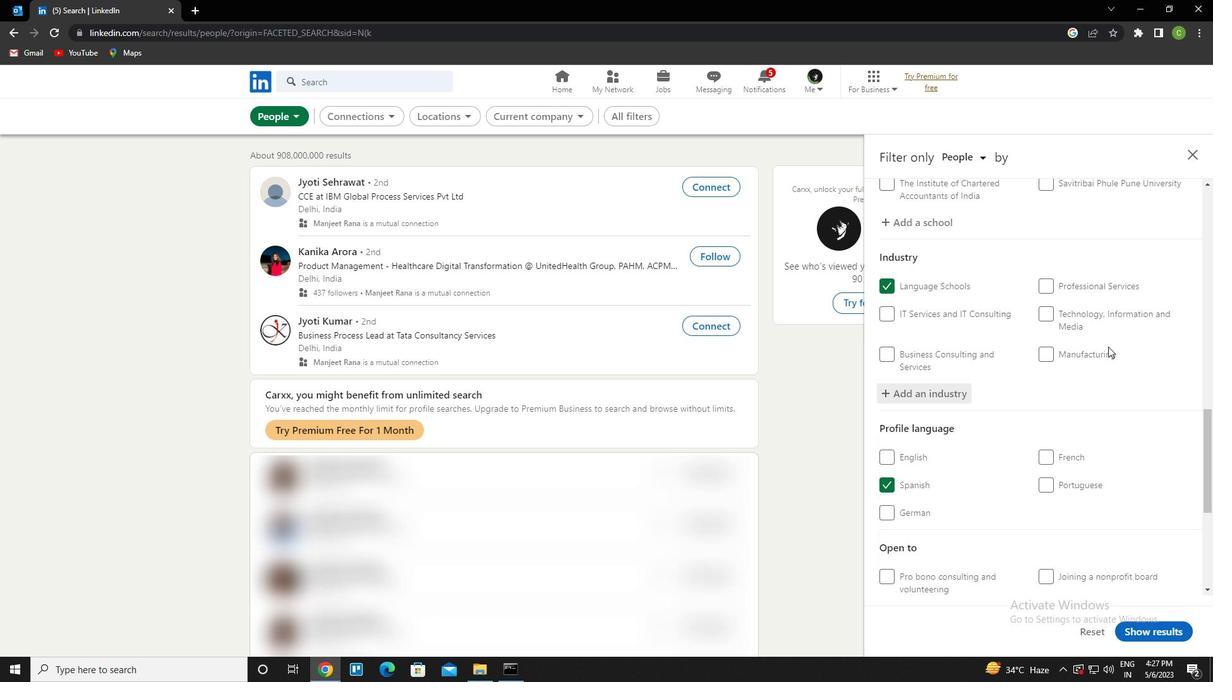 
Action: Mouse scrolled (1108, 351) with delta (0, 0)
Screenshot: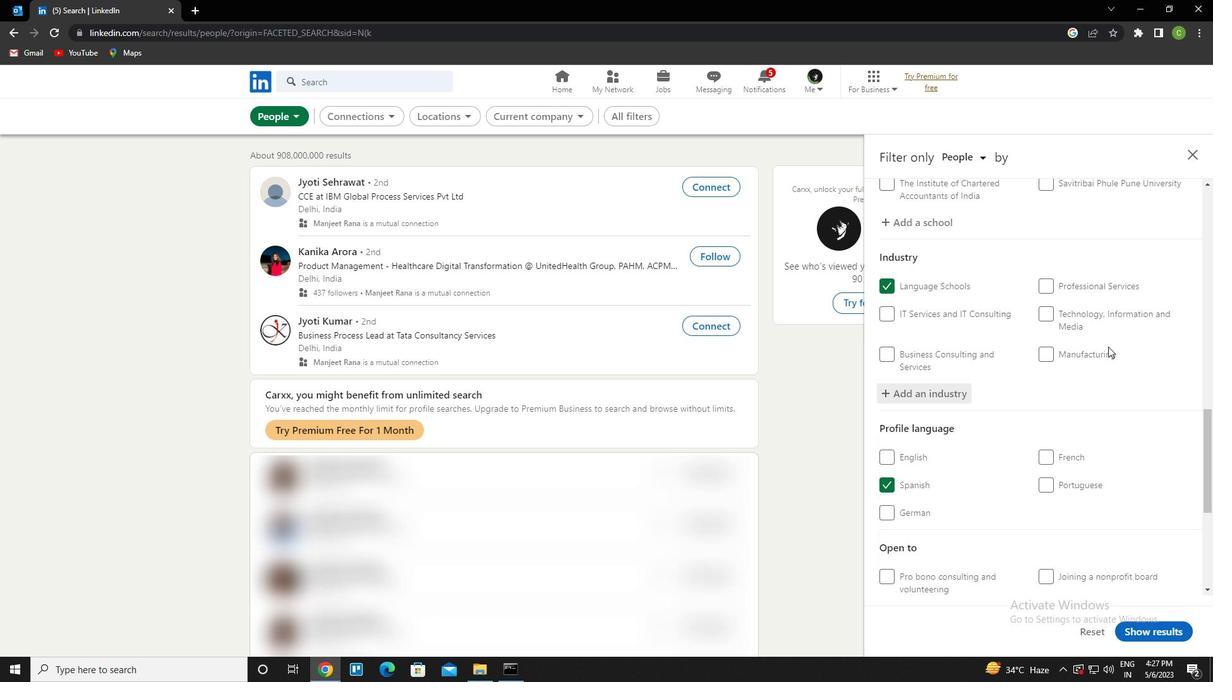 
Action: Mouse moved to (1105, 357)
Screenshot: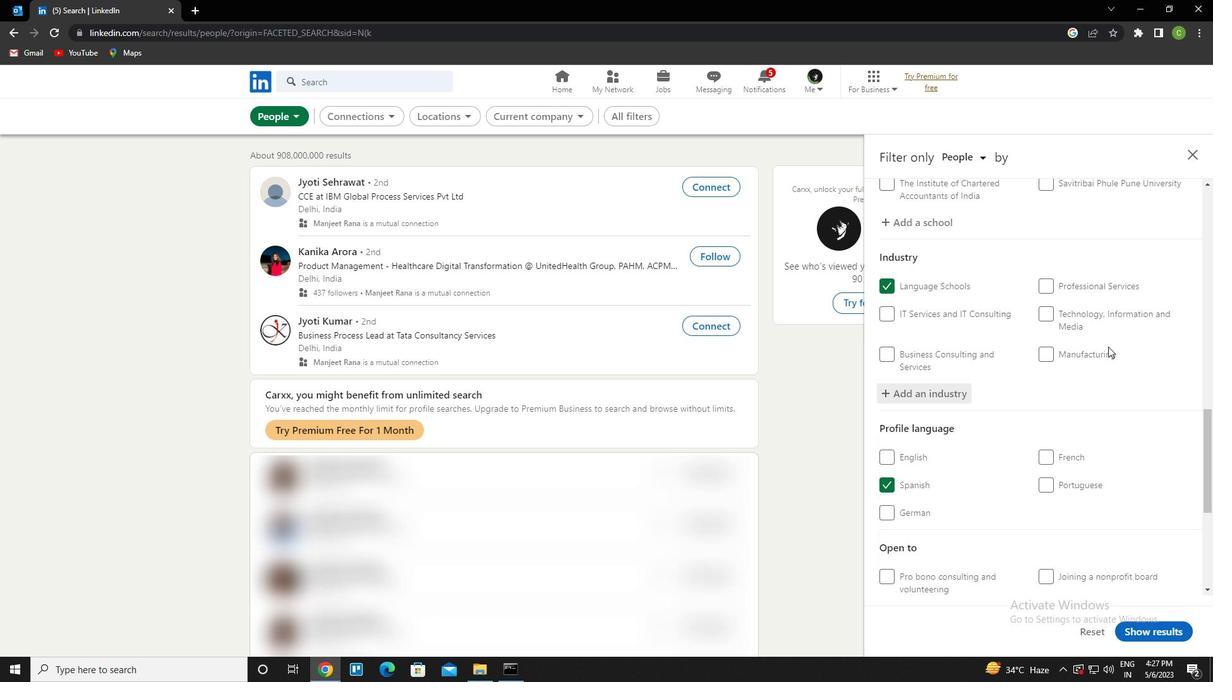 
Action: Mouse scrolled (1105, 356) with delta (0, 0)
Screenshot: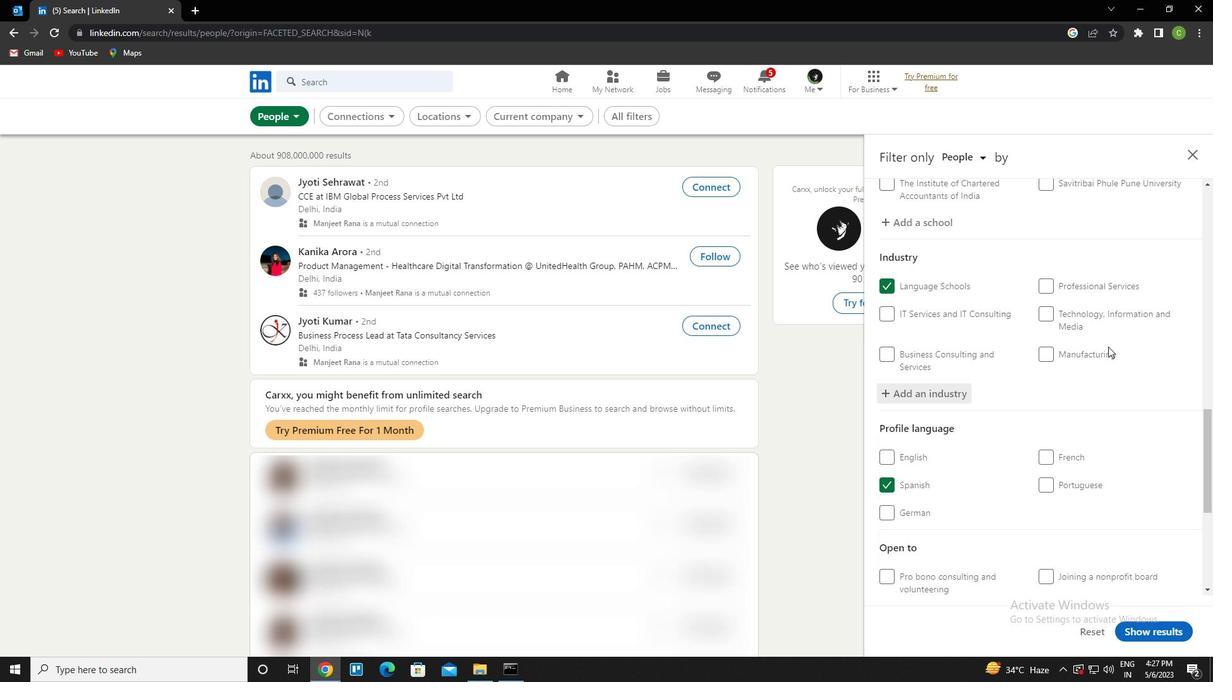 
Action: Mouse moved to (1105, 358)
Screenshot: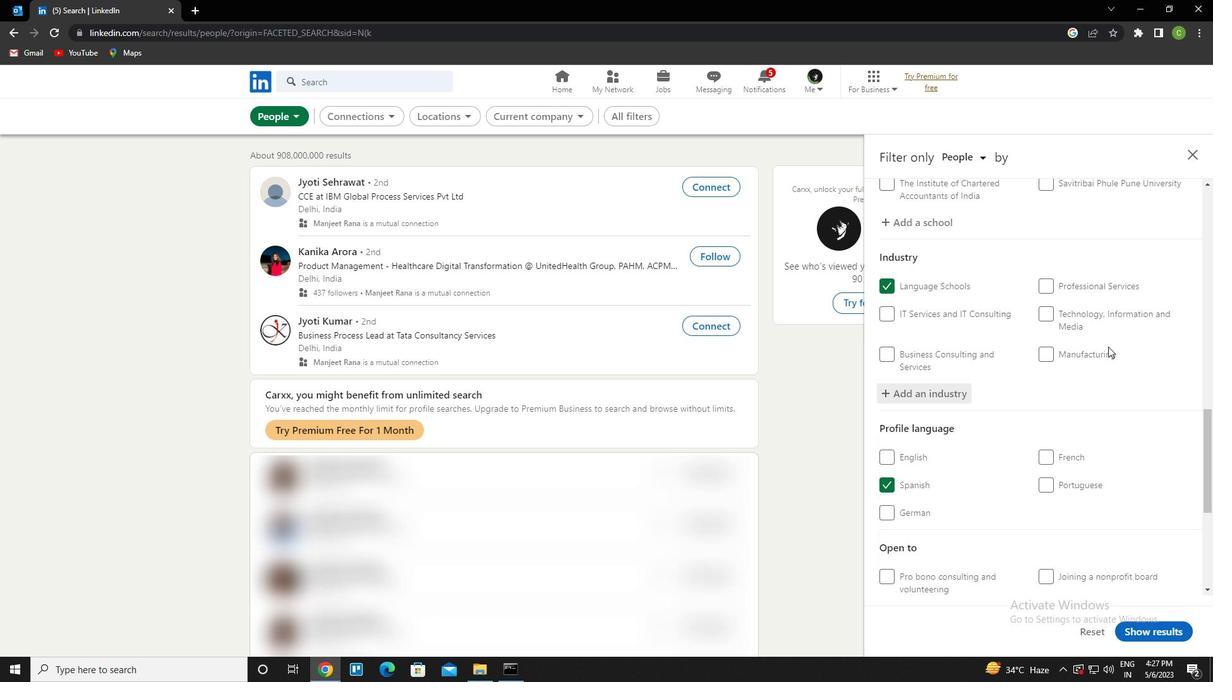 
Action: Mouse scrolled (1105, 357) with delta (0, 0)
Screenshot: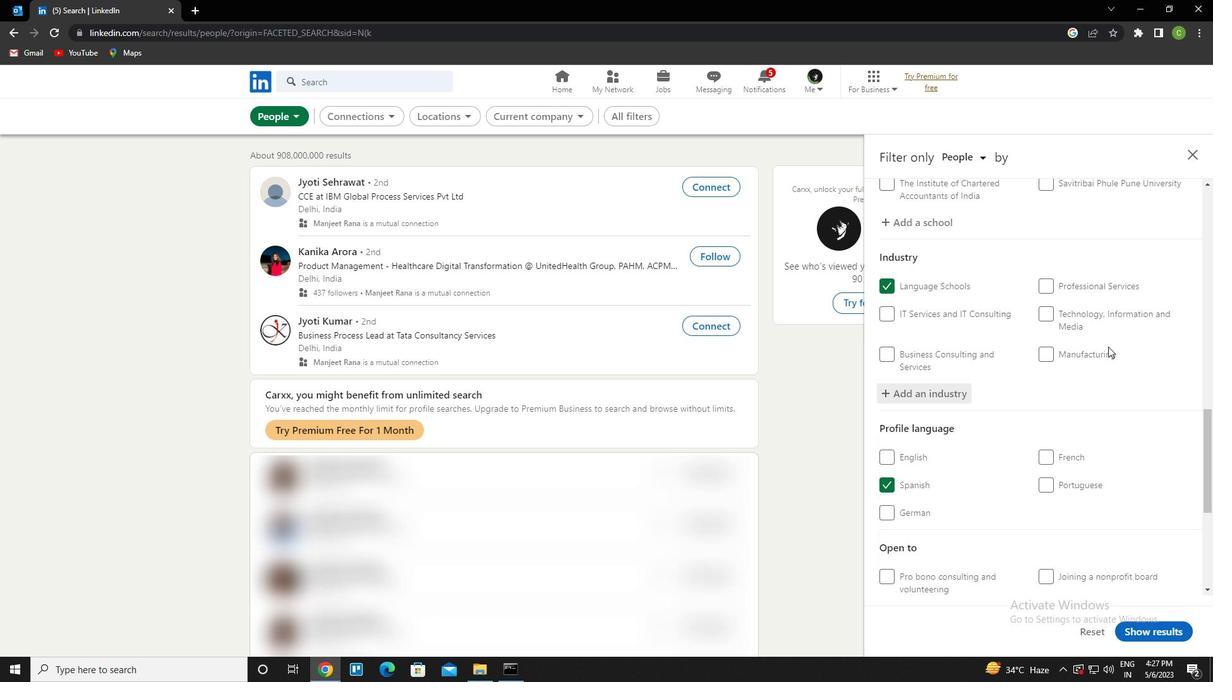 
Action: Mouse moved to (1068, 417)
Screenshot: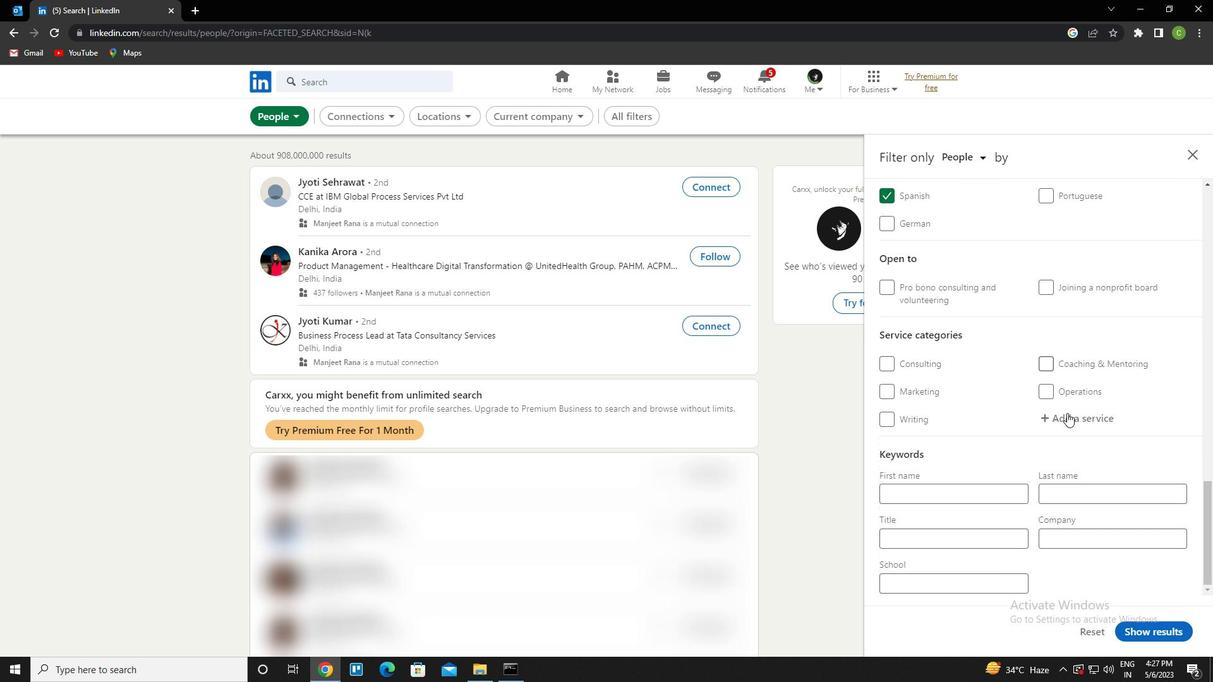 
Action: Mouse pressed left at (1068, 417)
Screenshot: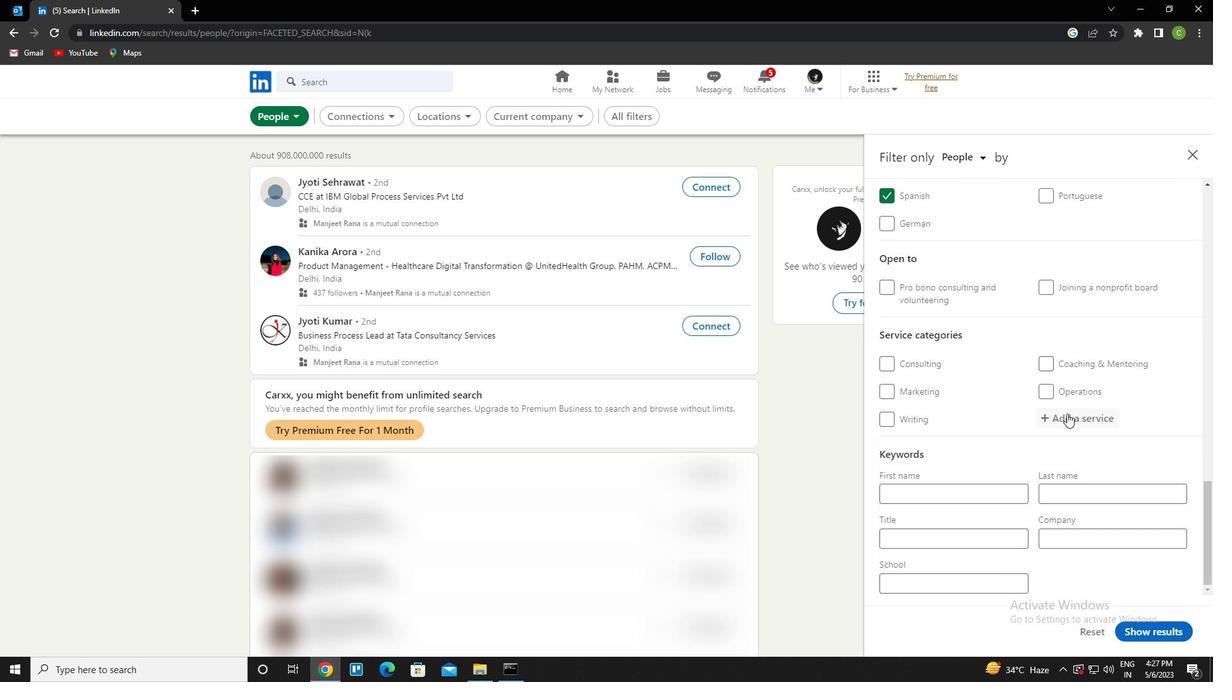 
Action: Mouse moved to (1069, 417)
Screenshot: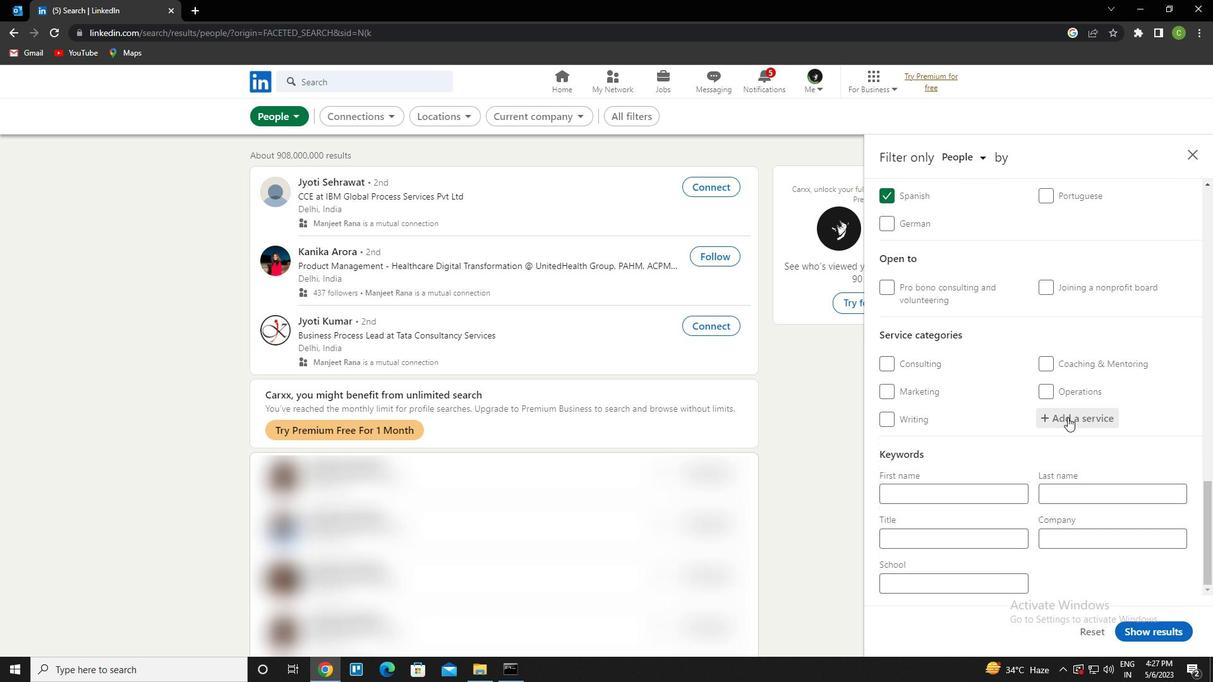 
Action: Key pressed <Key.caps_lock>f<Key.caps_lock>inan<Key.down><Key.enter>
Screenshot: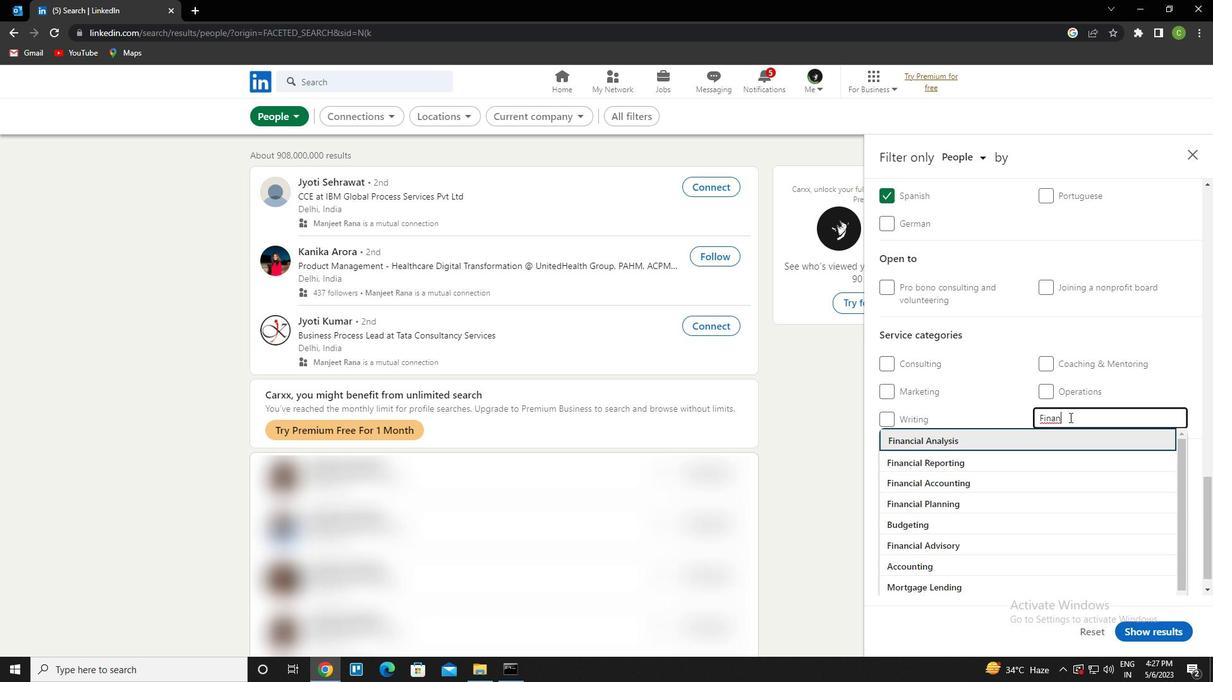 
Action: Mouse scrolled (1069, 417) with delta (0, 0)
Screenshot: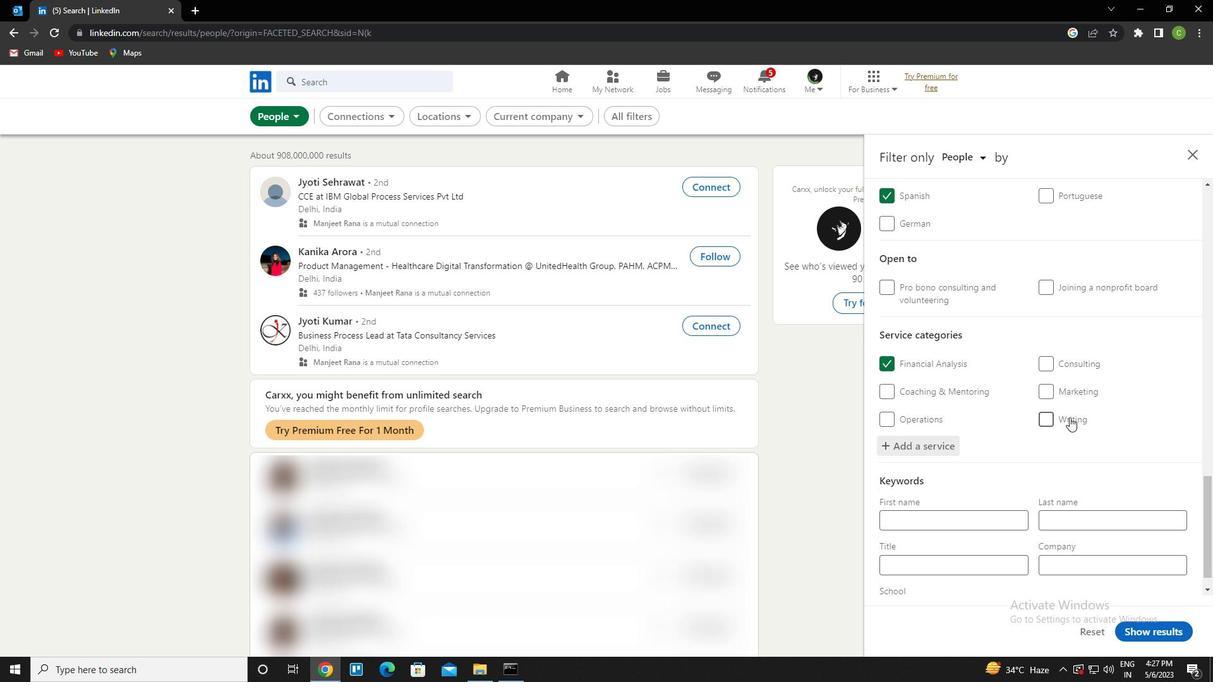 
Action: Mouse scrolled (1069, 417) with delta (0, 0)
Screenshot: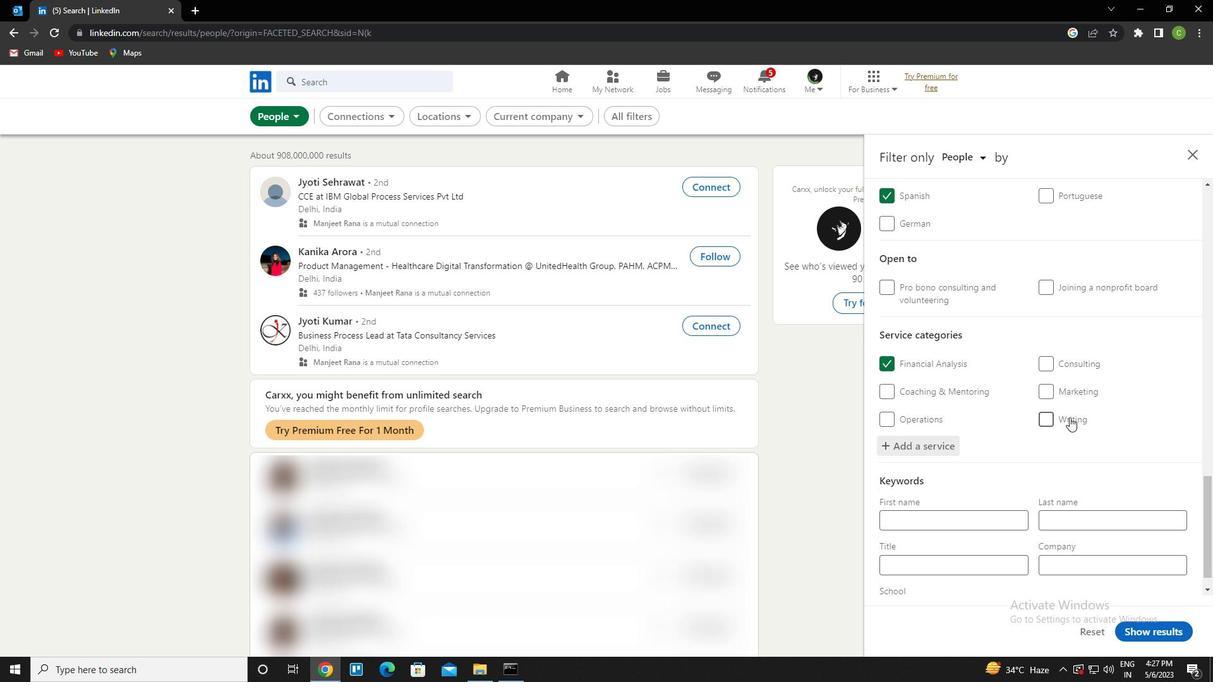 
Action: Mouse scrolled (1069, 417) with delta (0, 0)
Screenshot: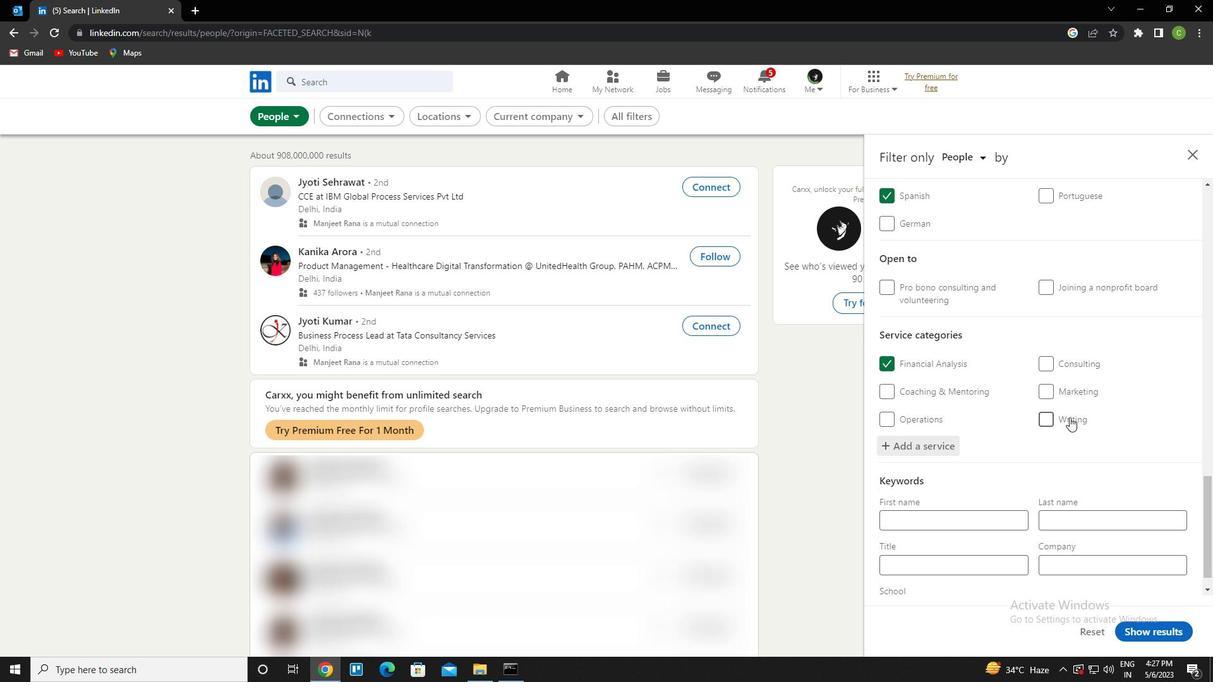 
Action: Mouse scrolled (1069, 417) with delta (0, 0)
Screenshot: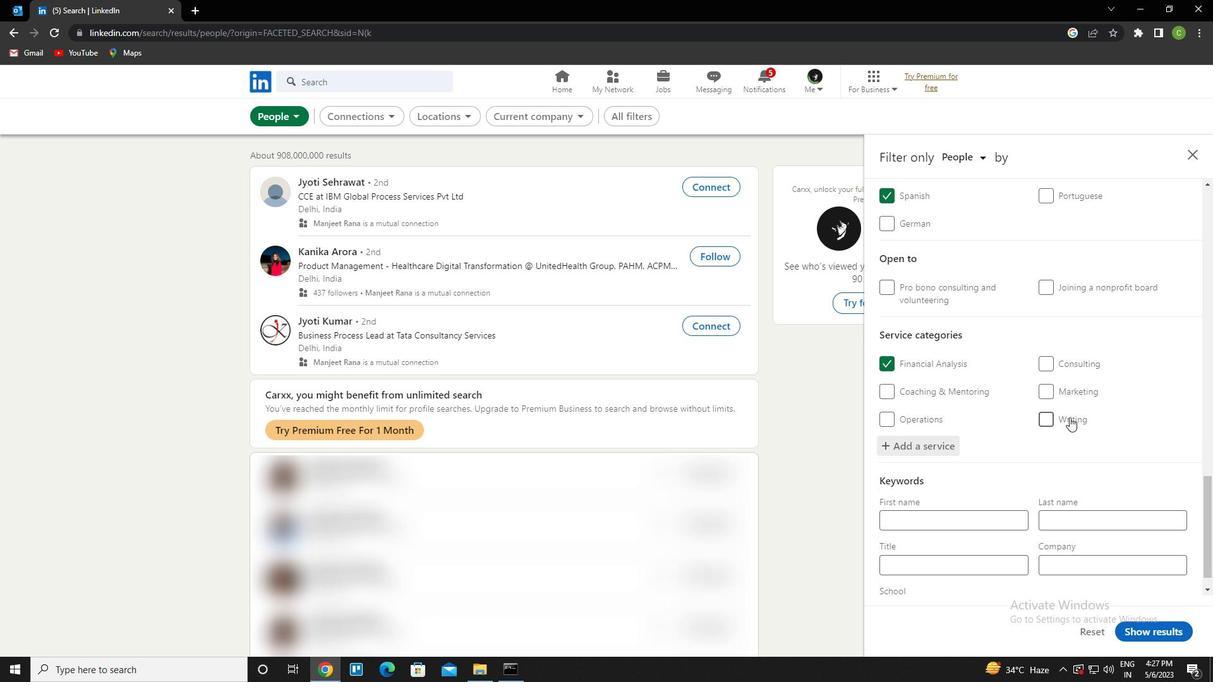 
Action: Mouse scrolled (1069, 417) with delta (0, 0)
Screenshot: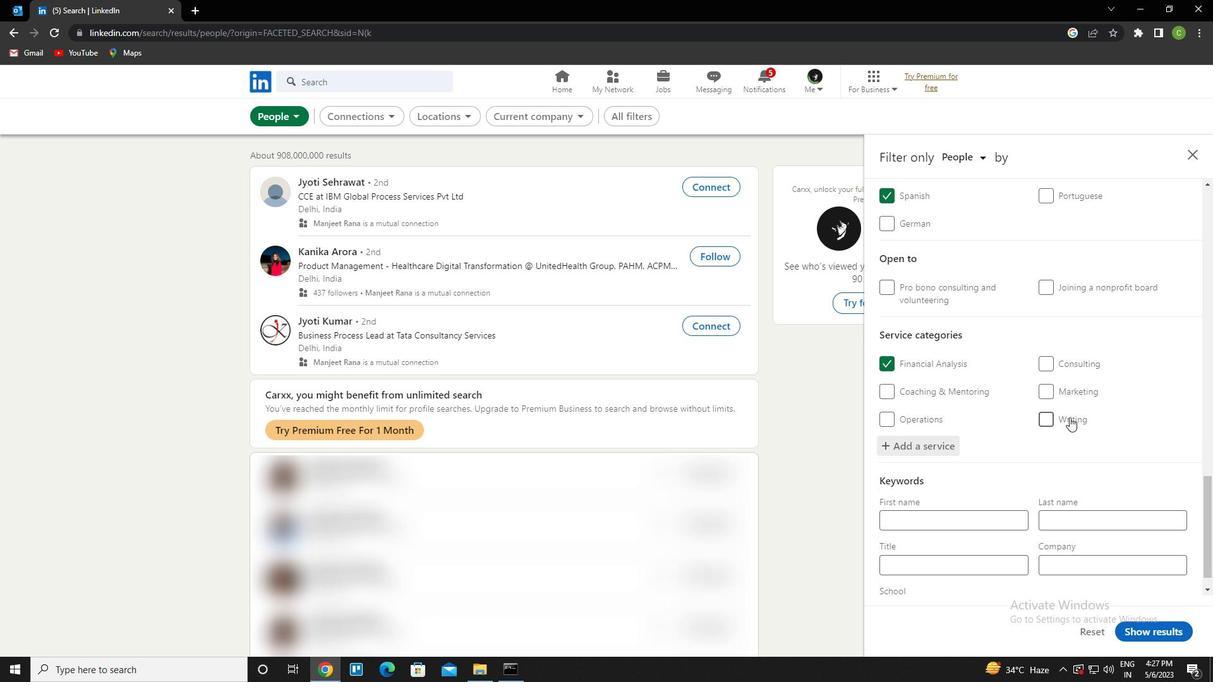 
Action: Mouse moved to (1061, 417)
Screenshot: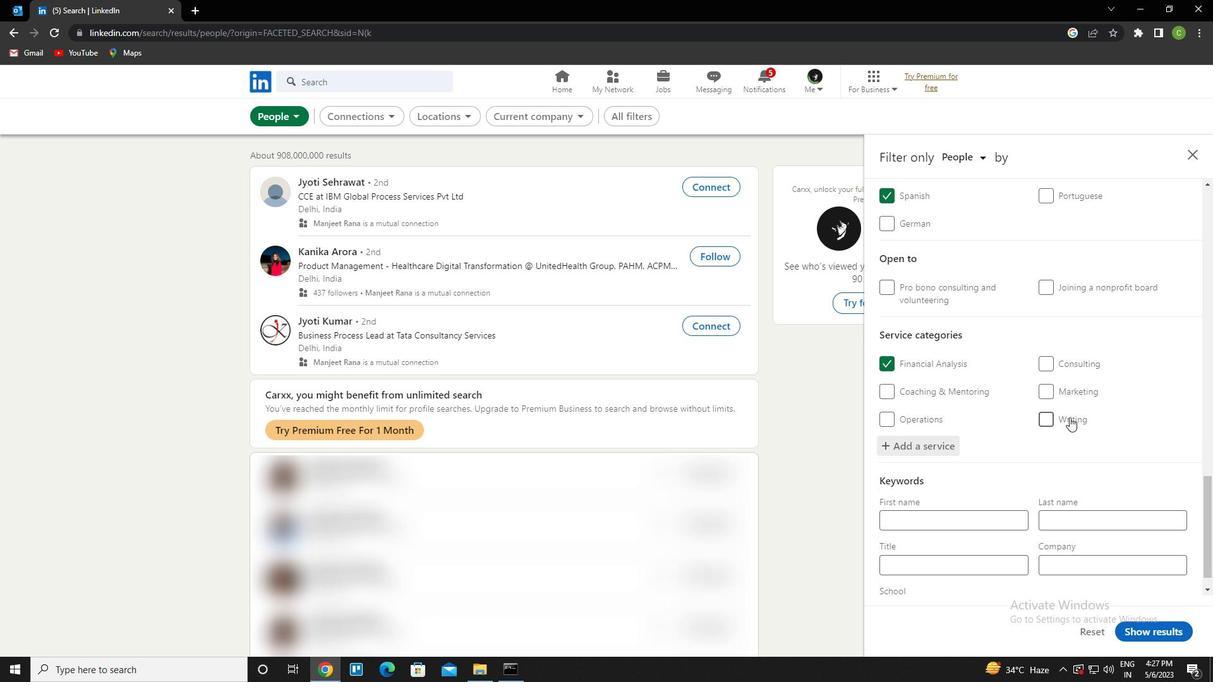 
Action: Mouse scrolled (1061, 417) with delta (0, 0)
Screenshot: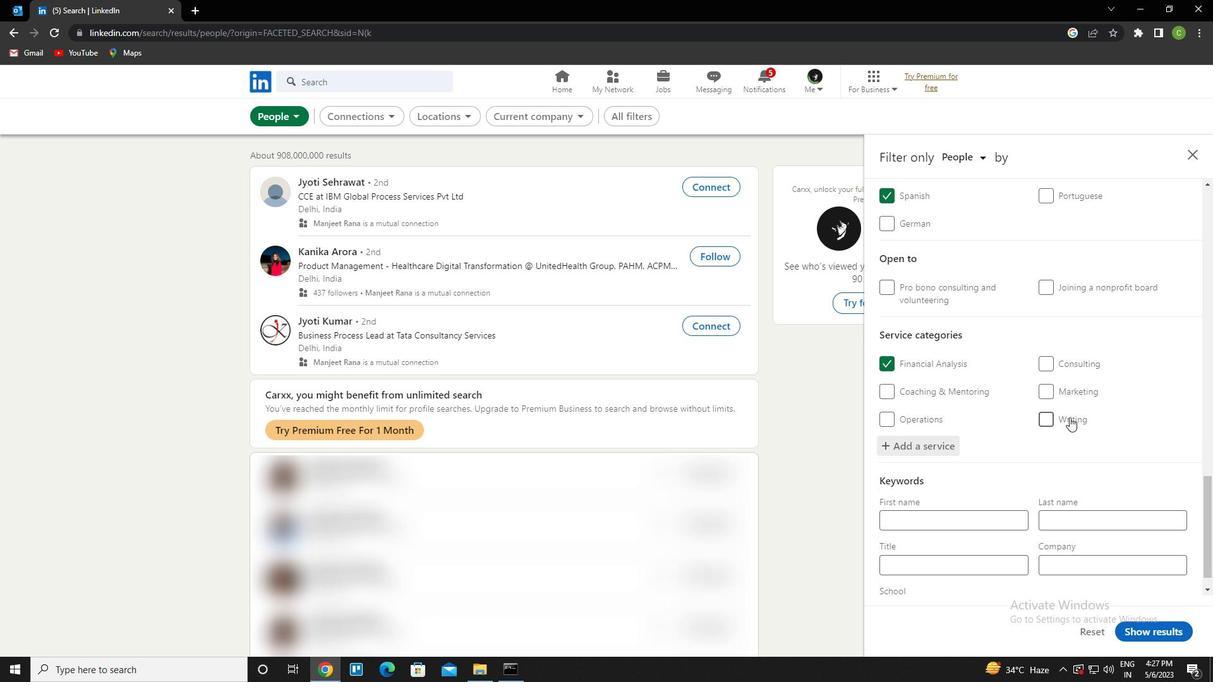 
Action: Mouse moved to (1051, 419)
Screenshot: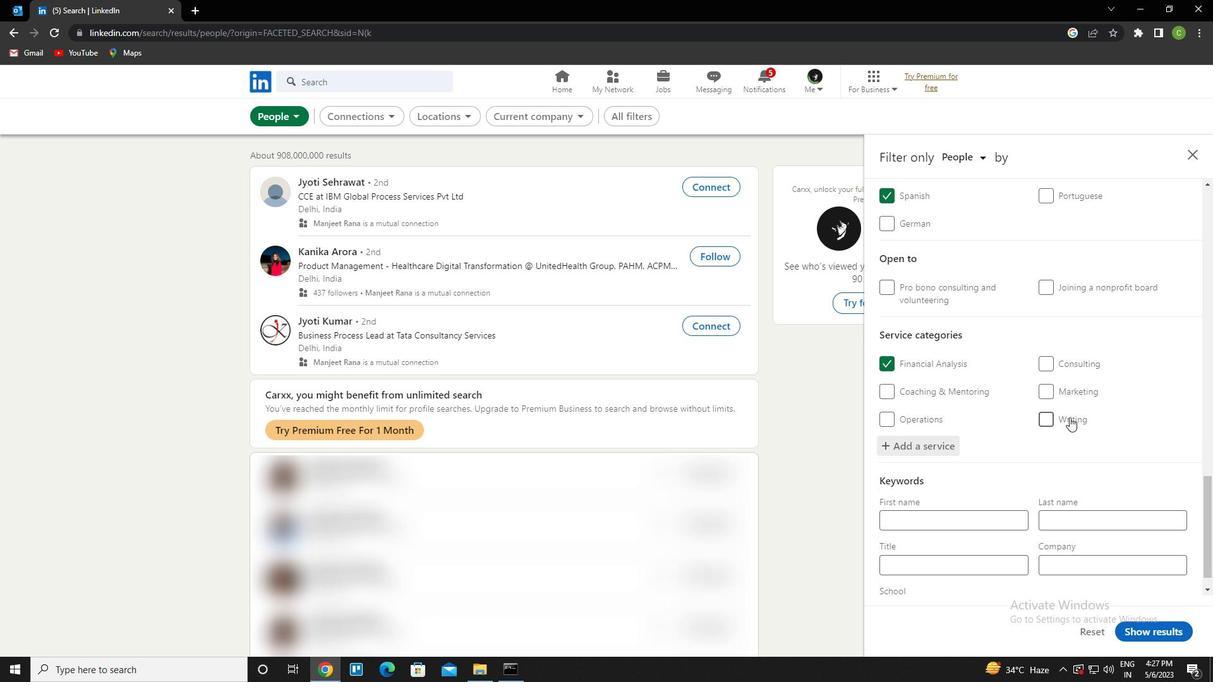
Action: Mouse scrolled (1051, 419) with delta (0, 0)
Screenshot: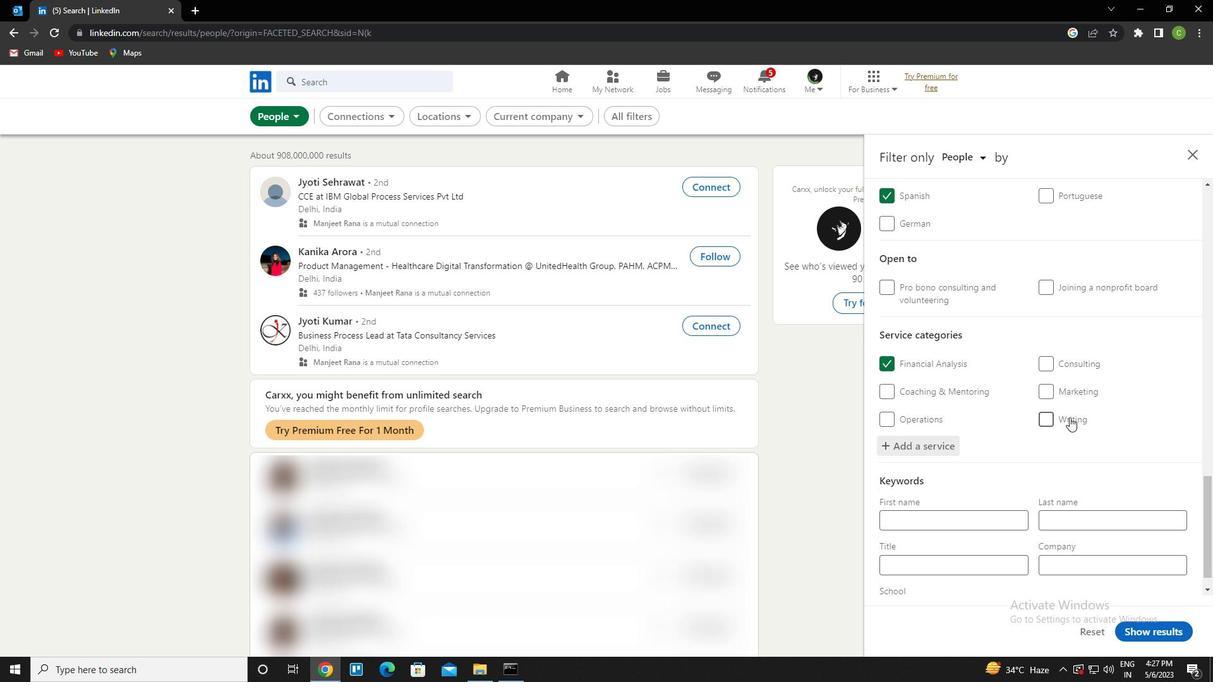 
Action: Mouse moved to (968, 533)
Screenshot: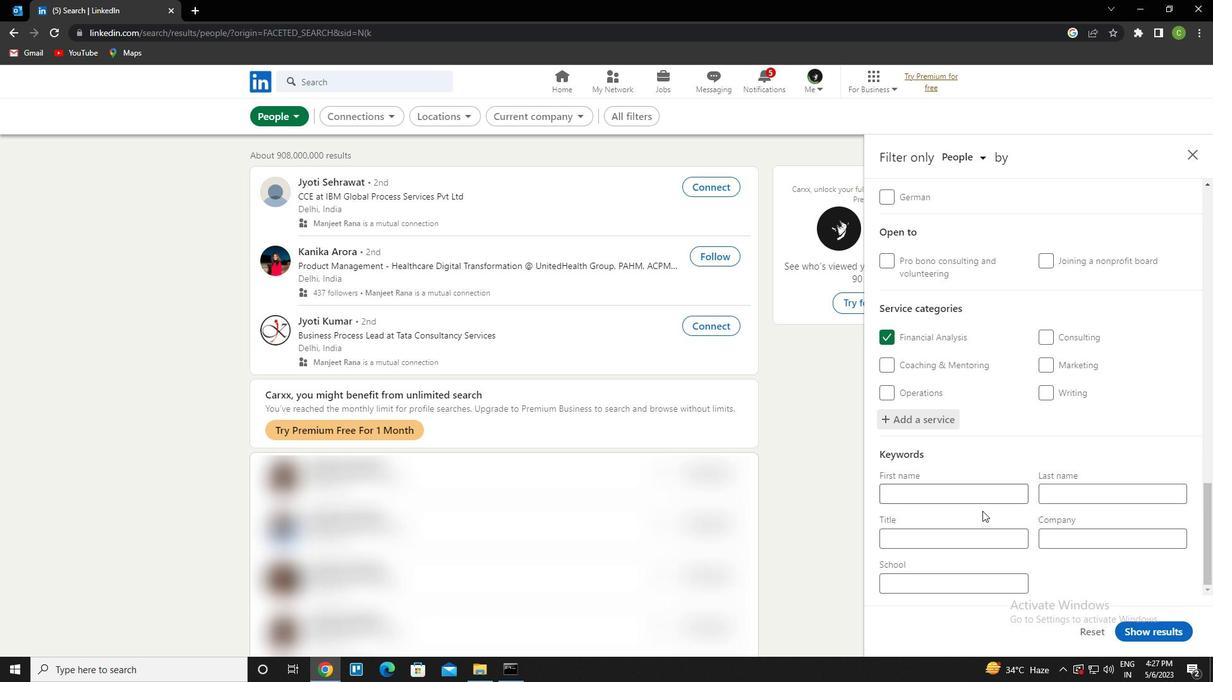 
Action: Mouse pressed left at (968, 533)
Screenshot: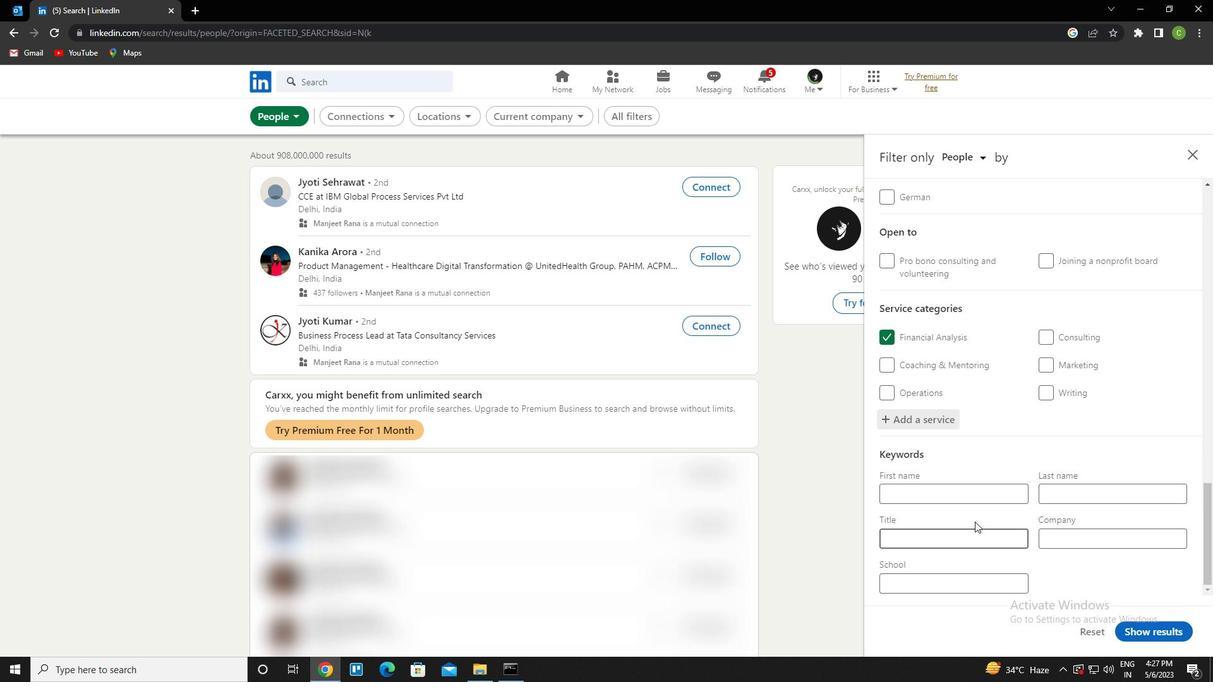 
Action: Key pressed <Key.caps_lock>b<Key.caps_lock>ank<Key.space>teller
Screenshot: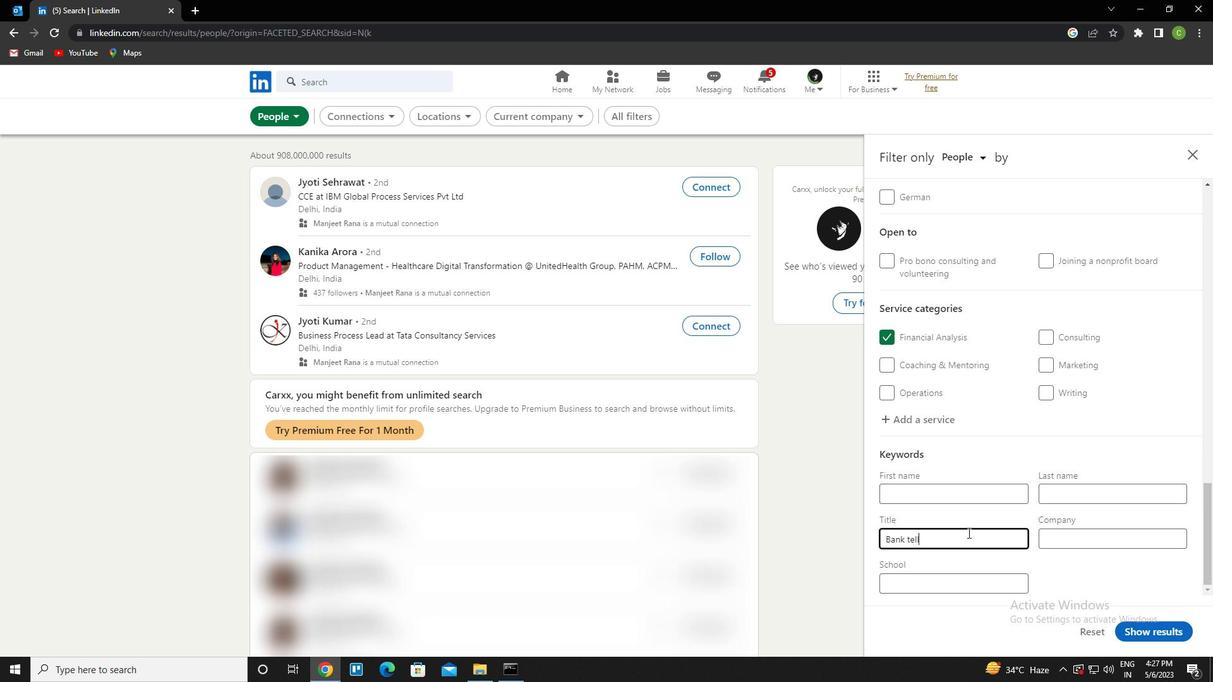 
Action: Mouse moved to (1148, 636)
Screenshot: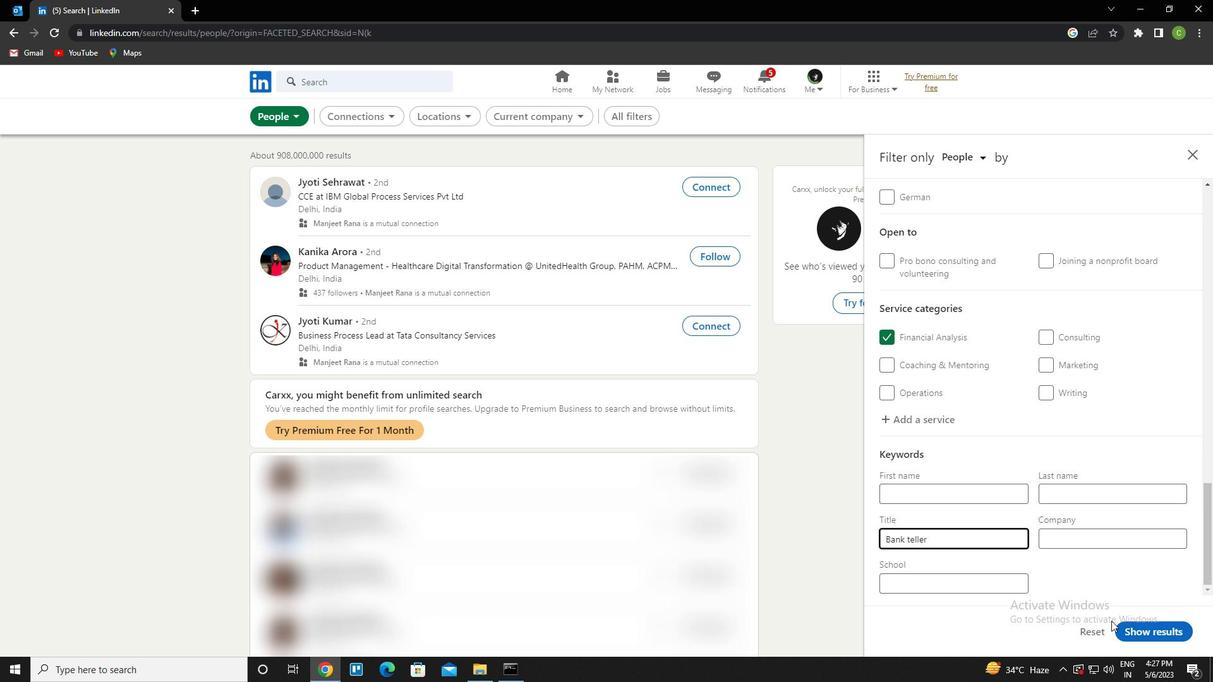 
Action: Mouse pressed left at (1148, 636)
Screenshot: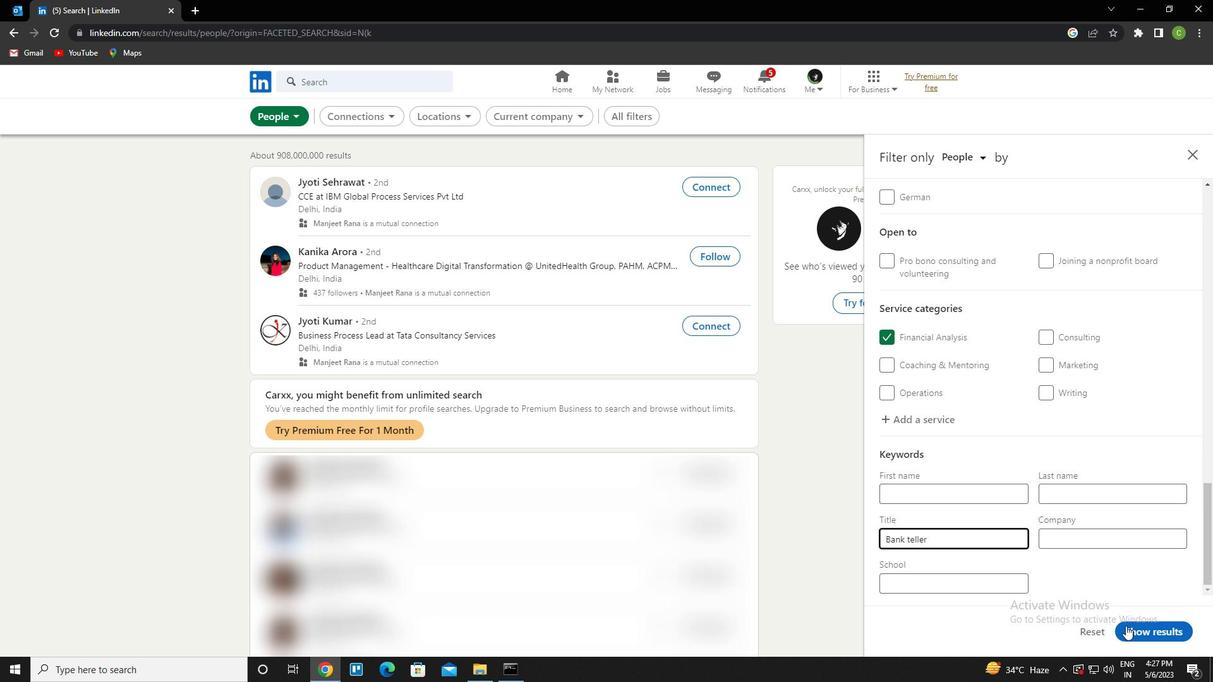 
Action: Mouse moved to (558, 250)
Screenshot: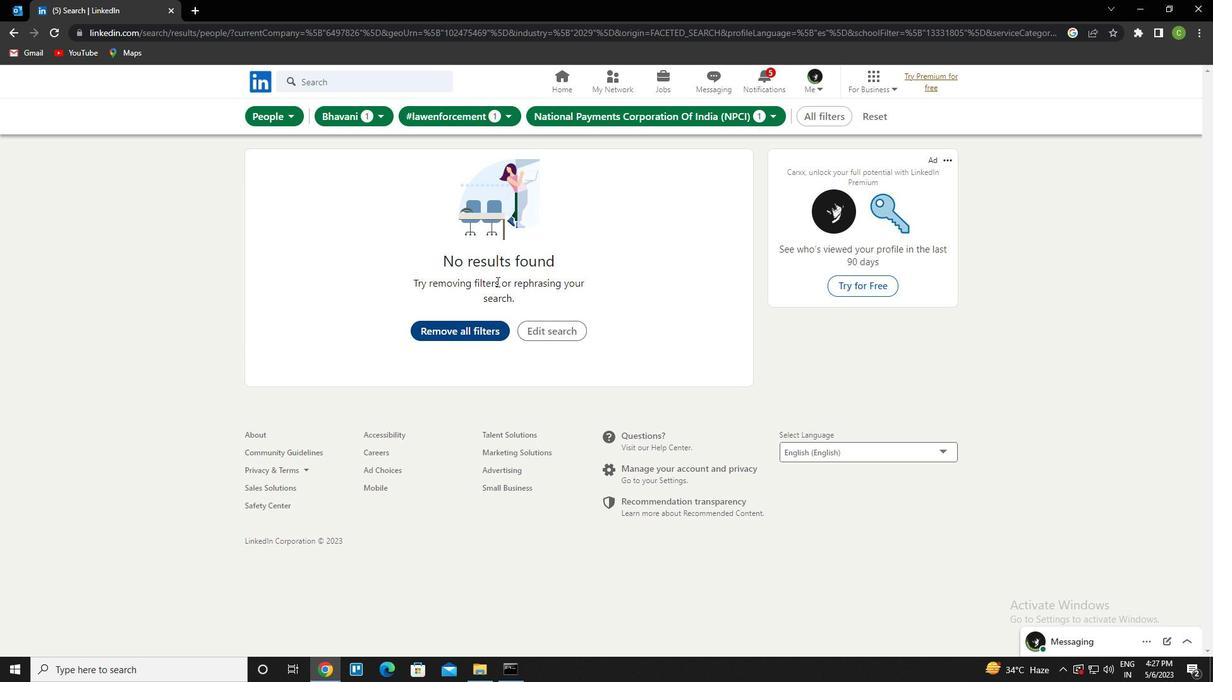 
